 Task: Find connections with filter location Coronel Suárez with filter topic #personalbrandingwith filter profile language Spanish with filter current company ITC Infotech with filter school Apeejay School Of Management with filter industry Law Practice with filter service category Digital Marketing with filter keywords title Hotel Receptionist
Action: Mouse moved to (524, 185)
Screenshot: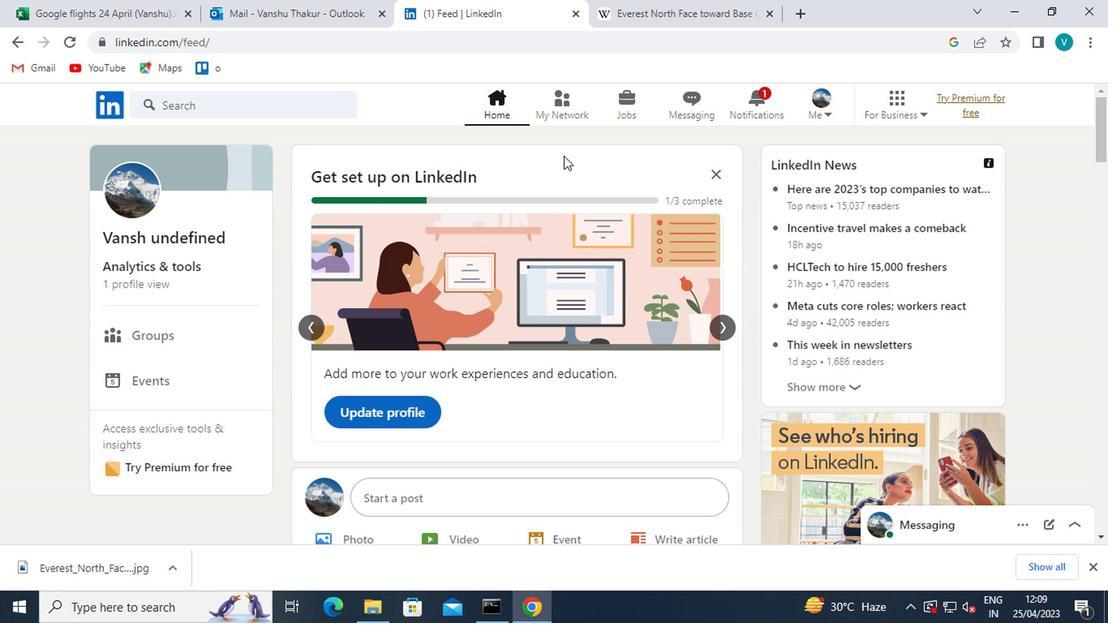 
Action: Mouse pressed left at (524, 185)
Screenshot: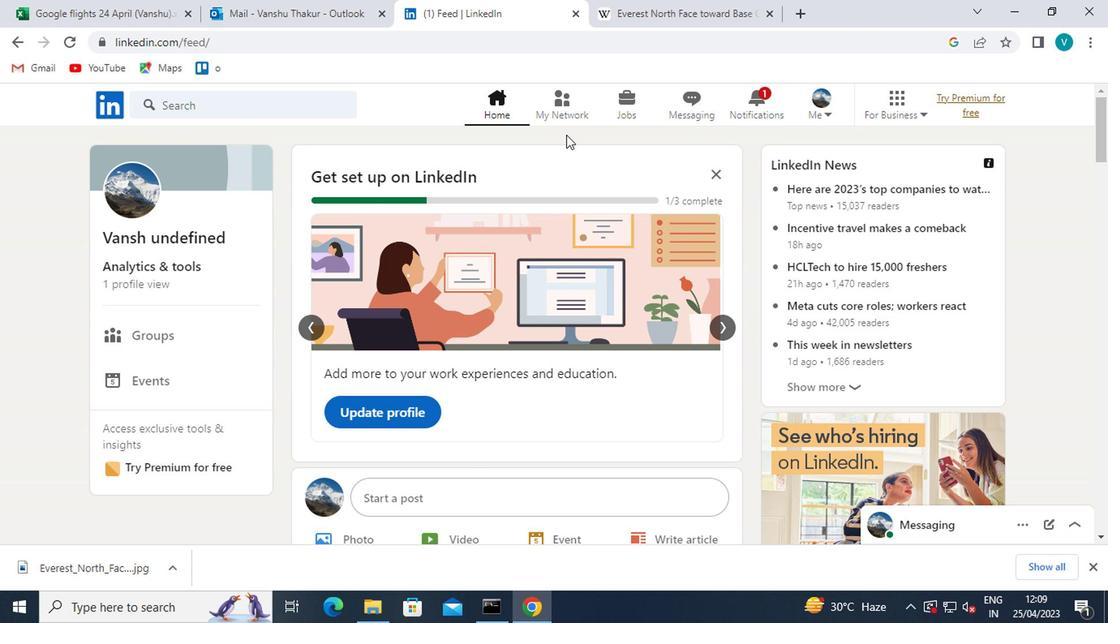 
Action: Mouse moved to (250, 252)
Screenshot: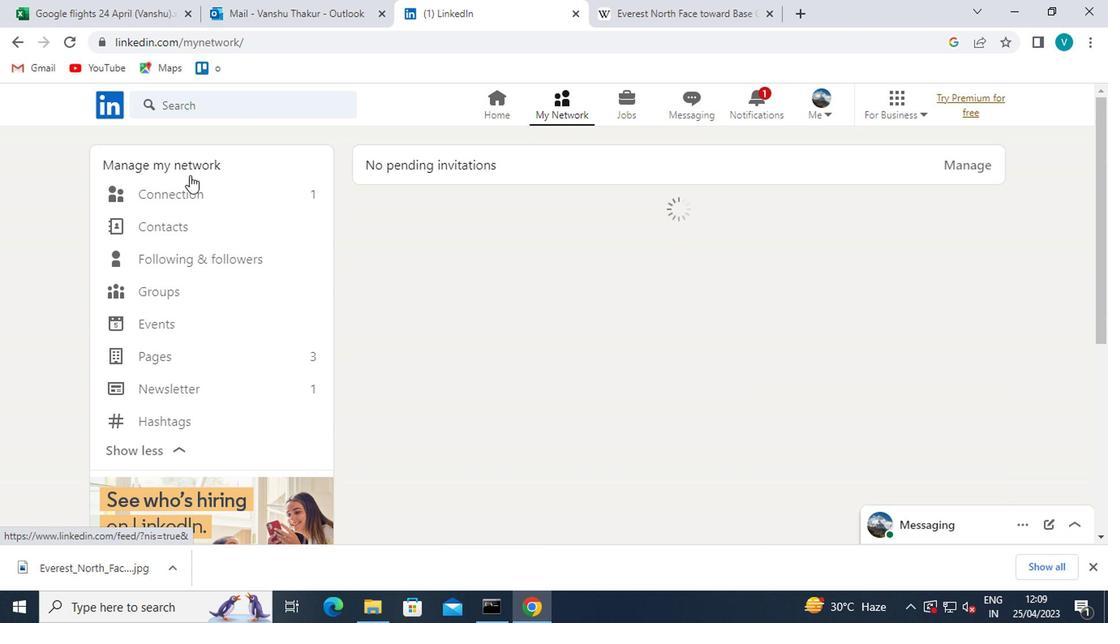 
Action: Mouse pressed left at (250, 252)
Screenshot: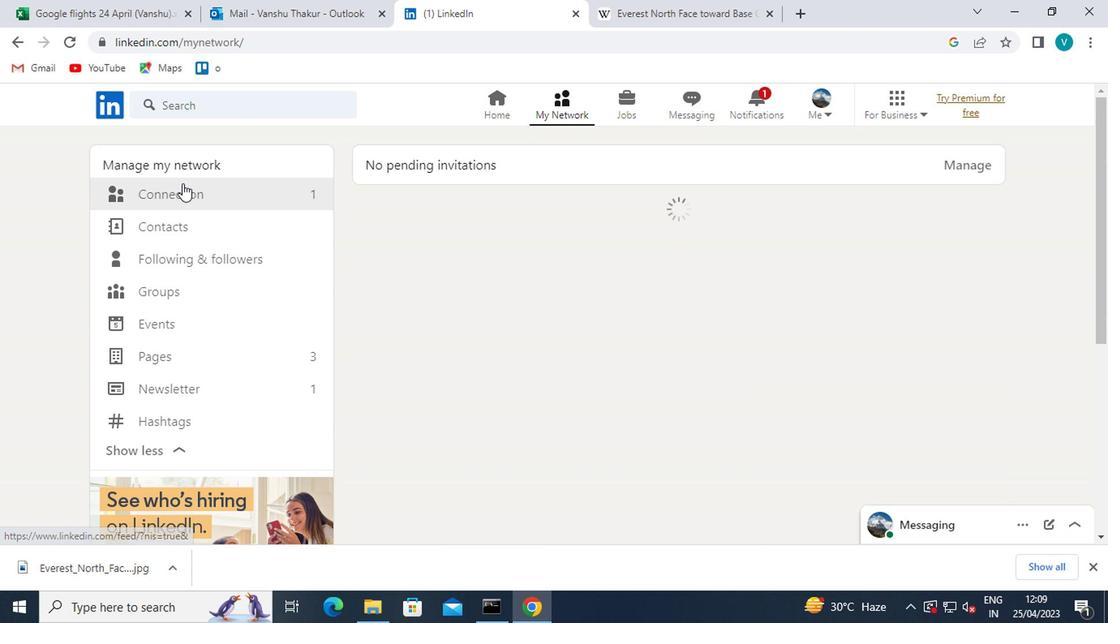 
Action: Mouse moved to (621, 259)
Screenshot: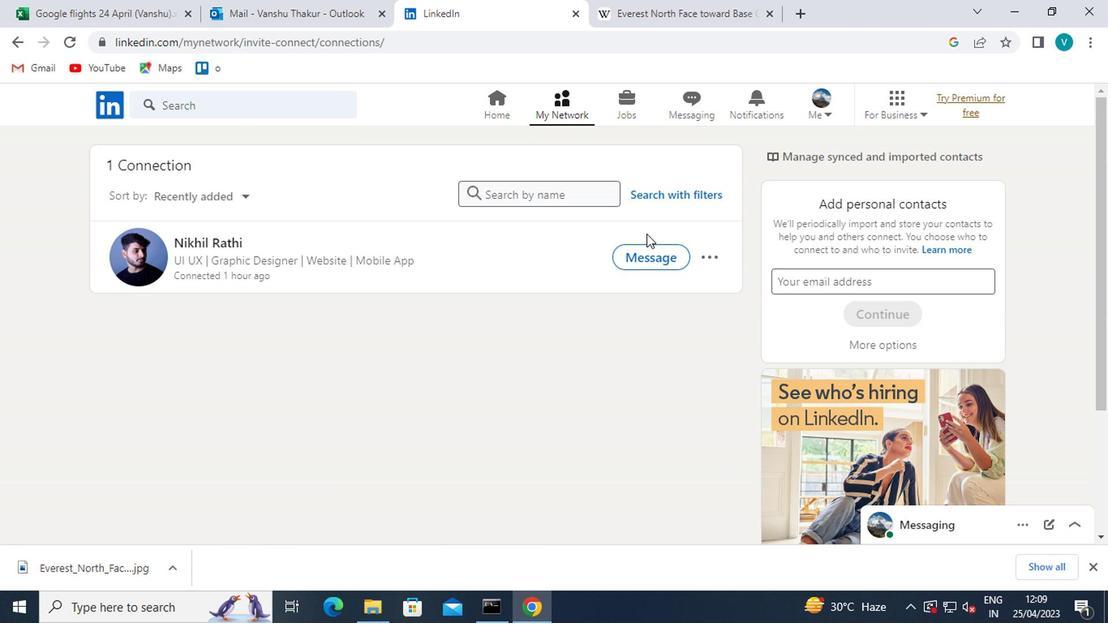 
Action: Mouse pressed left at (621, 259)
Screenshot: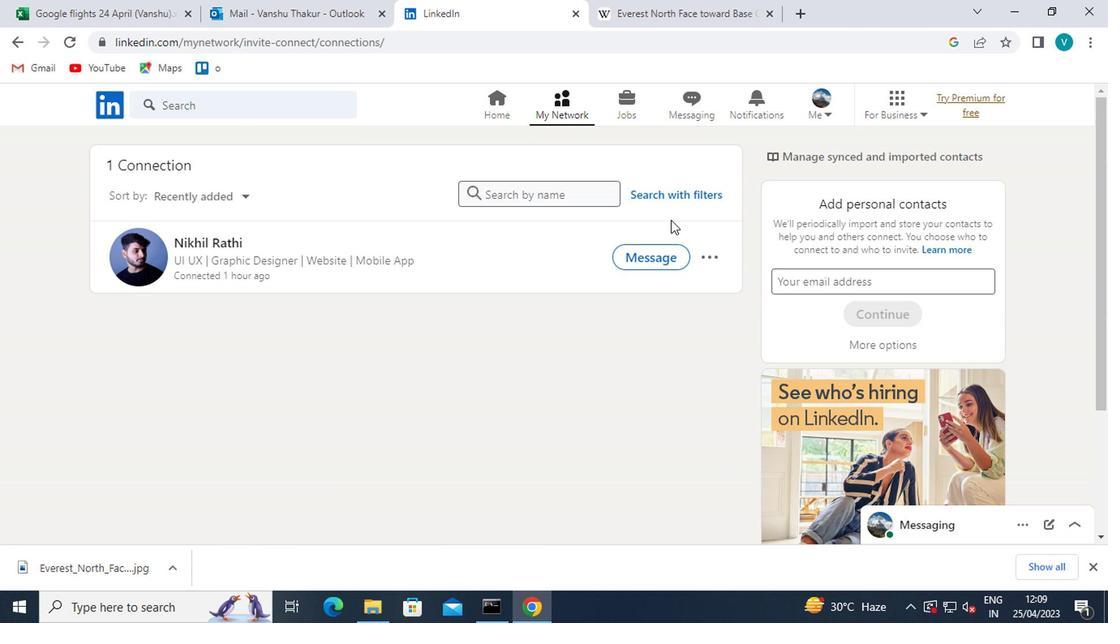 
Action: Mouse moved to (512, 228)
Screenshot: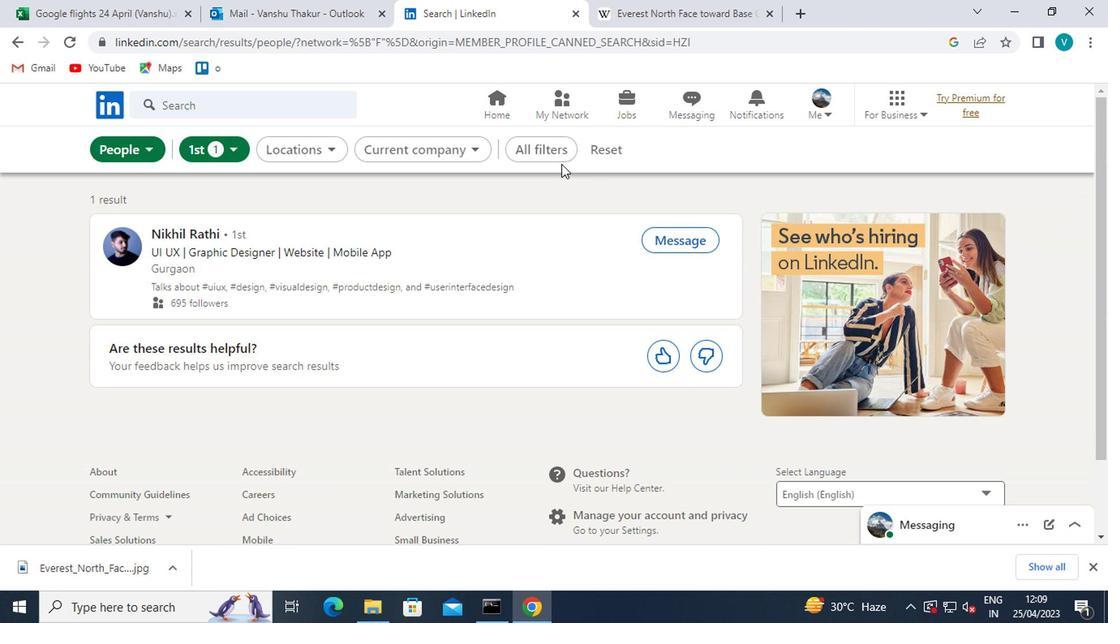 
Action: Mouse pressed left at (512, 228)
Screenshot: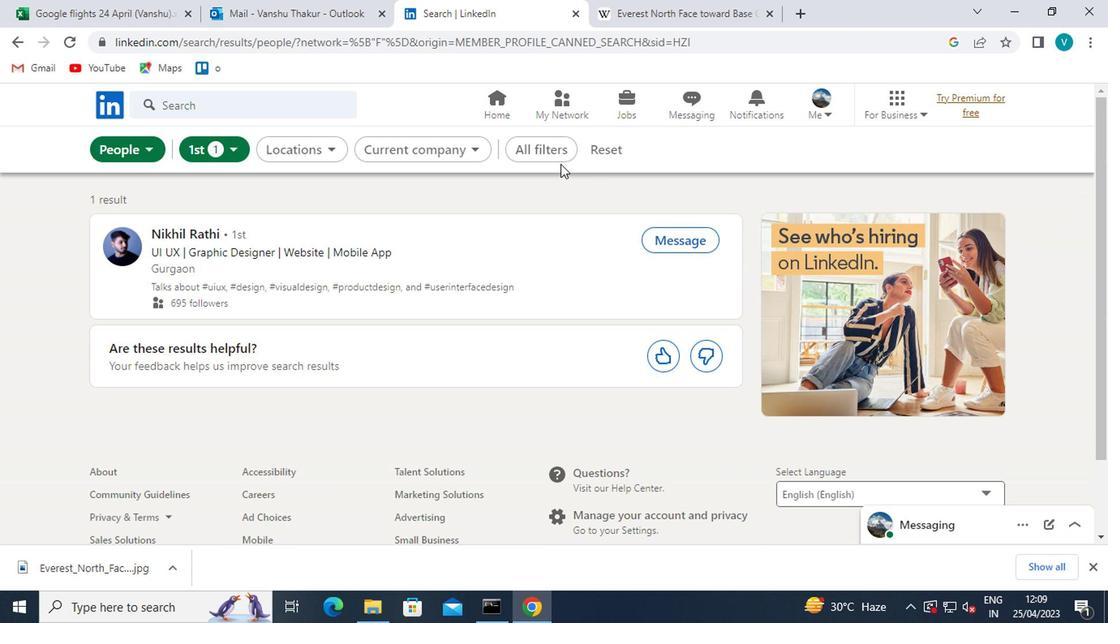 
Action: Mouse moved to (651, 403)
Screenshot: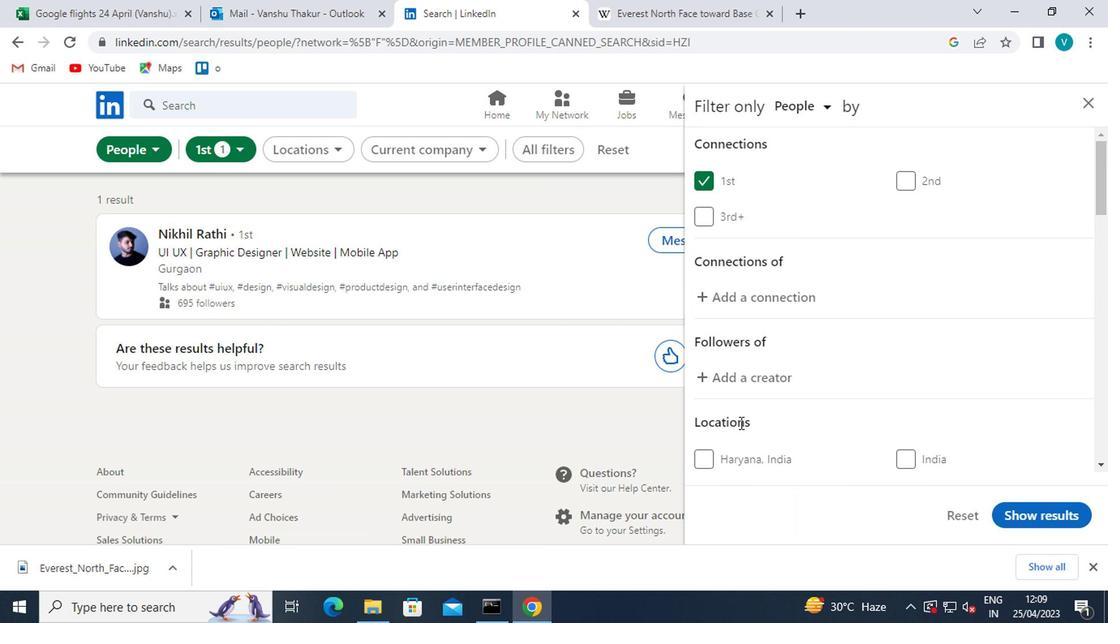 
Action: Mouse scrolled (651, 403) with delta (0, 0)
Screenshot: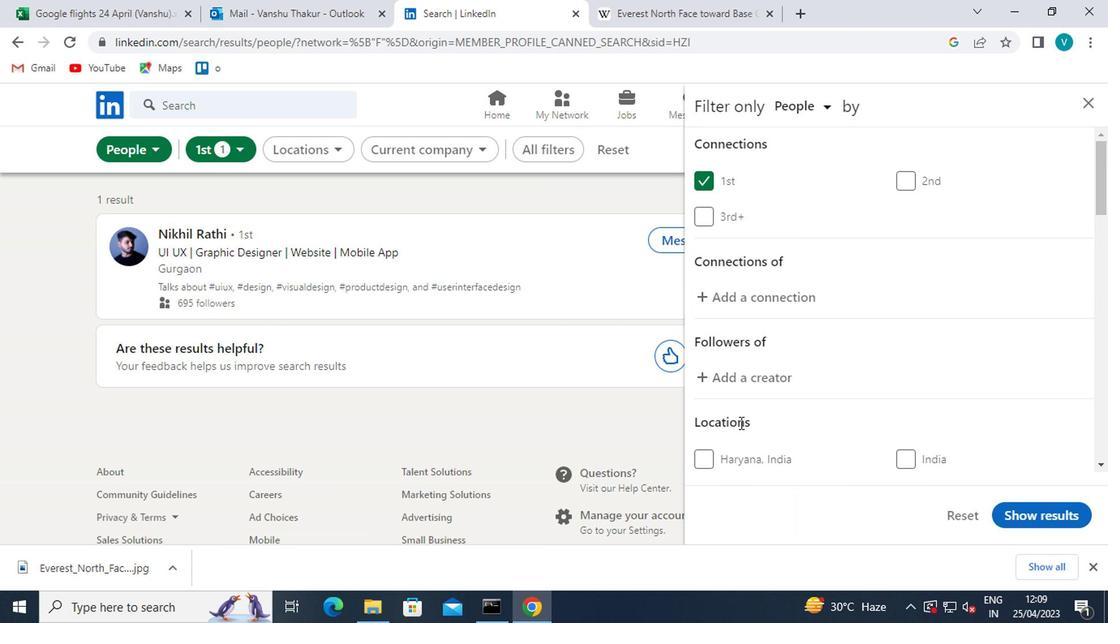 
Action: Mouse scrolled (651, 403) with delta (0, 0)
Screenshot: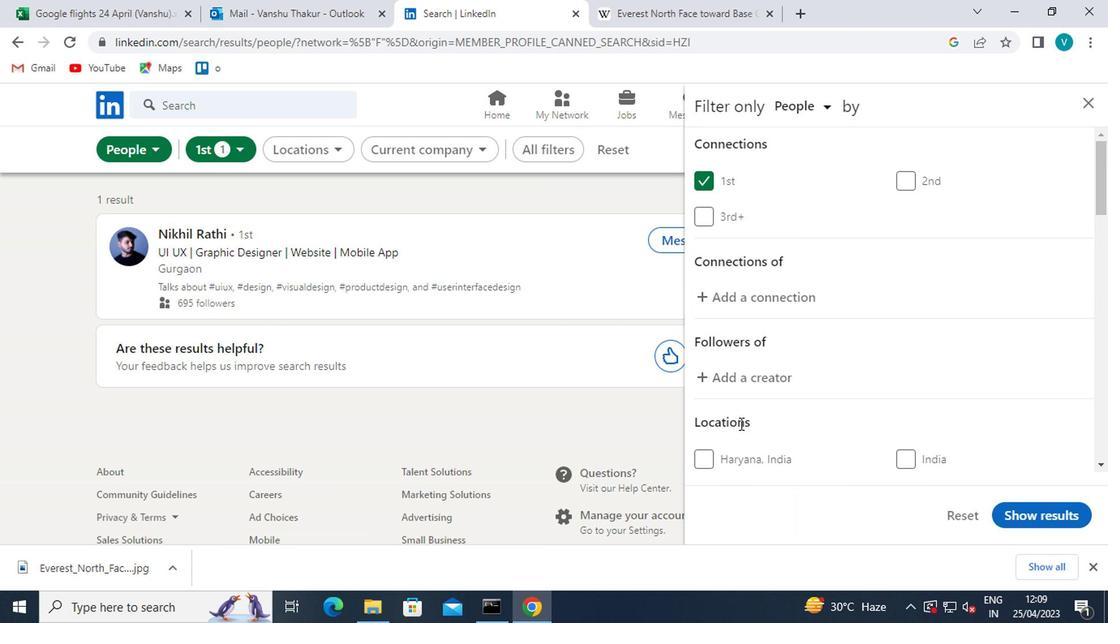 
Action: Mouse scrolled (651, 403) with delta (0, 0)
Screenshot: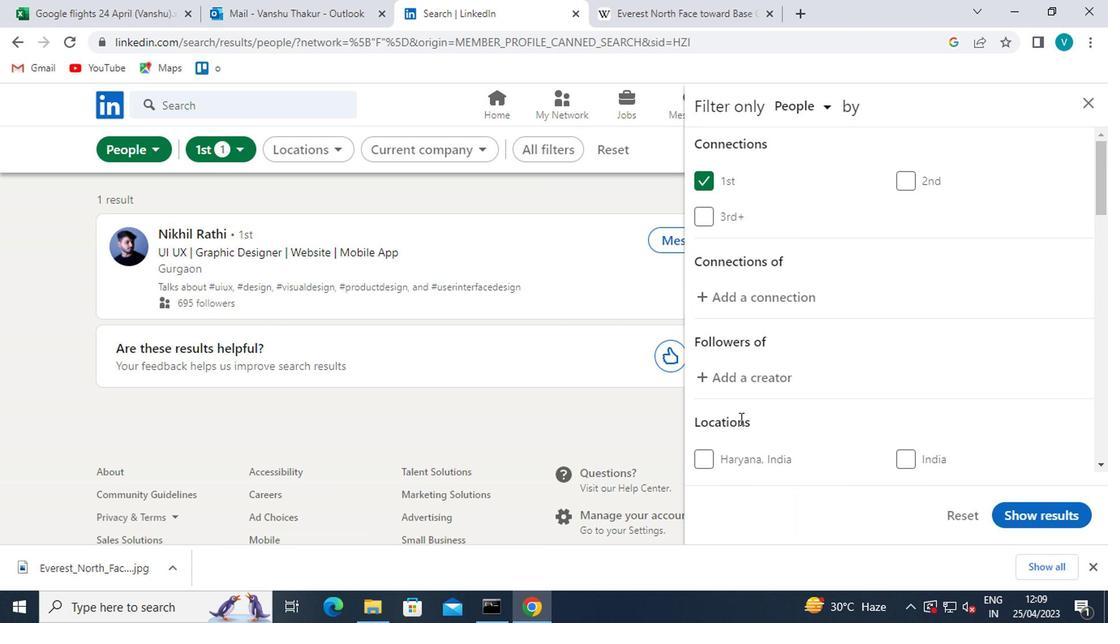
Action: Mouse moved to (650, 330)
Screenshot: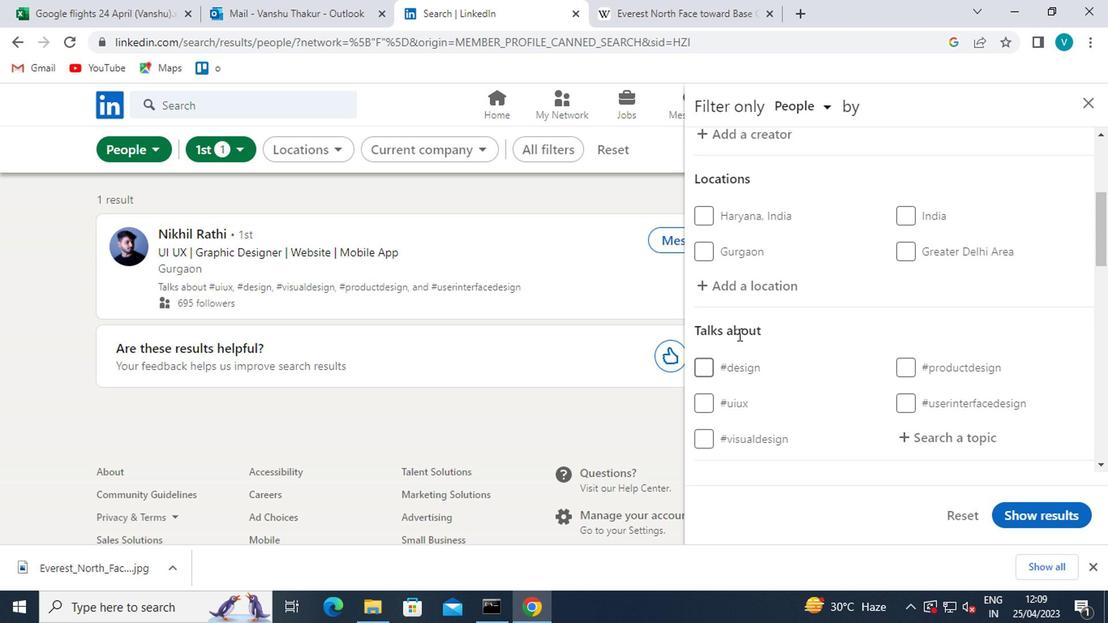 
Action: Mouse pressed left at (650, 330)
Screenshot: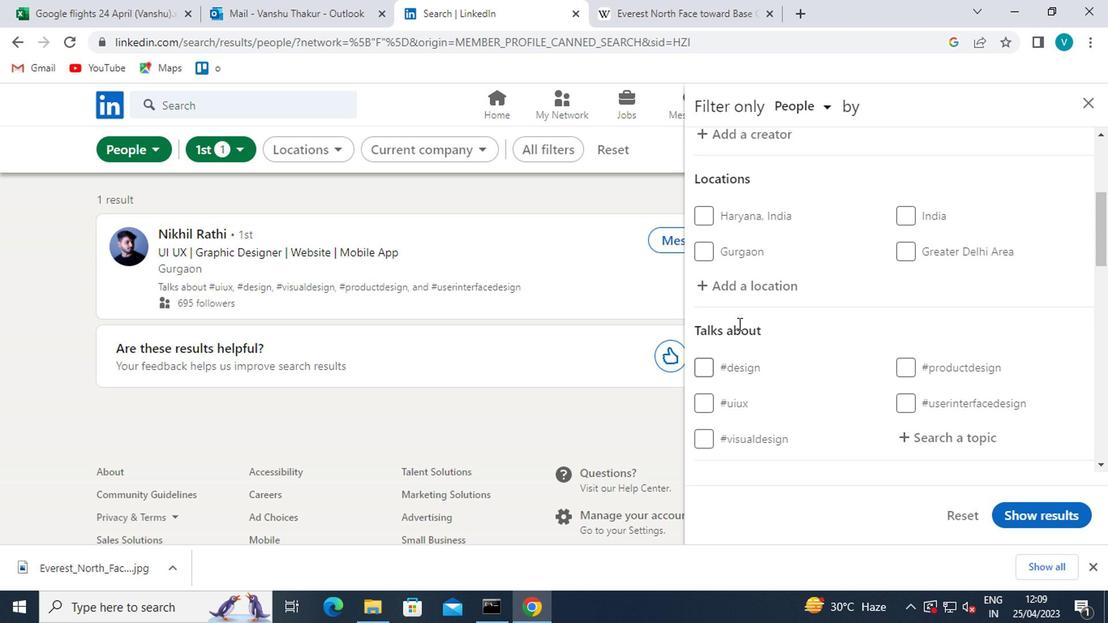 
Action: Mouse moved to (524, 243)
Screenshot: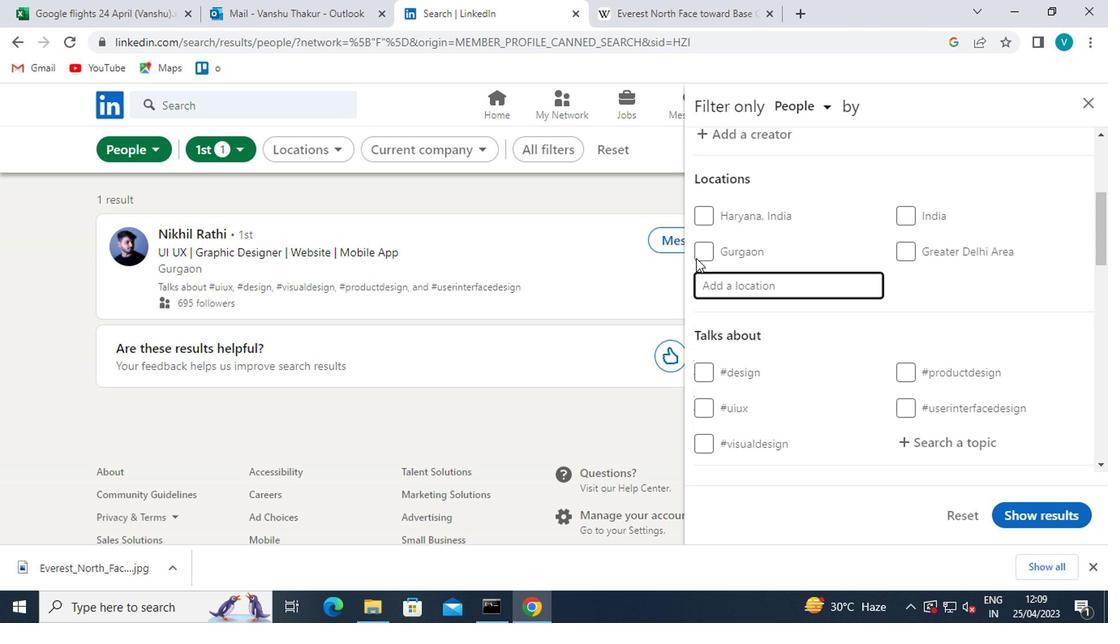 
Action: Key pressed <Key.shift>CORONEL<Key.space><Key.shift>SU
Screenshot: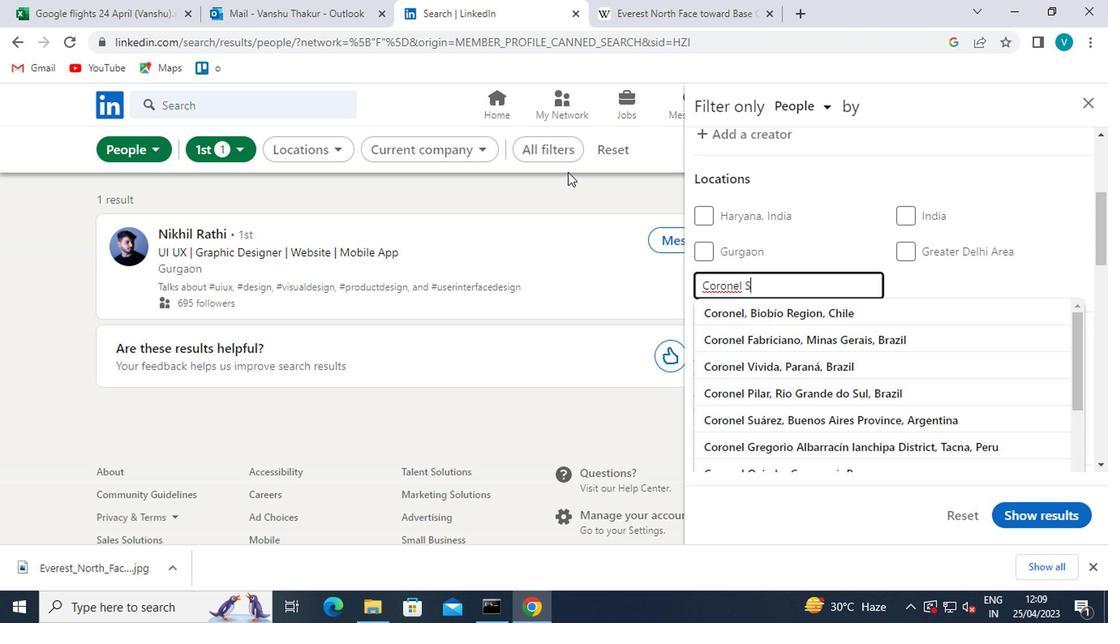 
Action: Mouse moved to (684, 345)
Screenshot: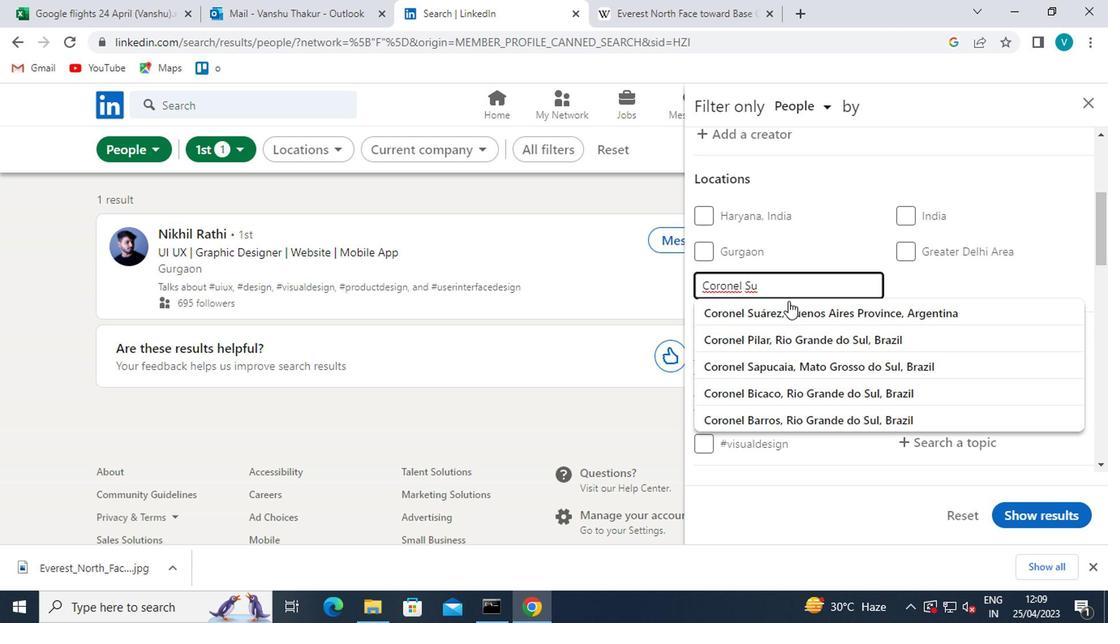 
Action: Mouse pressed left at (684, 345)
Screenshot: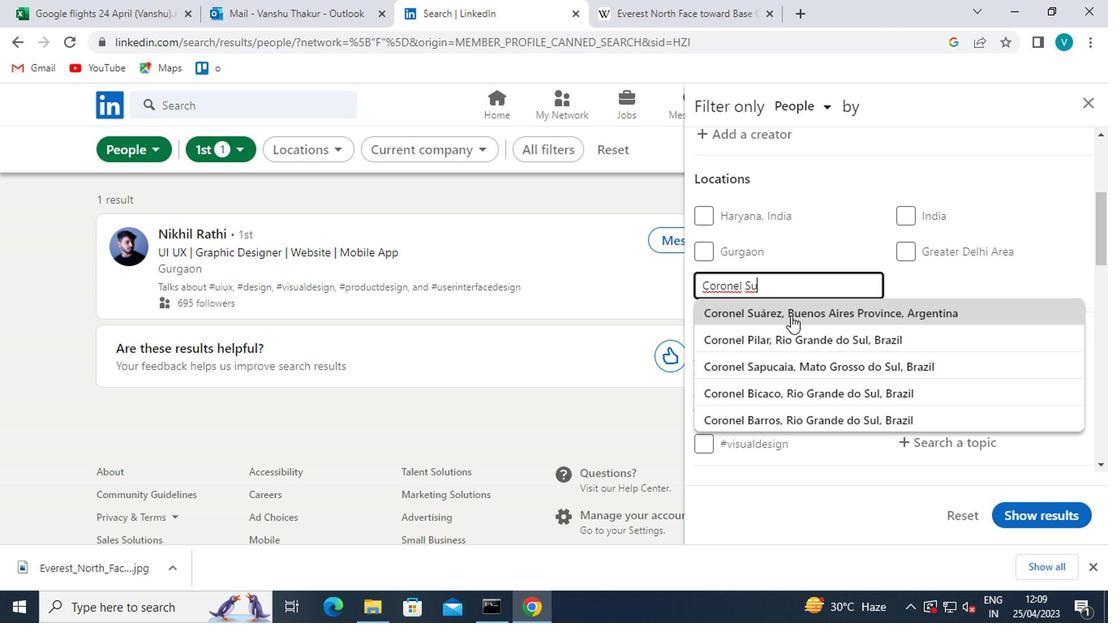
Action: Mouse moved to (702, 360)
Screenshot: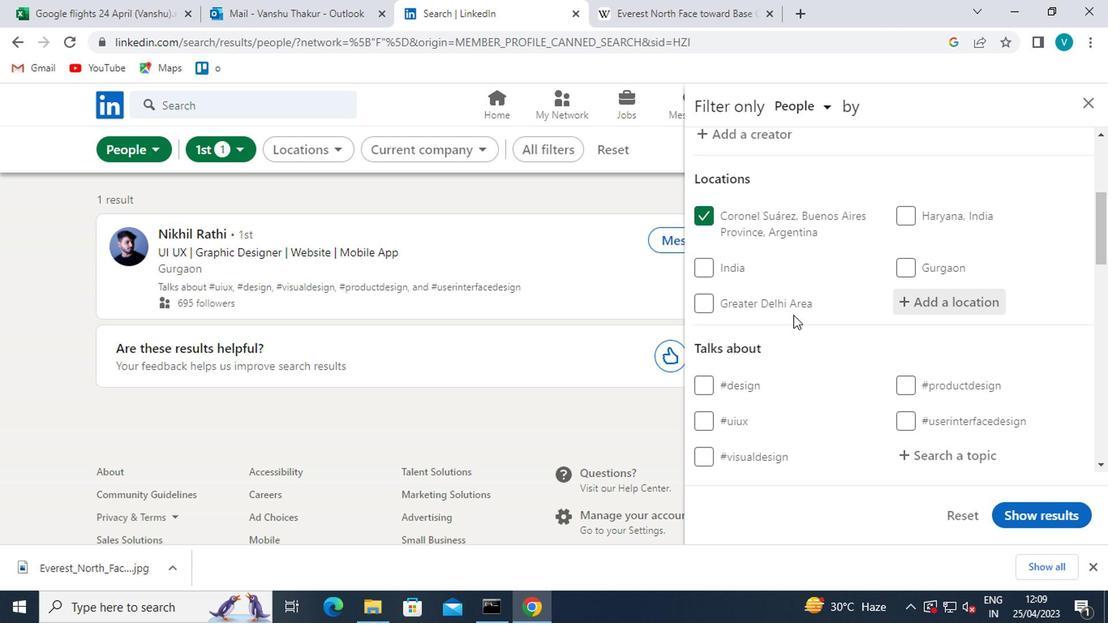 
Action: Mouse scrolled (702, 360) with delta (0, 0)
Screenshot: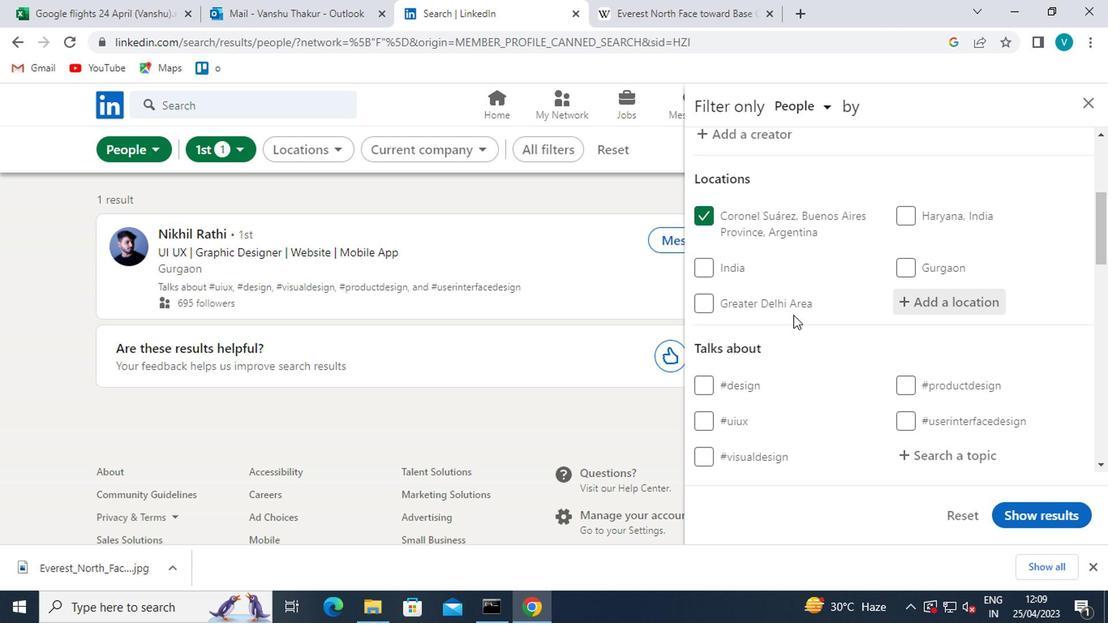 
Action: Mouse moved to (795, 392)
Screenshot: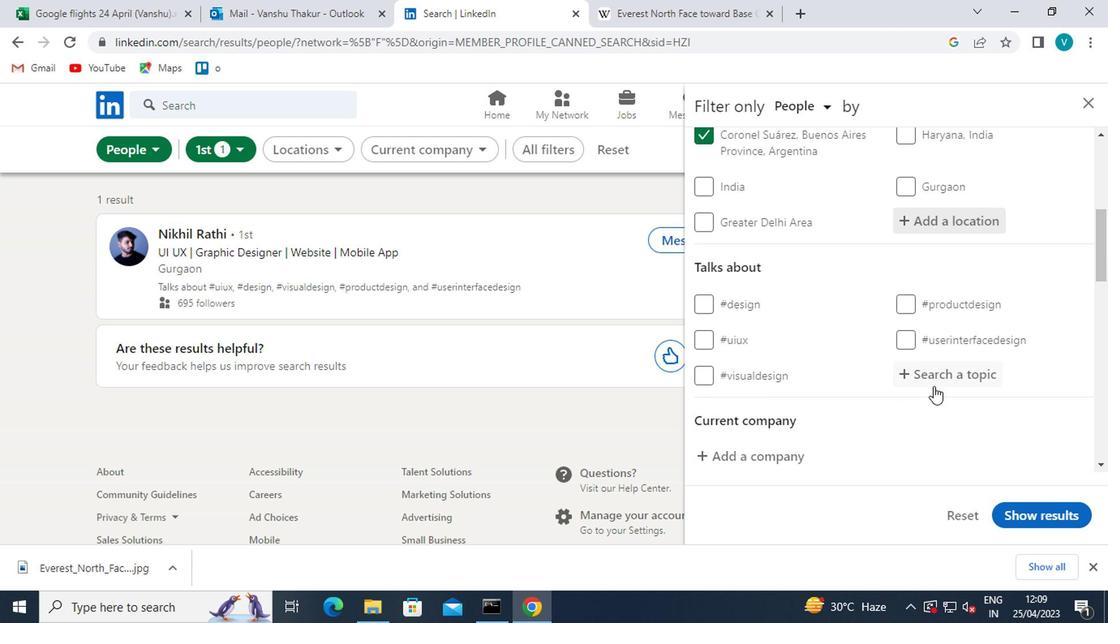 
Action: Mouse pressed left at (795, 392)
Screenshot: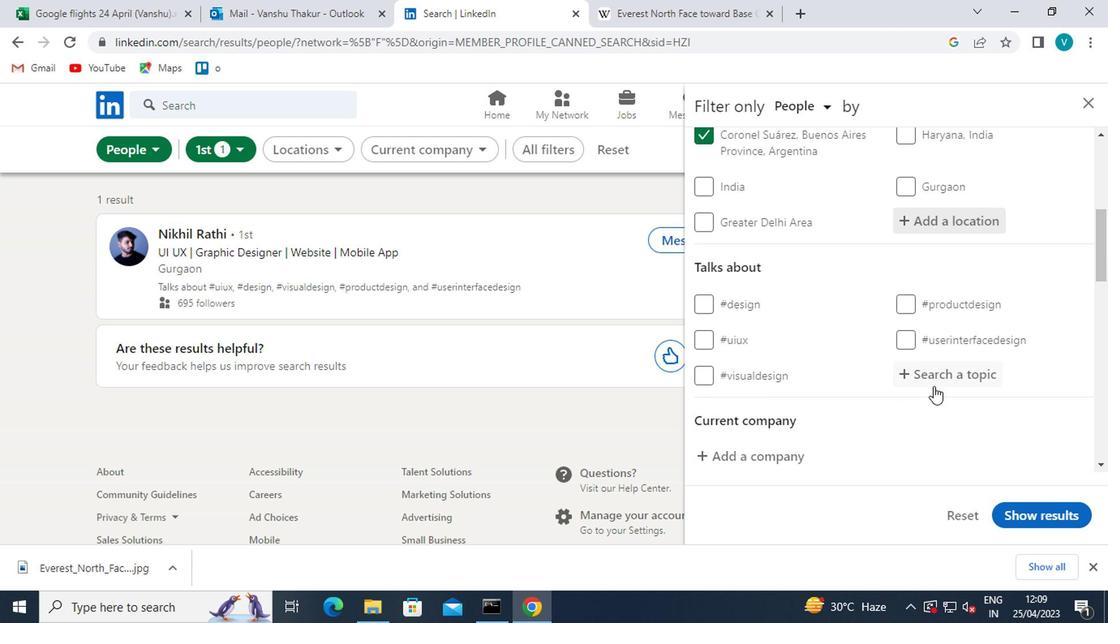 
Action: Mouse moved to (682, 318)
Screenshot: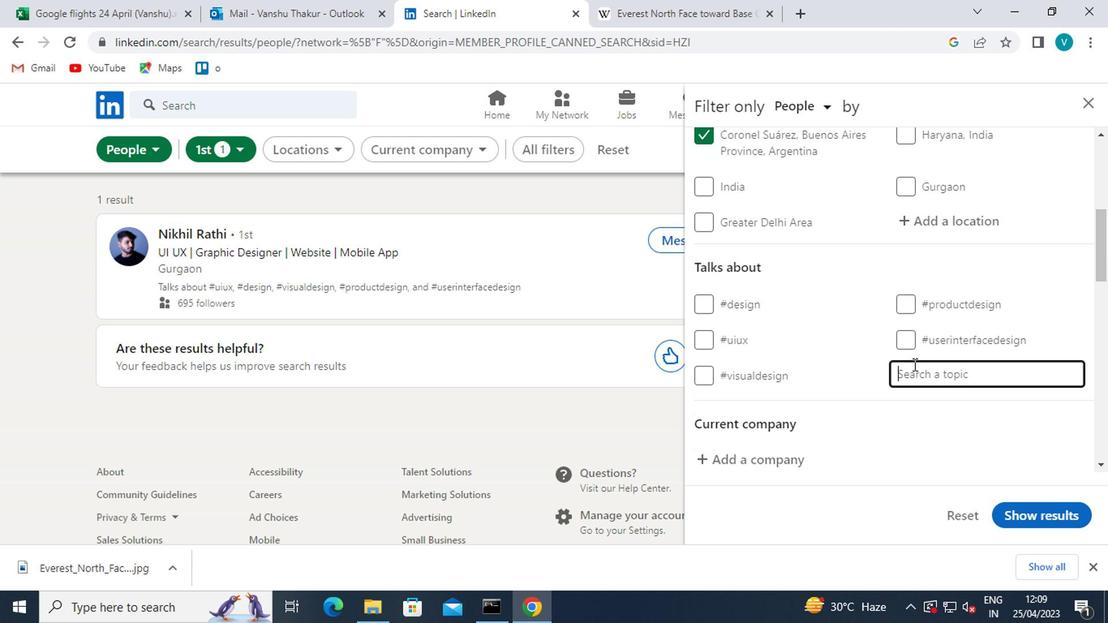 
Action: Key pressed <Key.shift><Key.shift>#PERSONALBRANDIN
Screenshot: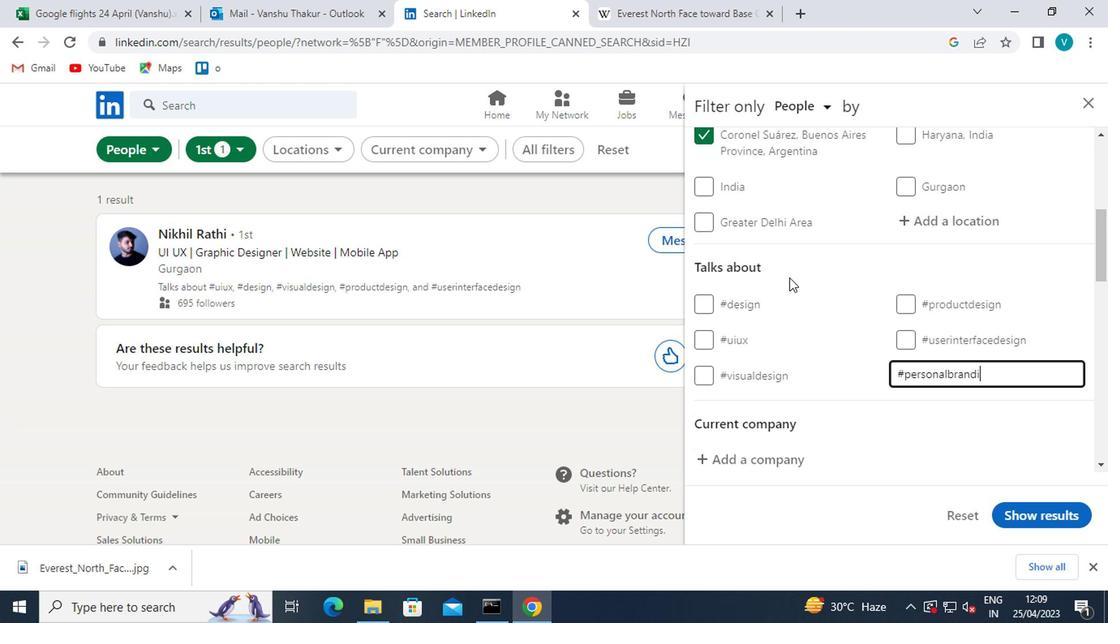 
Action: Mouse moved to (681, 318)
Screenshot: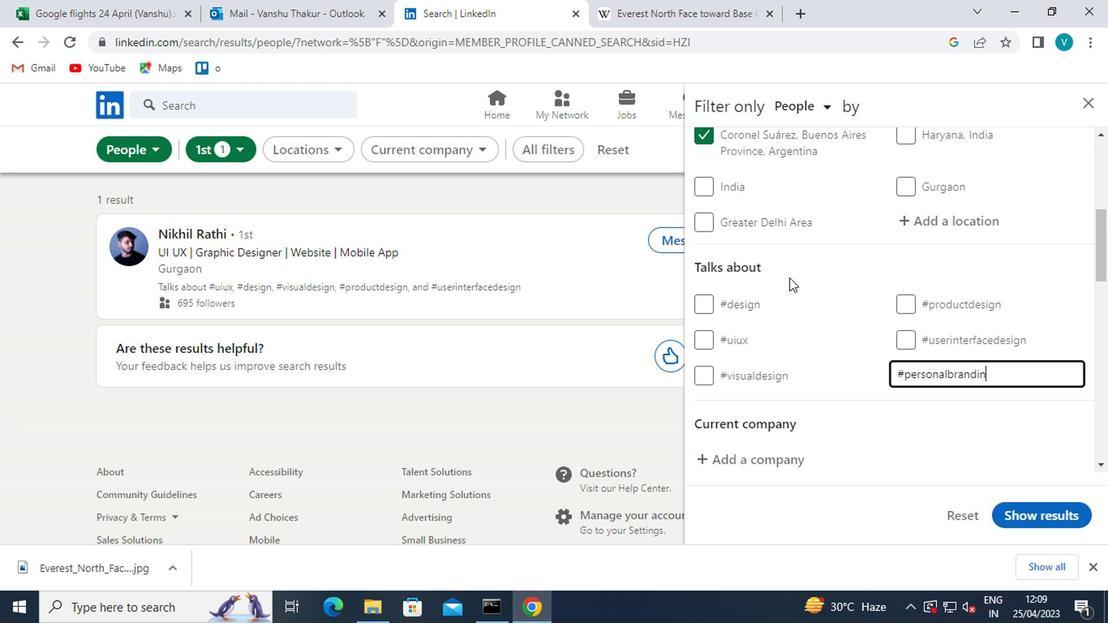 
Action: Key pressed G
Screenshot: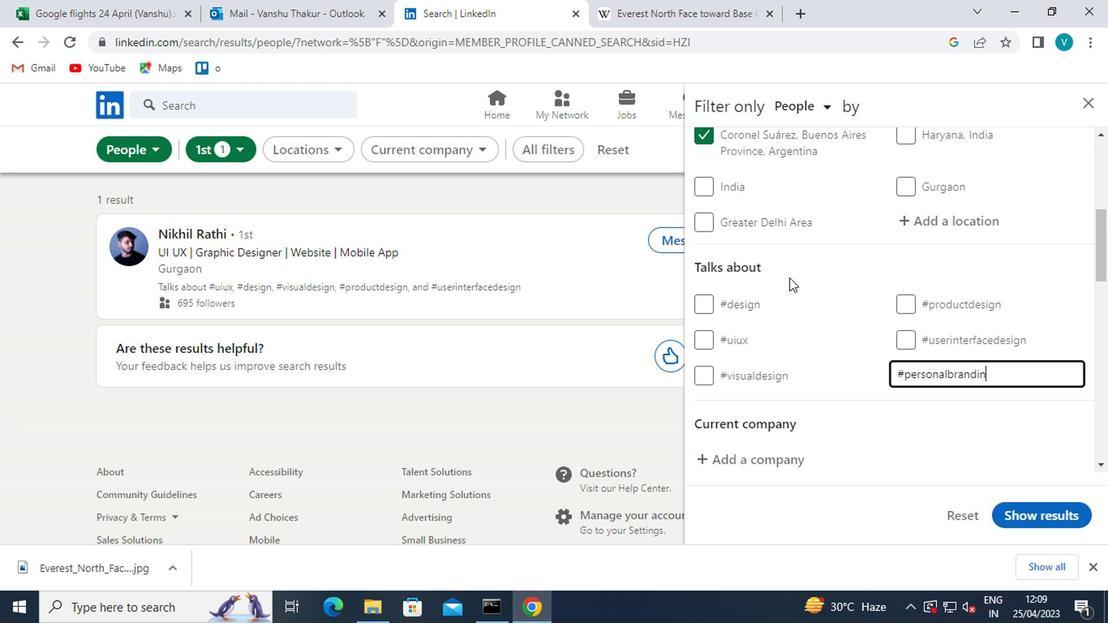 
Action: Mouse moved to (766, 419)
Screenshot: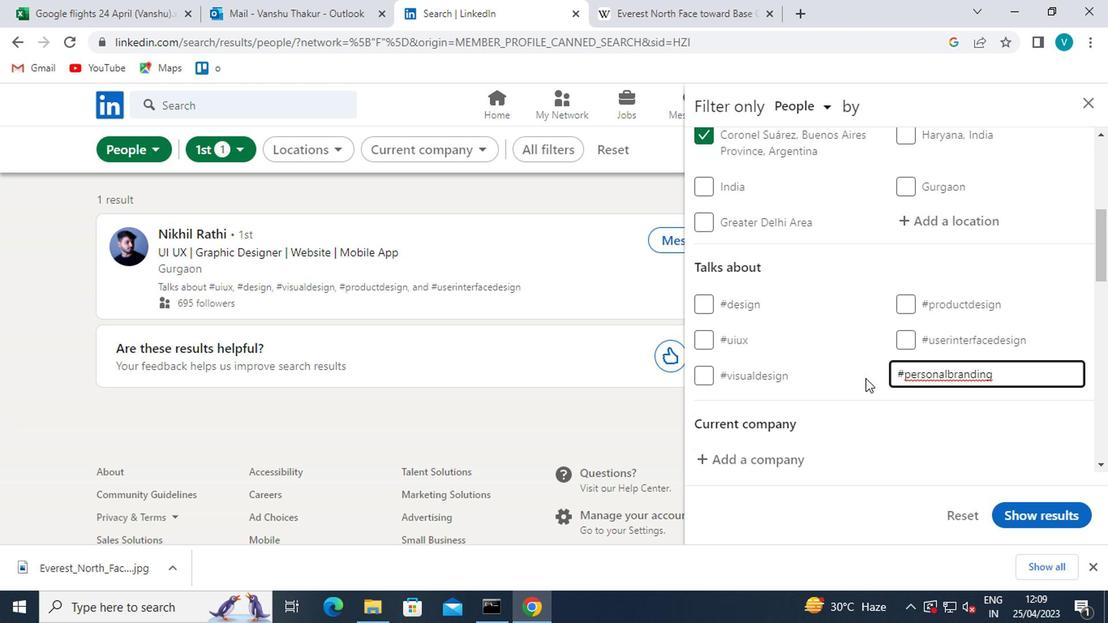 
Action: Mouse pressed left at (766, 419)
Screenshot: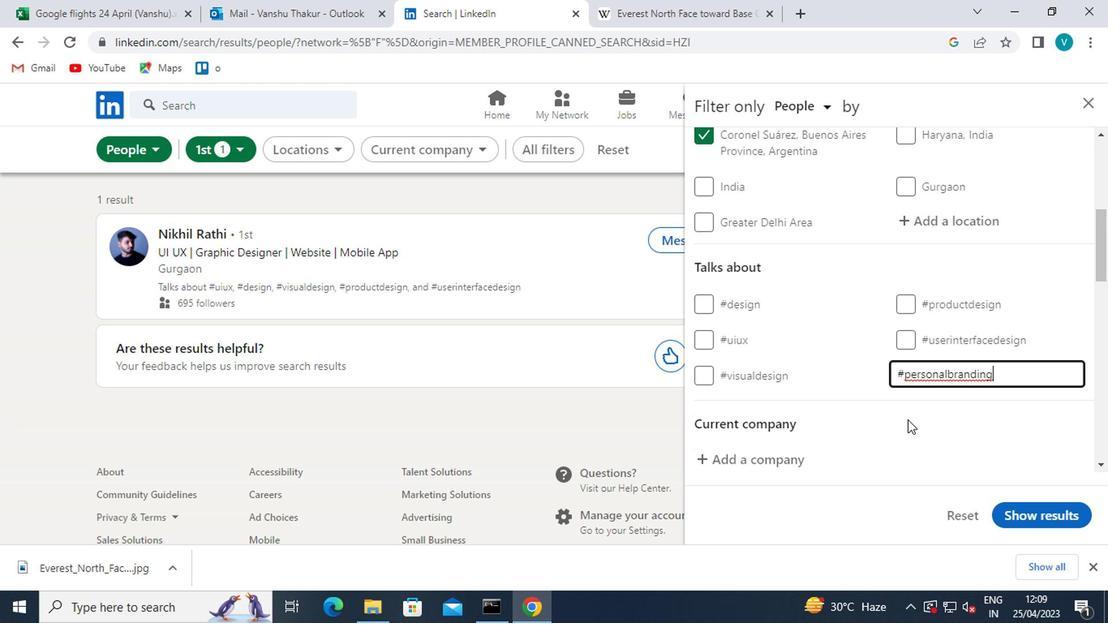 
Action: Mouse scrolled (766, 418) with delta (0, 0)
Screenshot: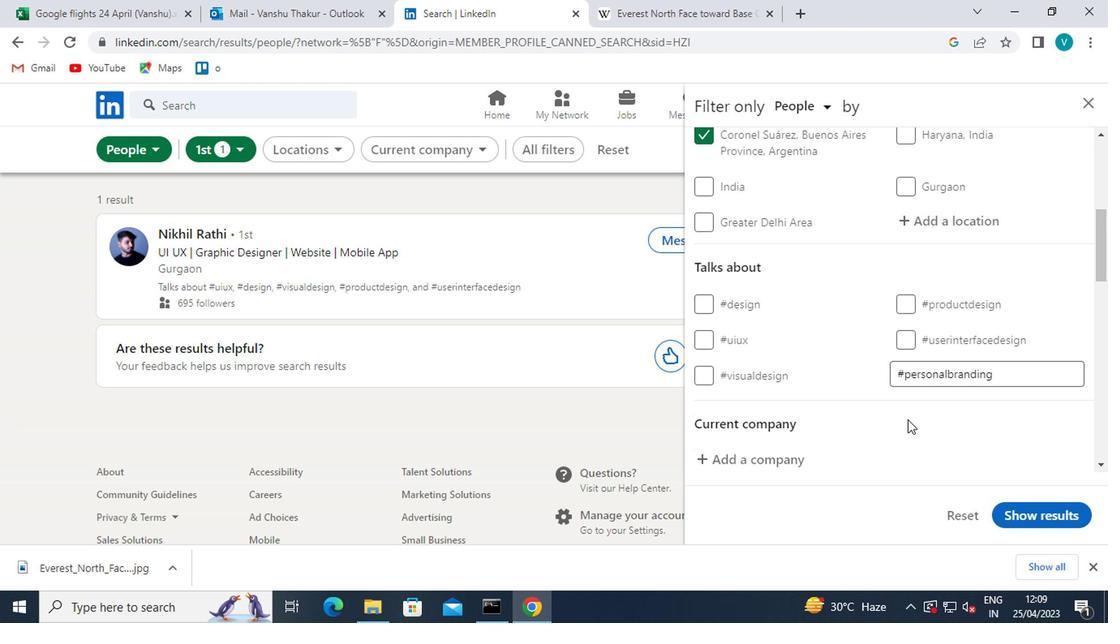 
Action: Mouse scrolled (766, 418) with delta (0, 0)
Screenshot: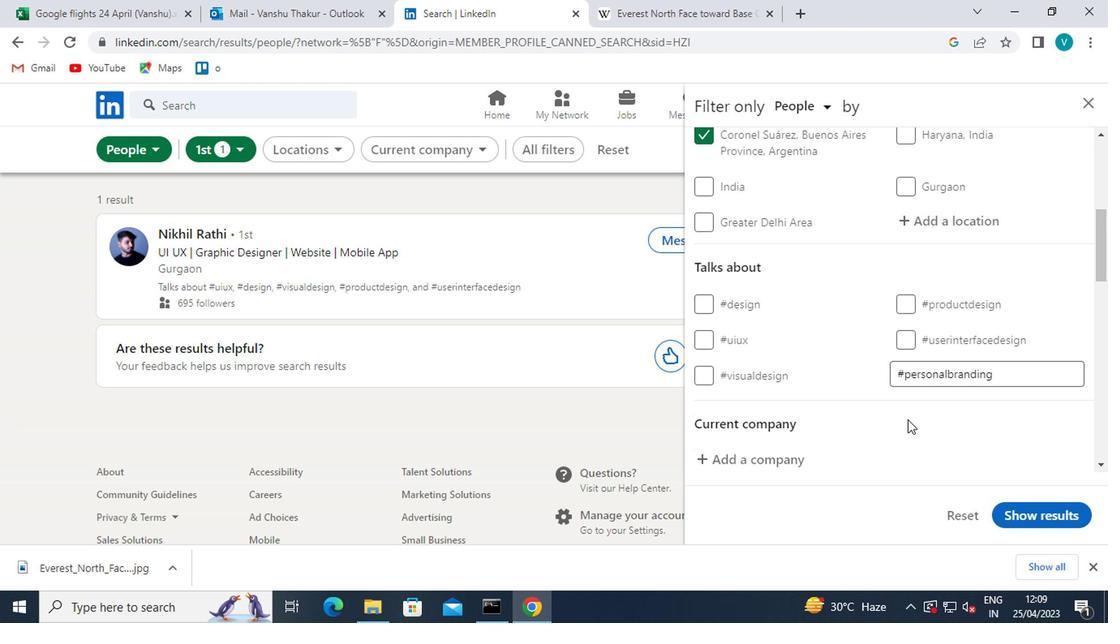 
Action: Mouse moved to (767, 419)
Screenshot: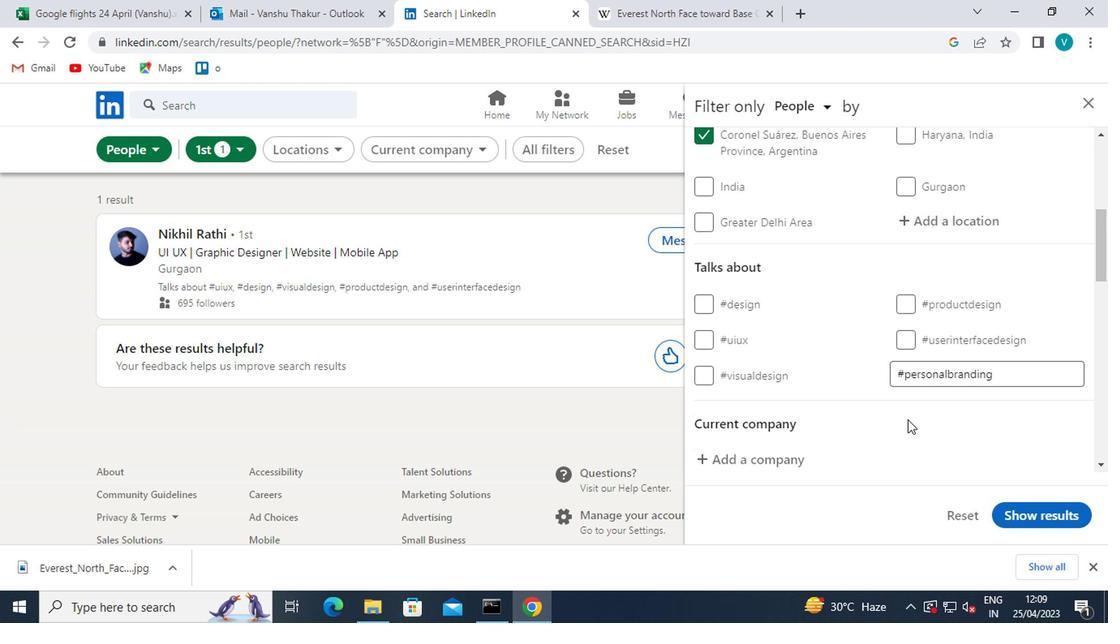 
Action: Mouse scrolled (767, 418) with delta (0, 0)
Screenshot: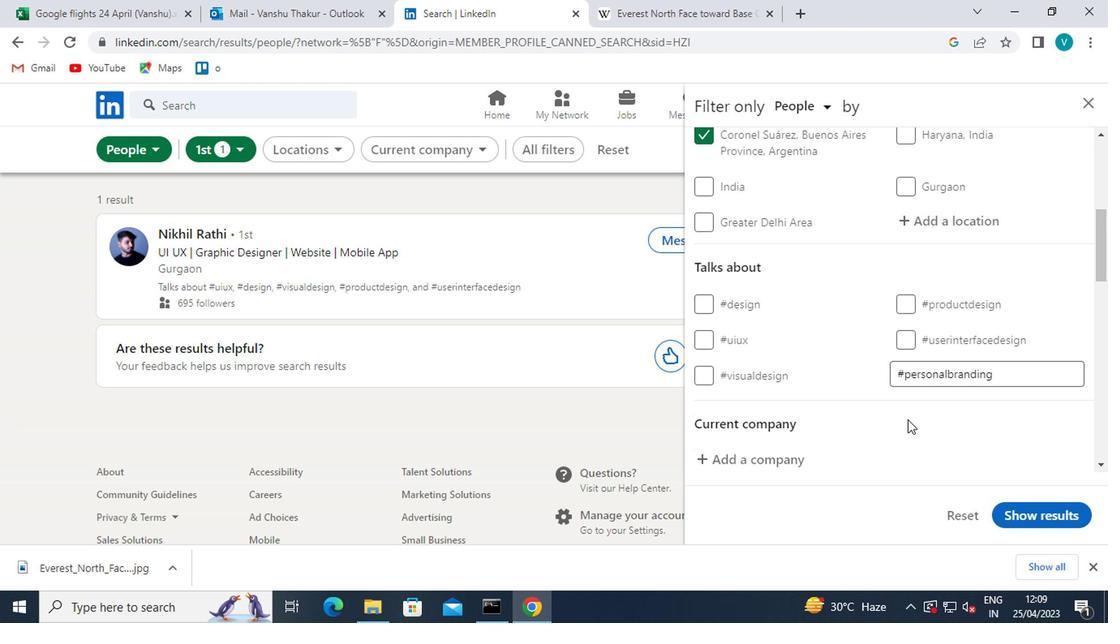 
Action: Mouse scrolled (767, 418) with delta (0, 0)
Screenshot: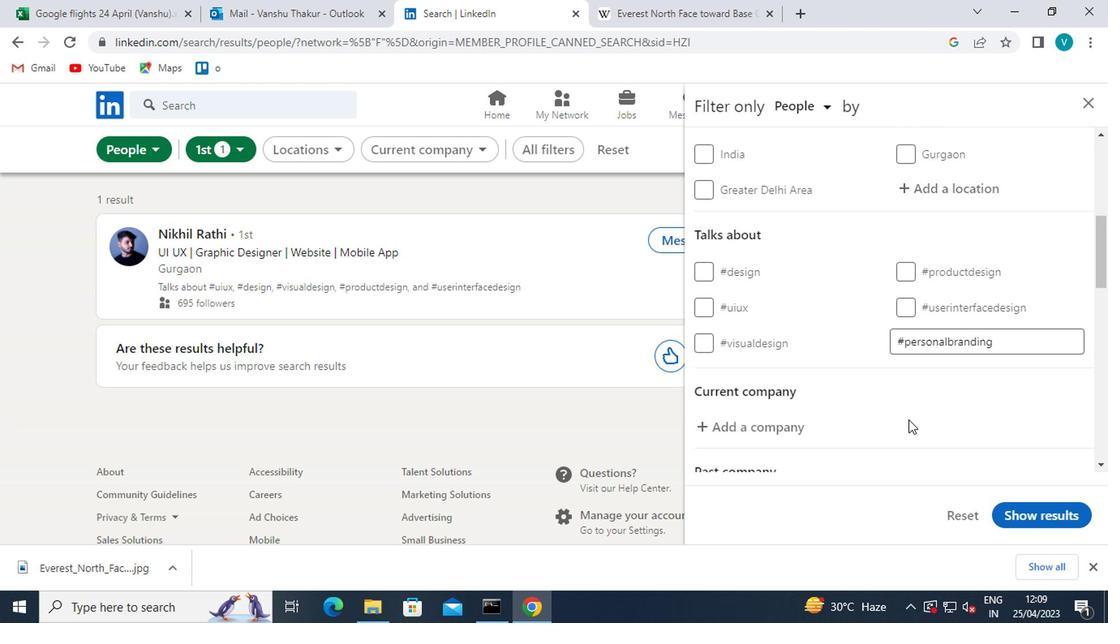 
Action: Mouse scrolled (767, 418) with delta (0, 0)
Screenshot: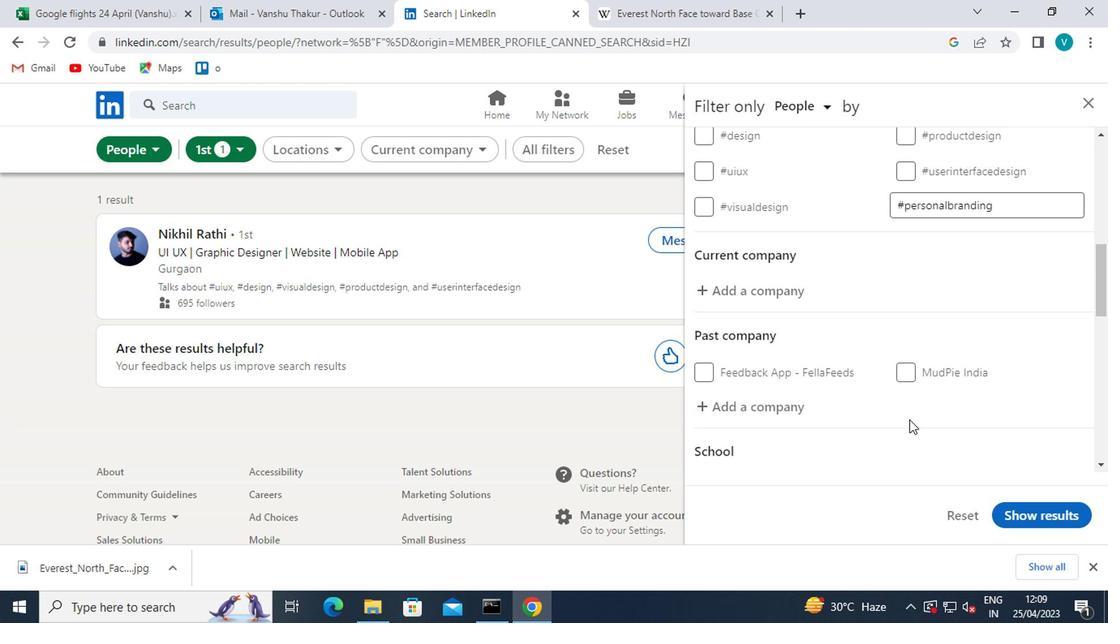 
Action: Mouse moved to (767, 417)
Screenshot: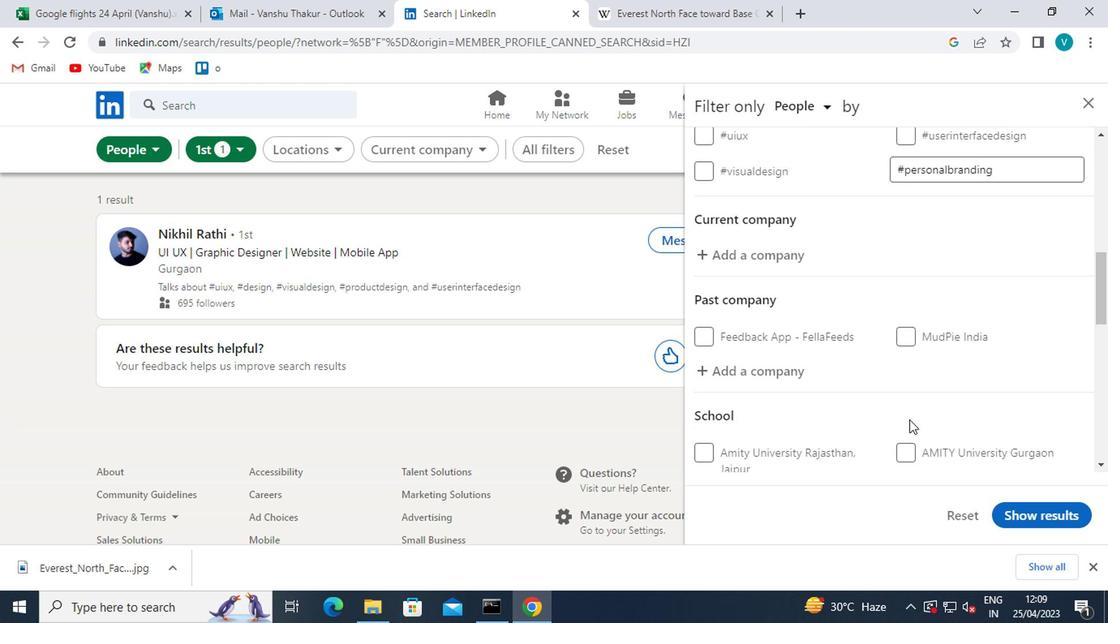 
Action: Mouse scrolled (767, 416) with delta (0, 0)
Screenshot: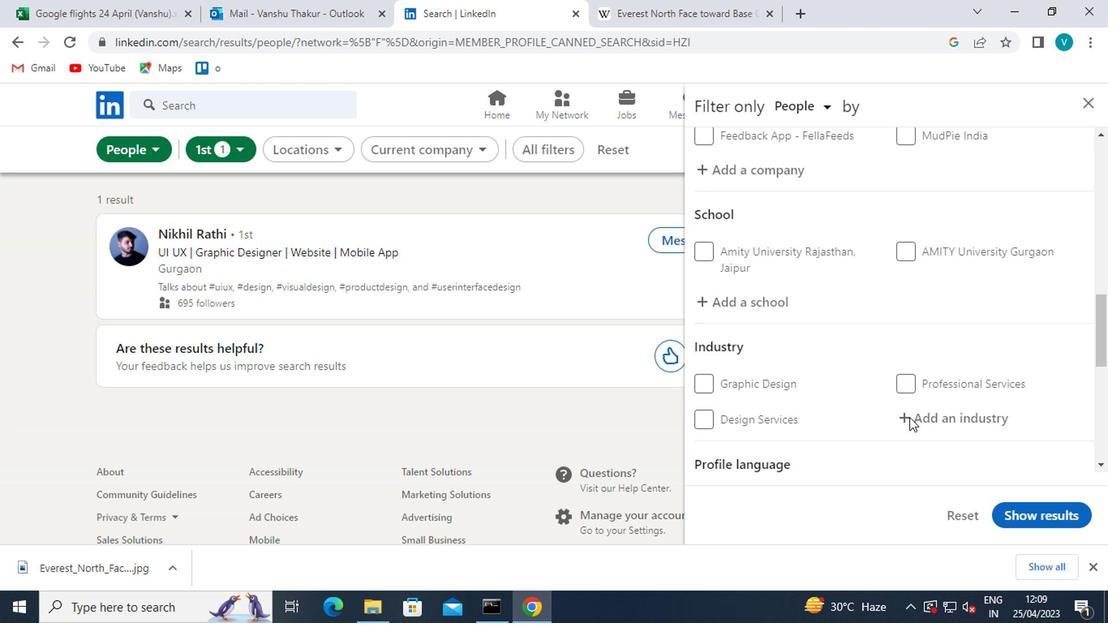 
Action: Mouse scrolled (767, 416) with delta (0, 0)
Screenshot: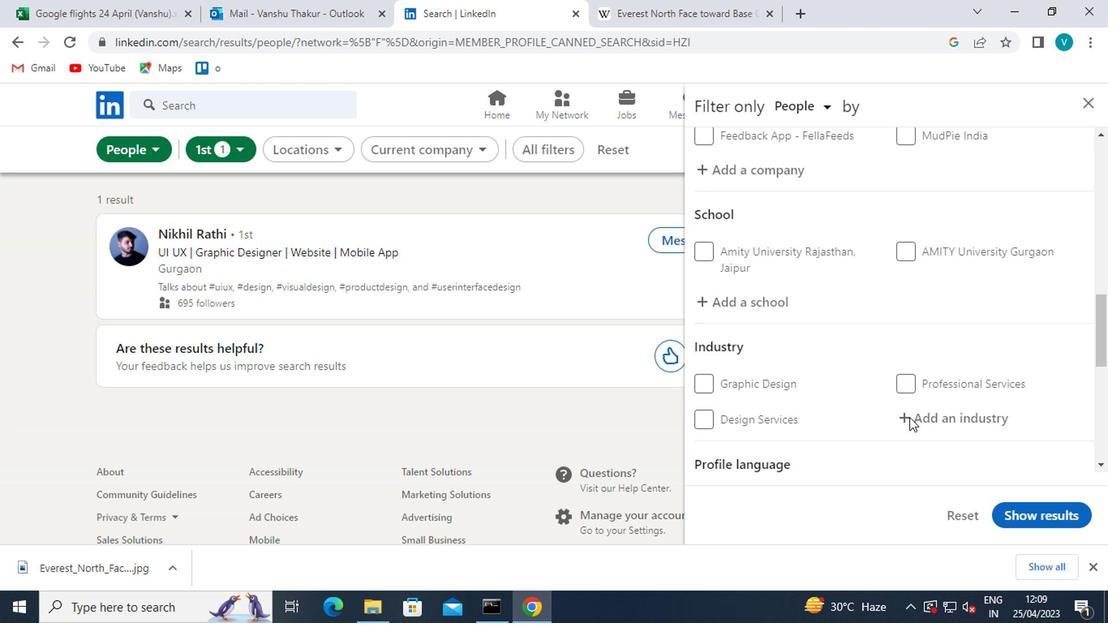 
Action: Mouse scrolled (767, 418) with delta (0, 0)
Screenshot: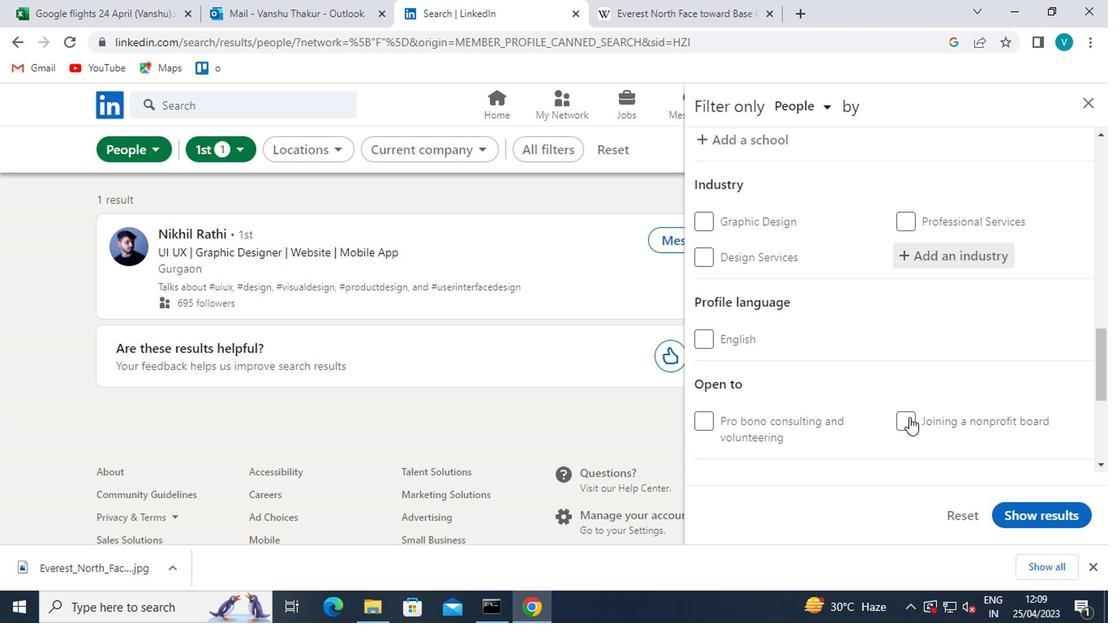 
Action: Mouse scrolled (767, 418) with delta (0, 0)
Screenshot: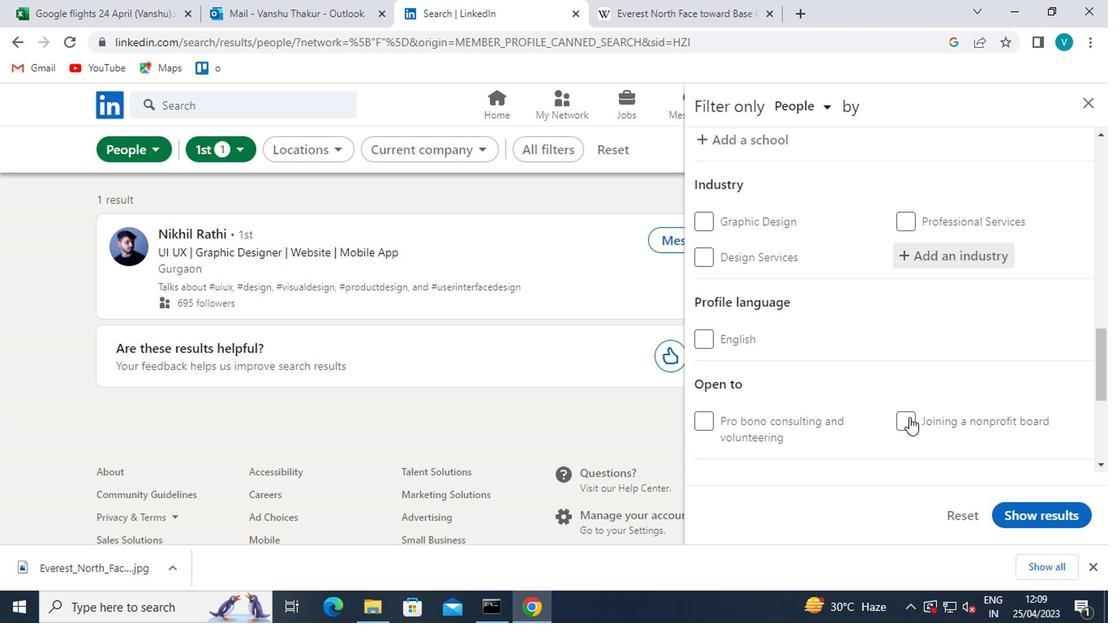 
Action: Mouse scrolled (767, 418) with delta (0, 0)
Screenshot: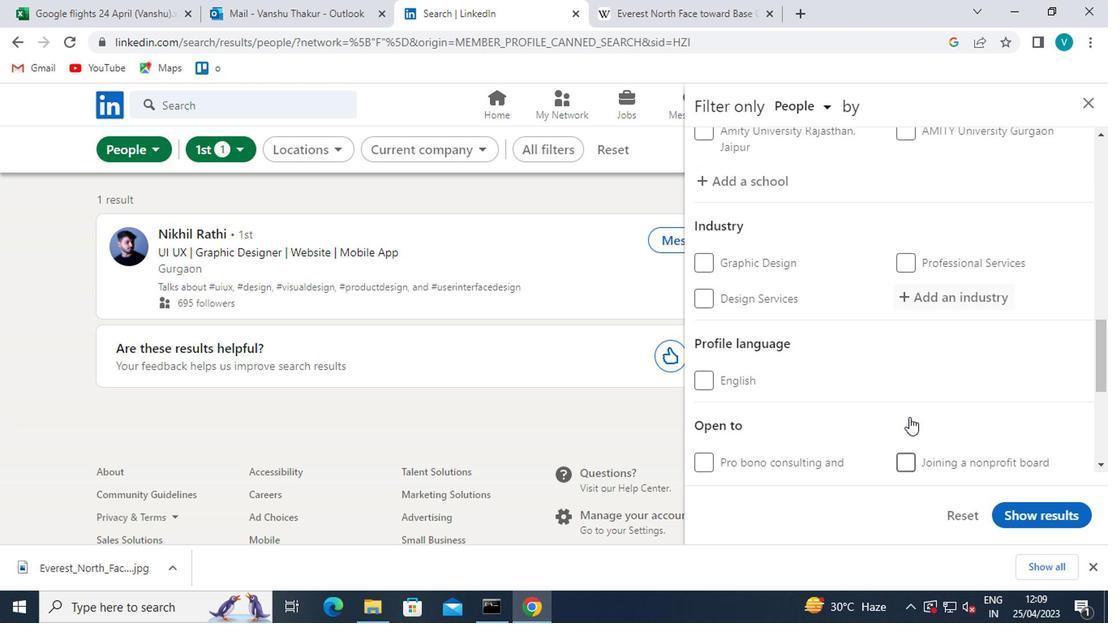 
Action: Mouse scrolled (767, 418) with delta (0, 0)
Screenshot: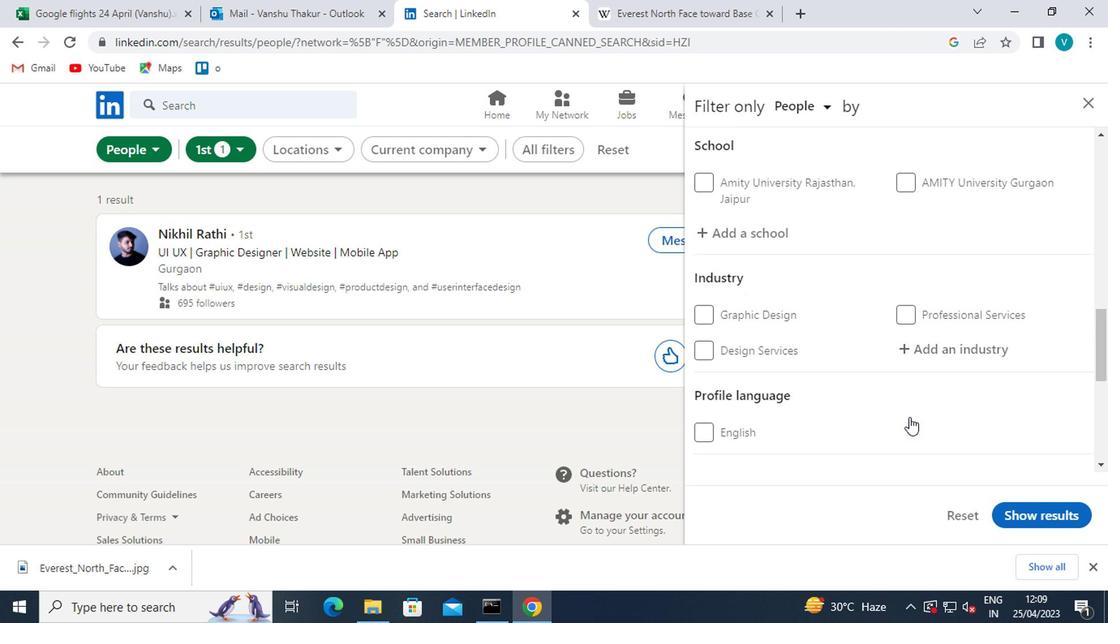
Action: Mouse scrolled (767, 418) with delta (0, 0)
Screenshot: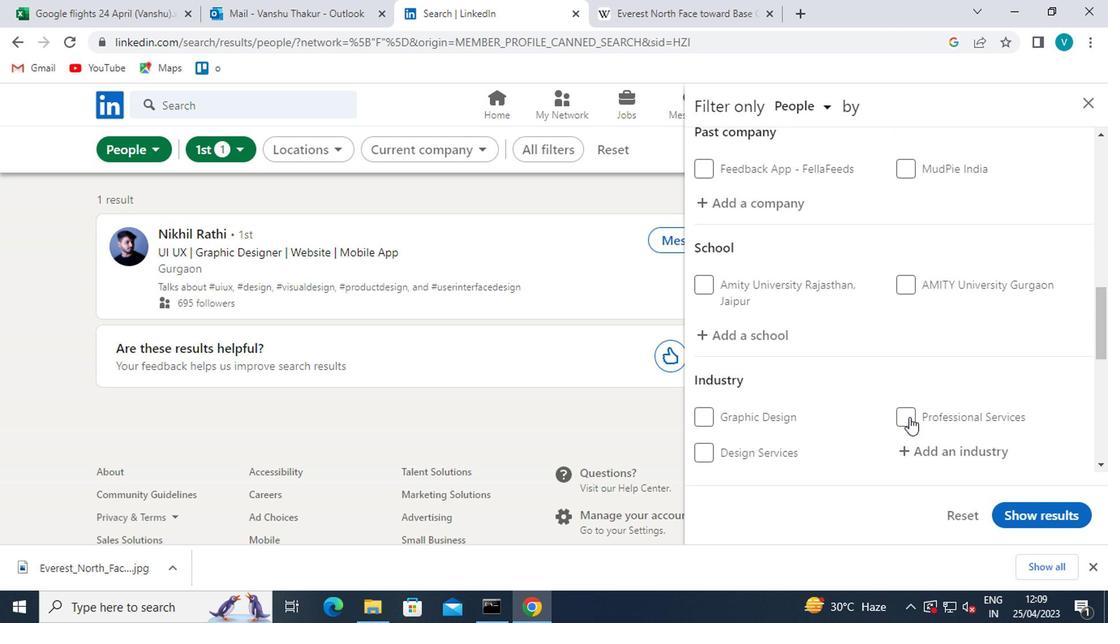 
Action: Mouse moved to (673, 330)
Screenshot: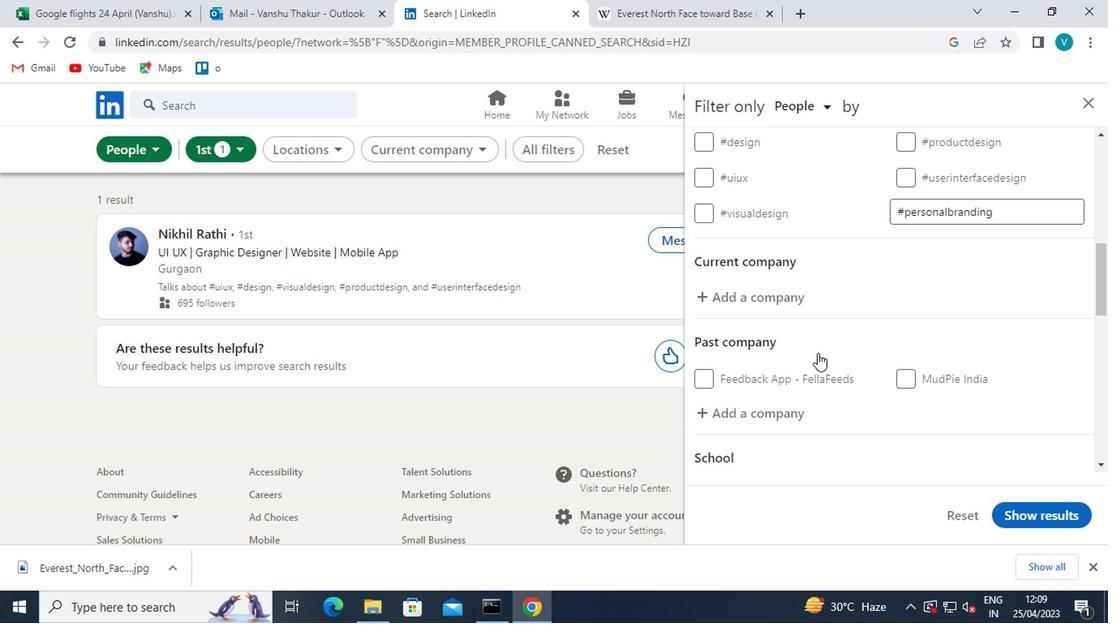 
Action: Mouse pressed left at (673, 330)
Screenshot: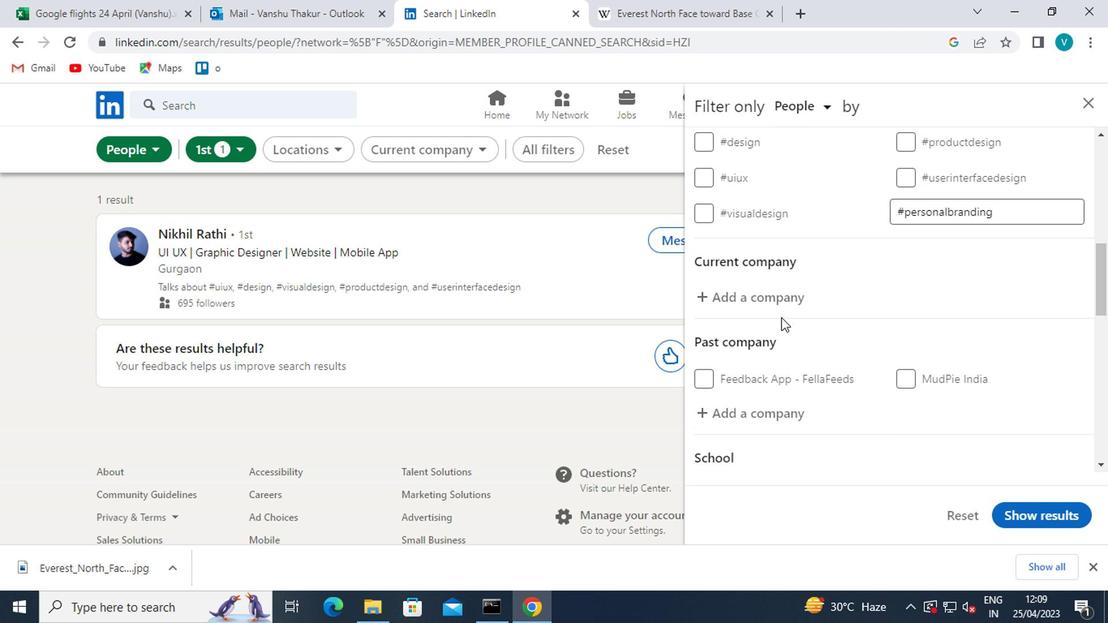
Action: Mouse moved to (670, 325)
Screenshot: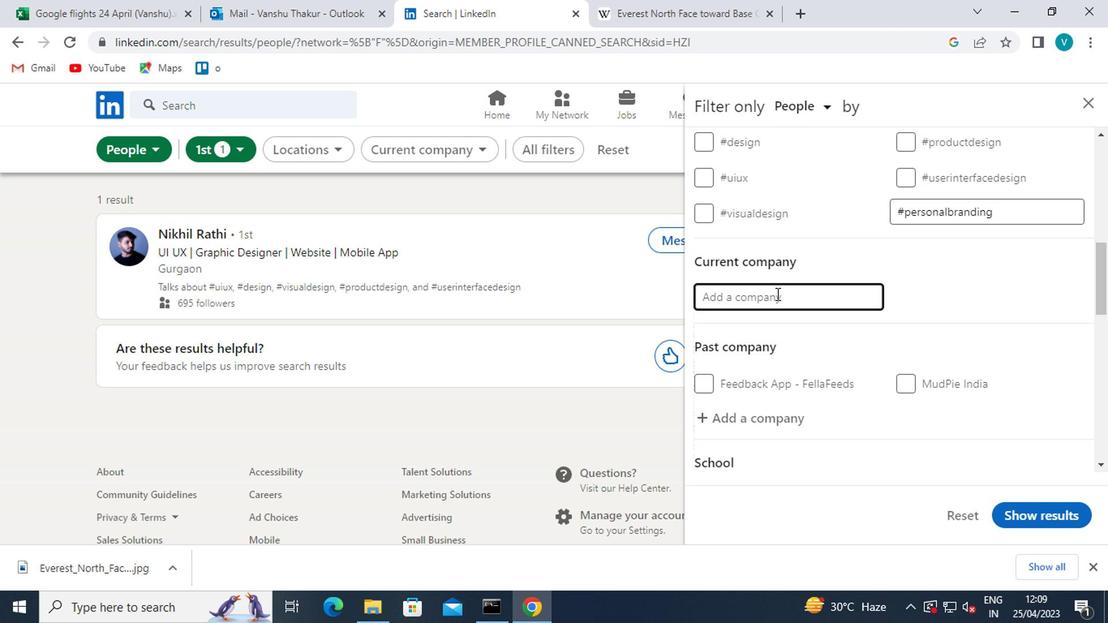 
Action: Key pressed <Key.shift>ITC<Key.space>
Screenshot: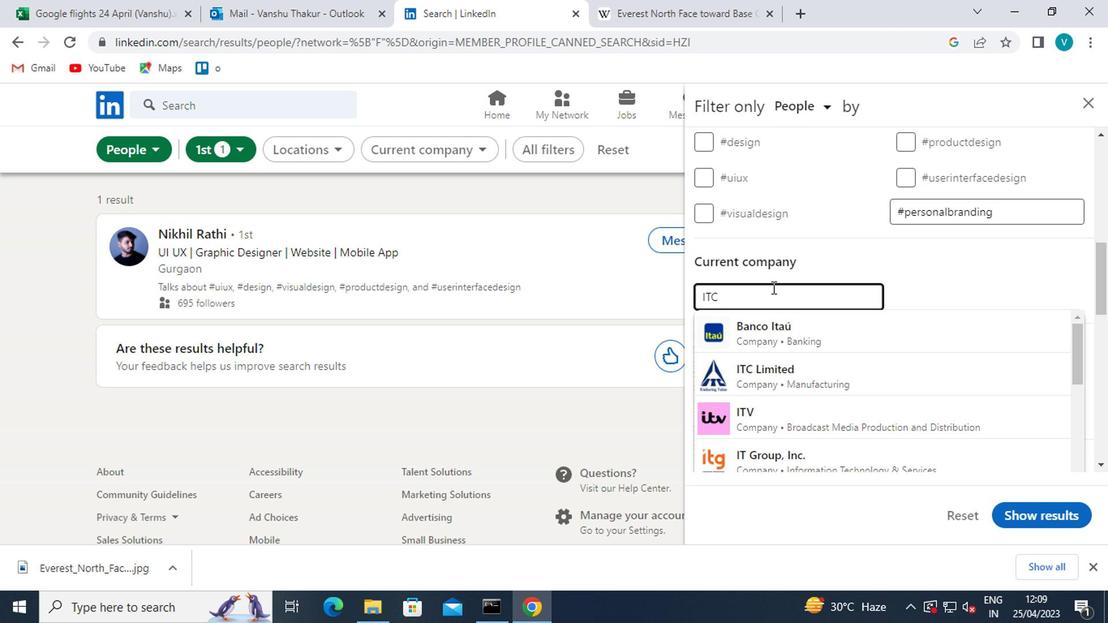 
Action: Mouse moved to (691, 400)
Screenshot: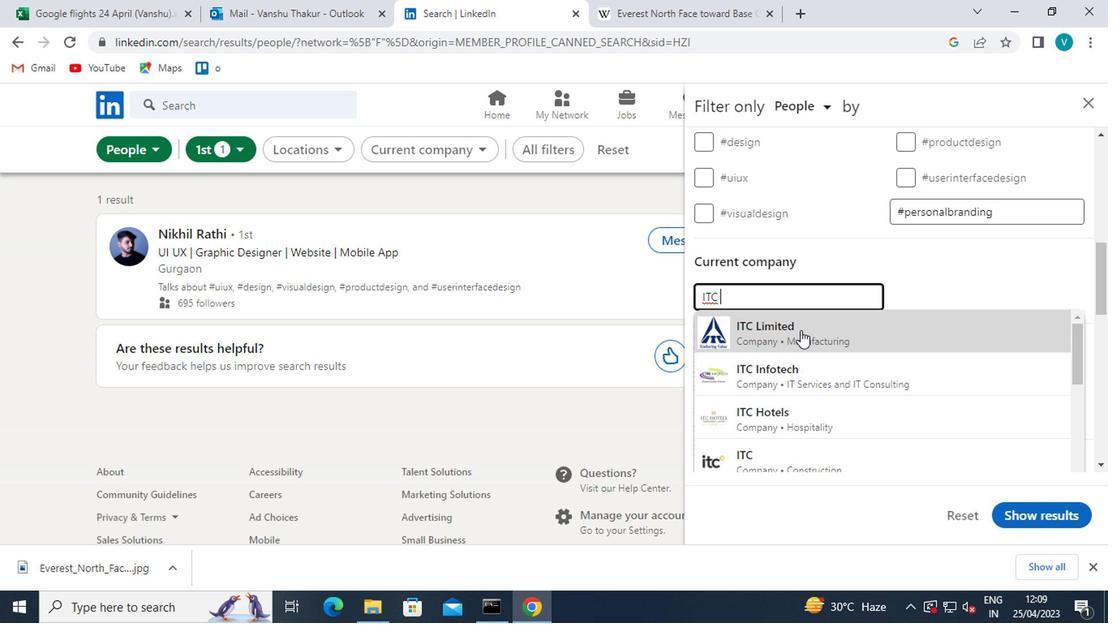 
Action: Mouse pressed left at (691, 400)
Screenshot: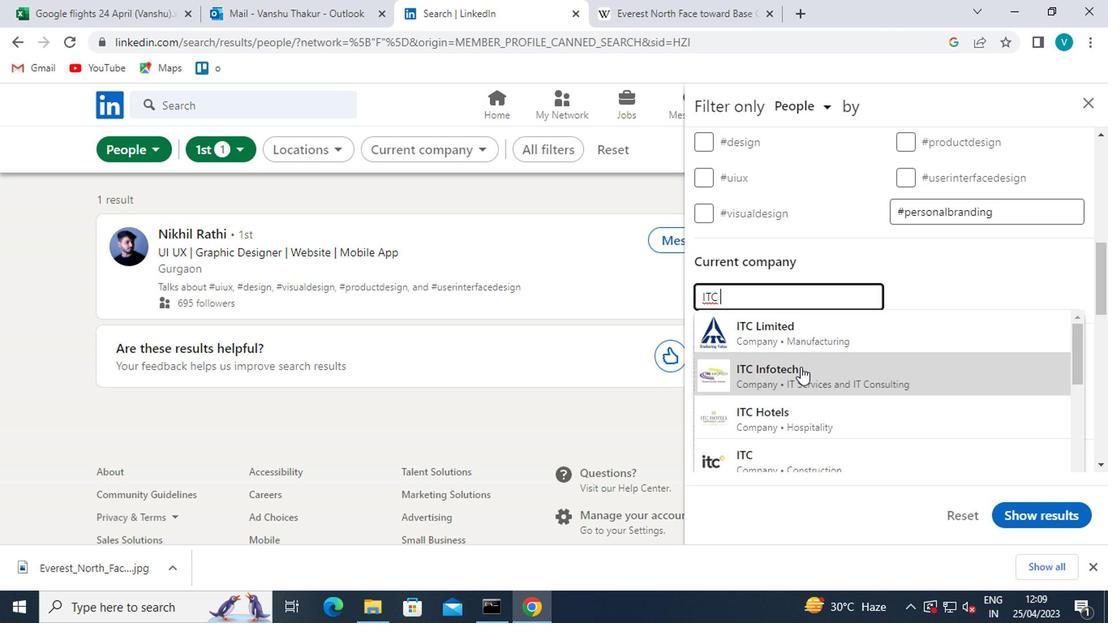 
Action: Mouse moved to (691, 400)
Screenshot: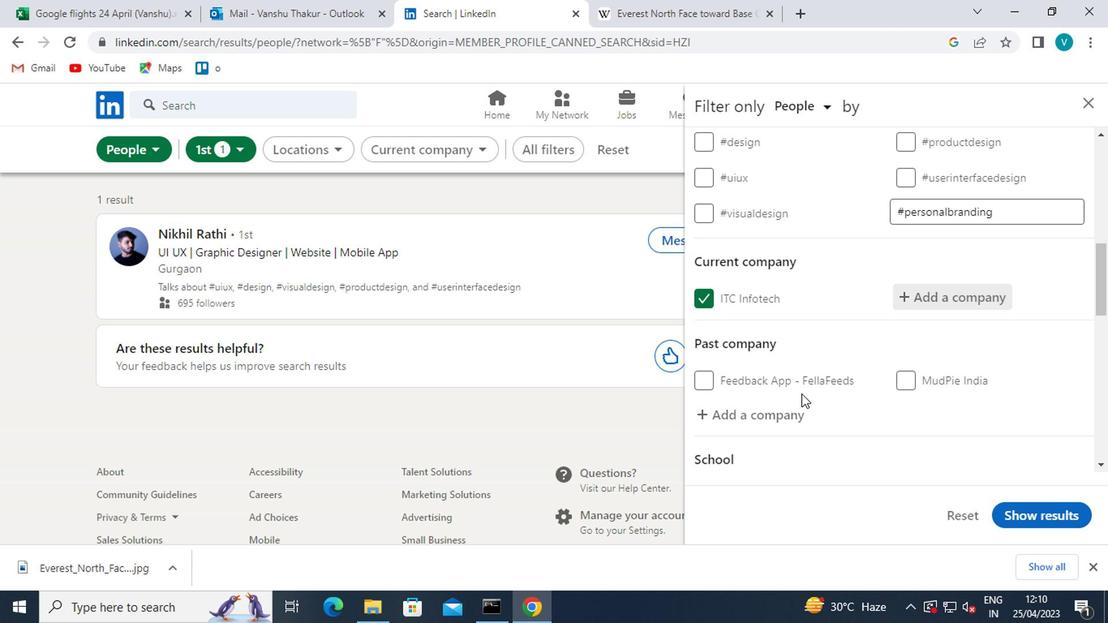 
Action: Mouse scrolled (691, 400) with delta (0, 0)
Screenshot: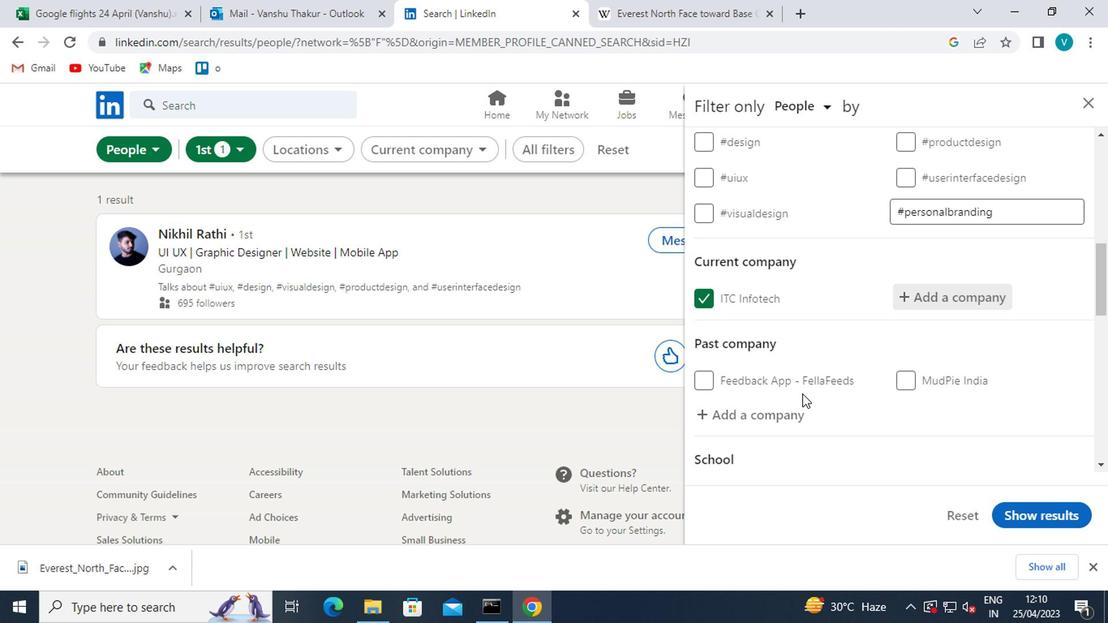 
Action: Mouse moved to (692, 400)
Screenshot: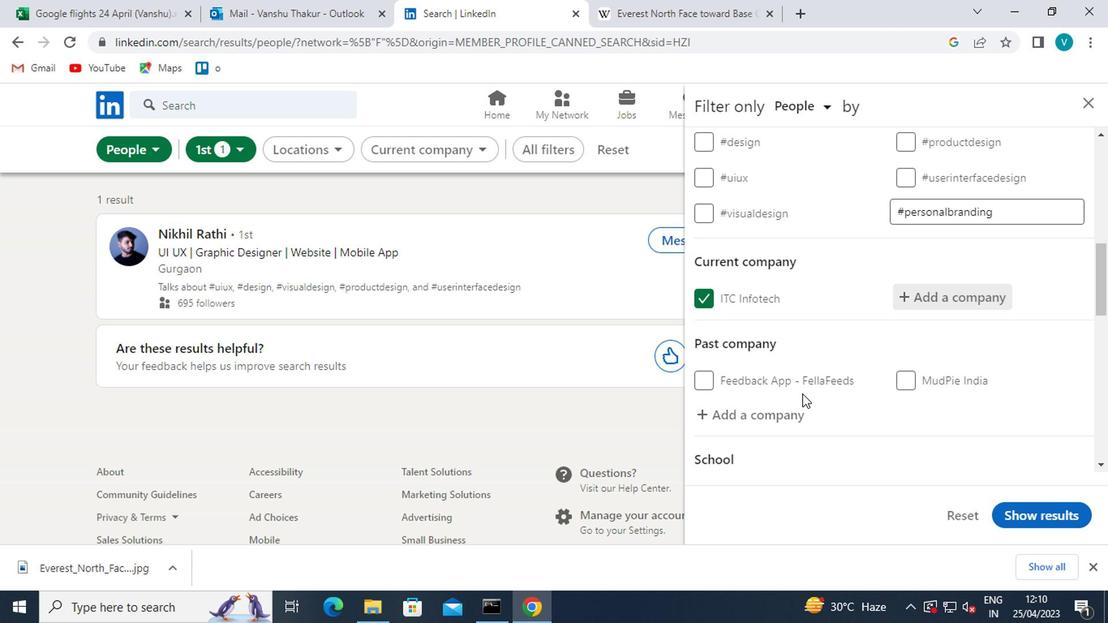 
Action: Mouse scrolled (692, 400) with delta (0, 0)
Screenshot: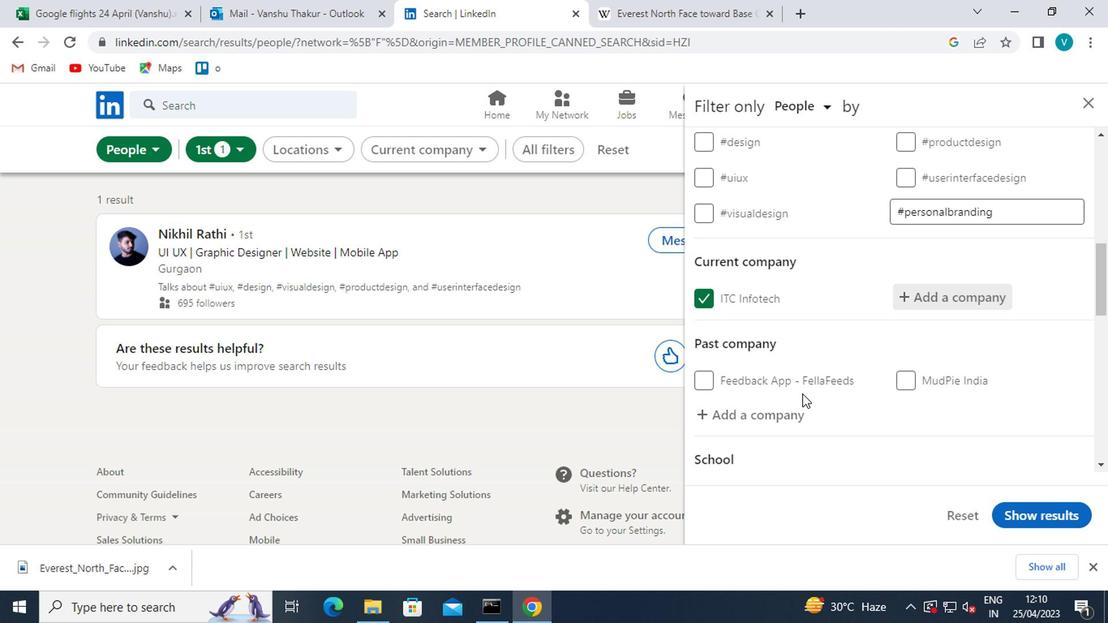 
Action: Mouse moved to (692, 399)
Screenshot: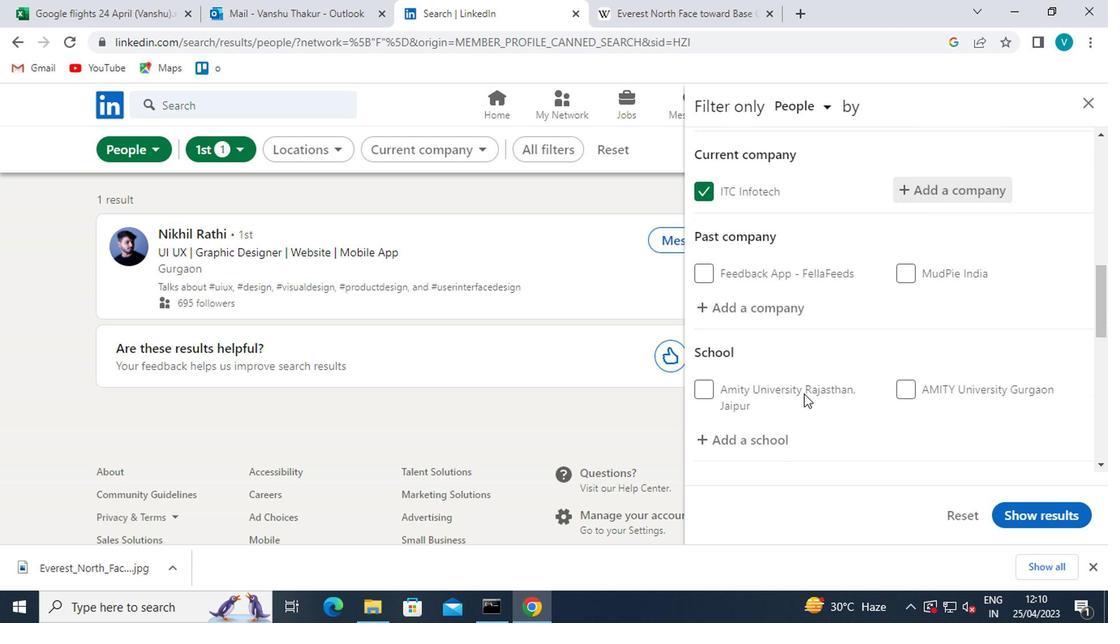 
Action: Mouse scrolled (692, 398) with delta (0, 0)
Screenshot: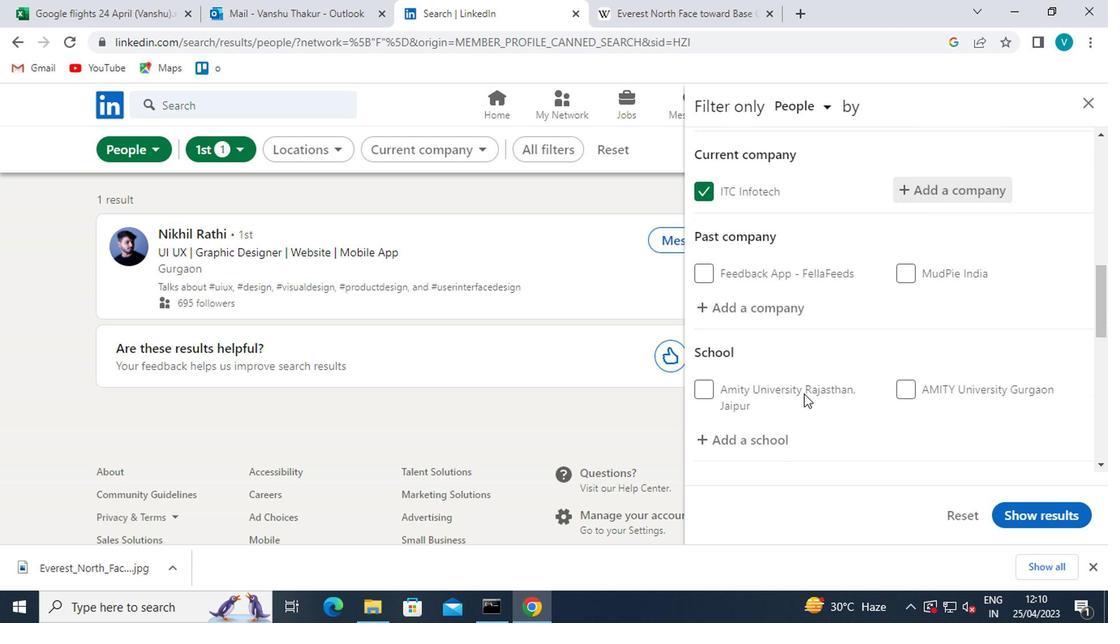 
Action: Mouse moved to (669, 338)
Screenshot: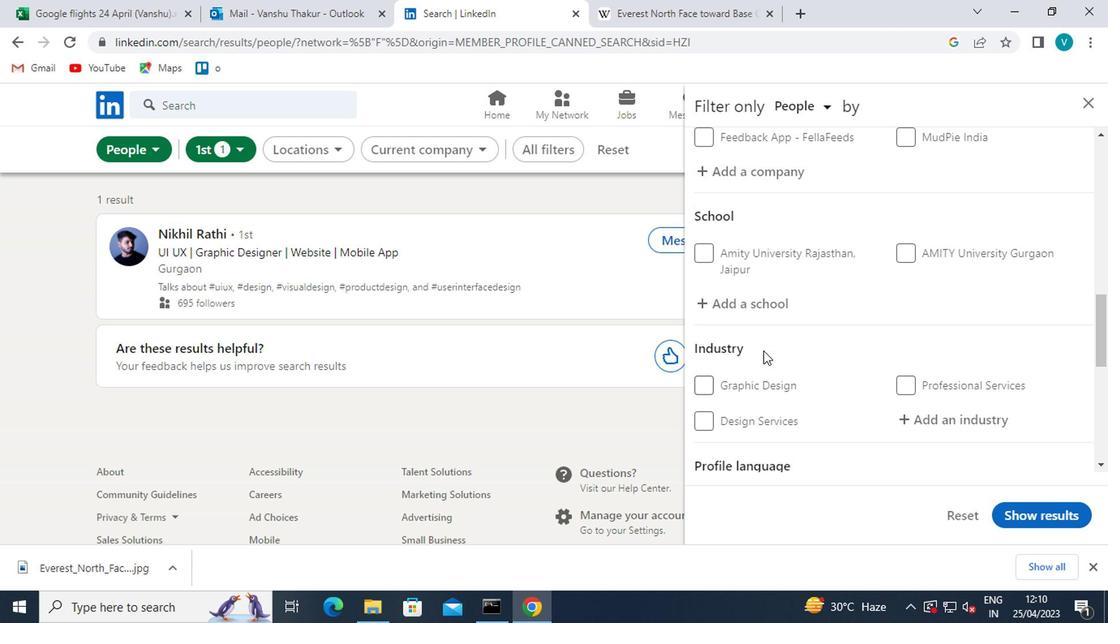 
Action: Mouse pressed left at (669, 338)
Screenshot: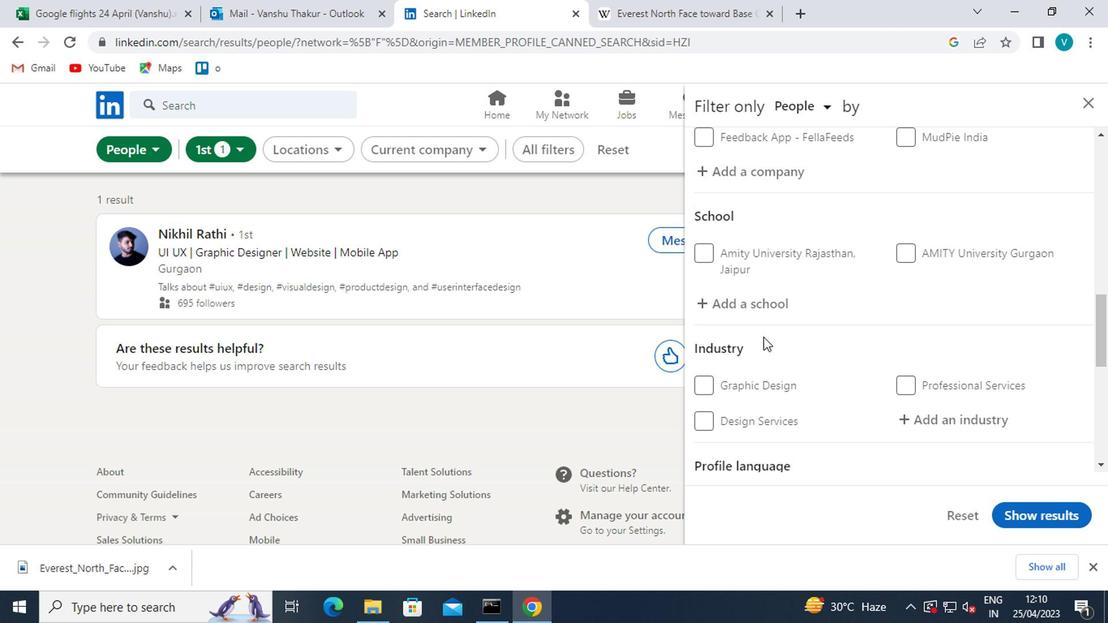 
Action: Mouse moved to (662, 331)
Screenshot: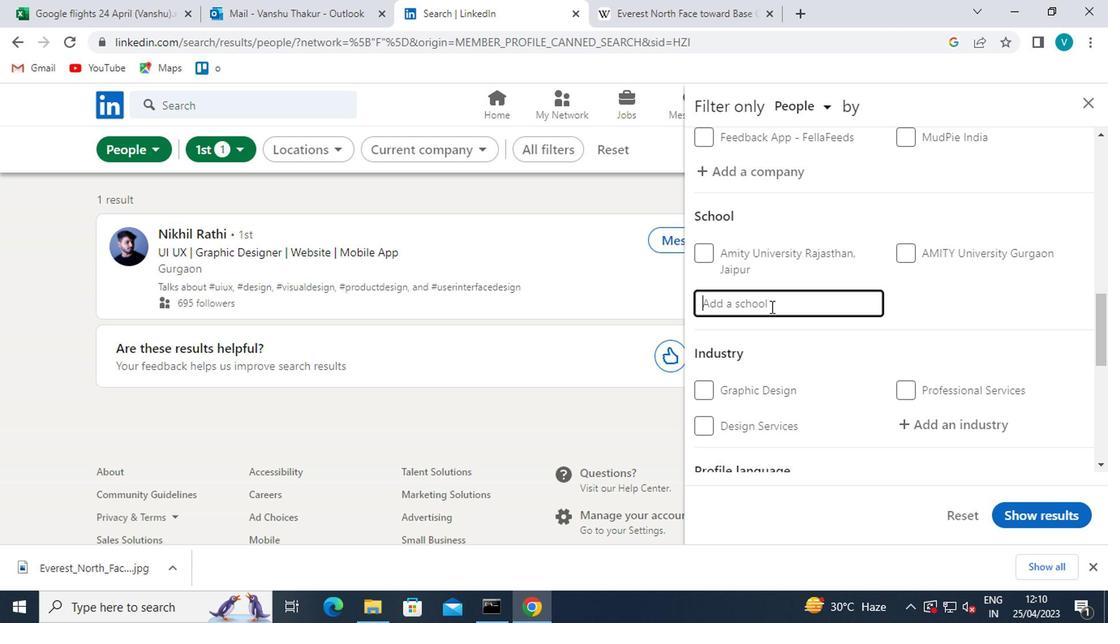 
Action: Key pressed <Key.shift>APEEJAY<Key.space>
Screenshot: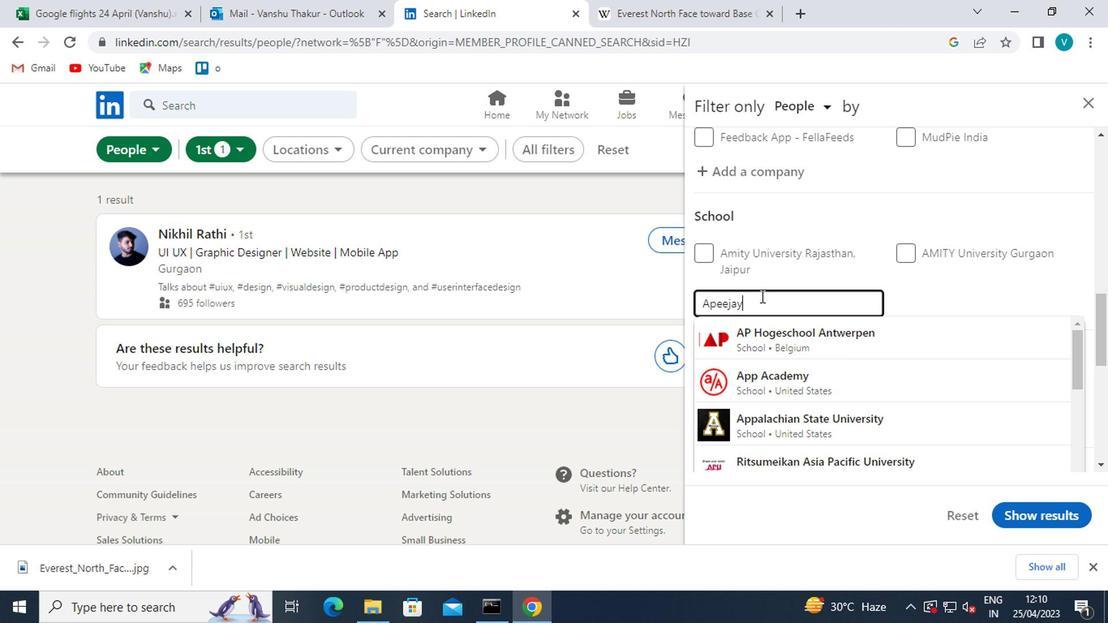 
Action: Mouse moved to (691, 426)
Screenshot: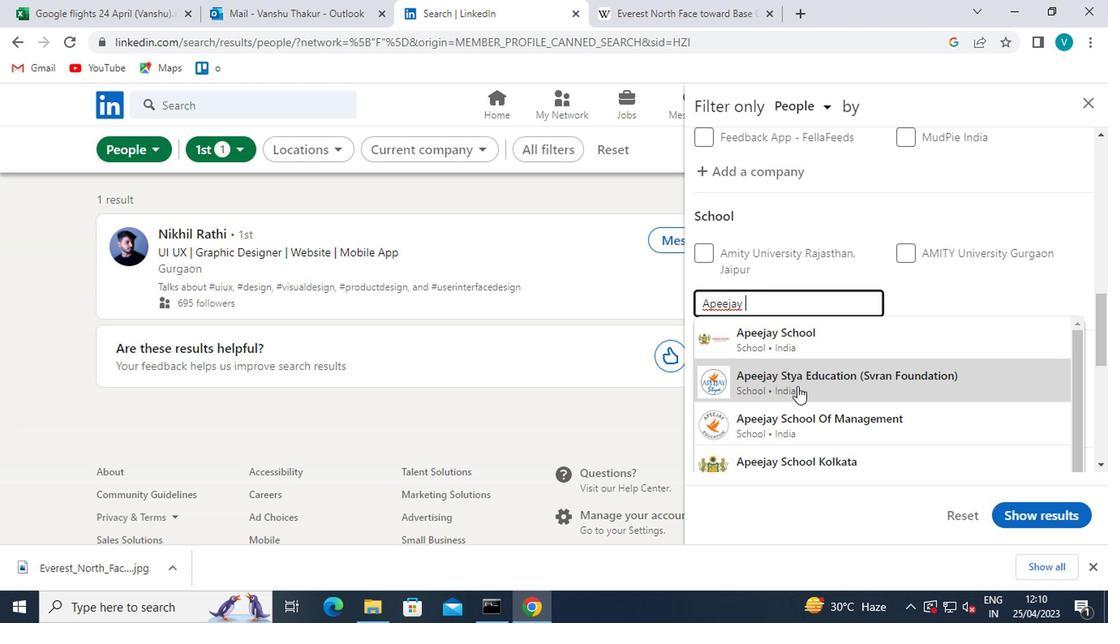 
Action: Mouse pressed left at (691, 426)
Screenshot: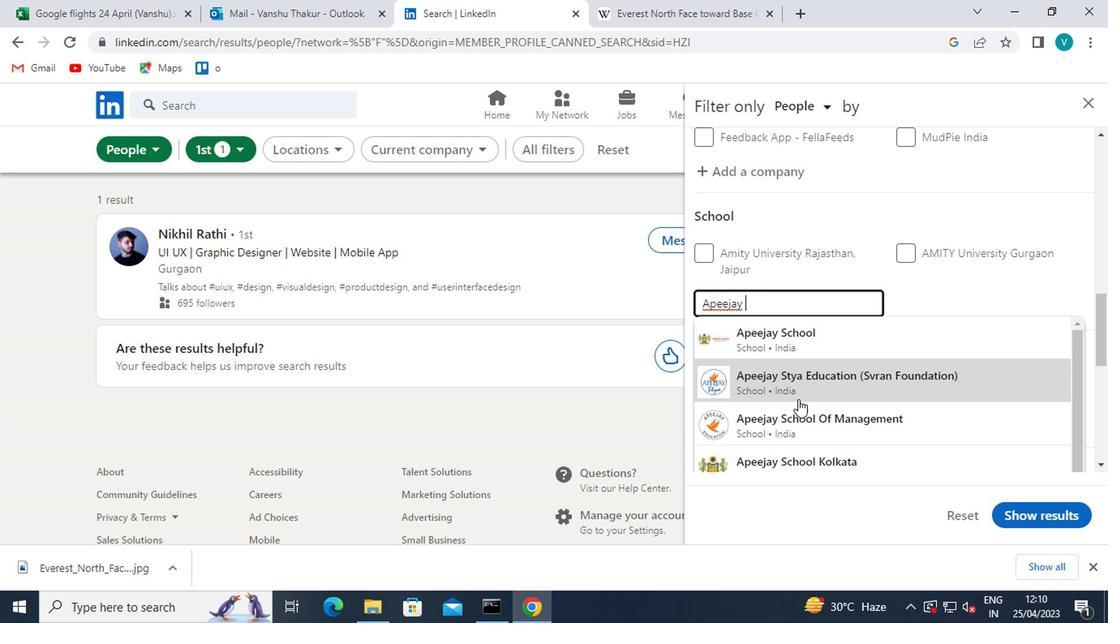 
Action: Mouse moved to (706, 396)
Screenshot: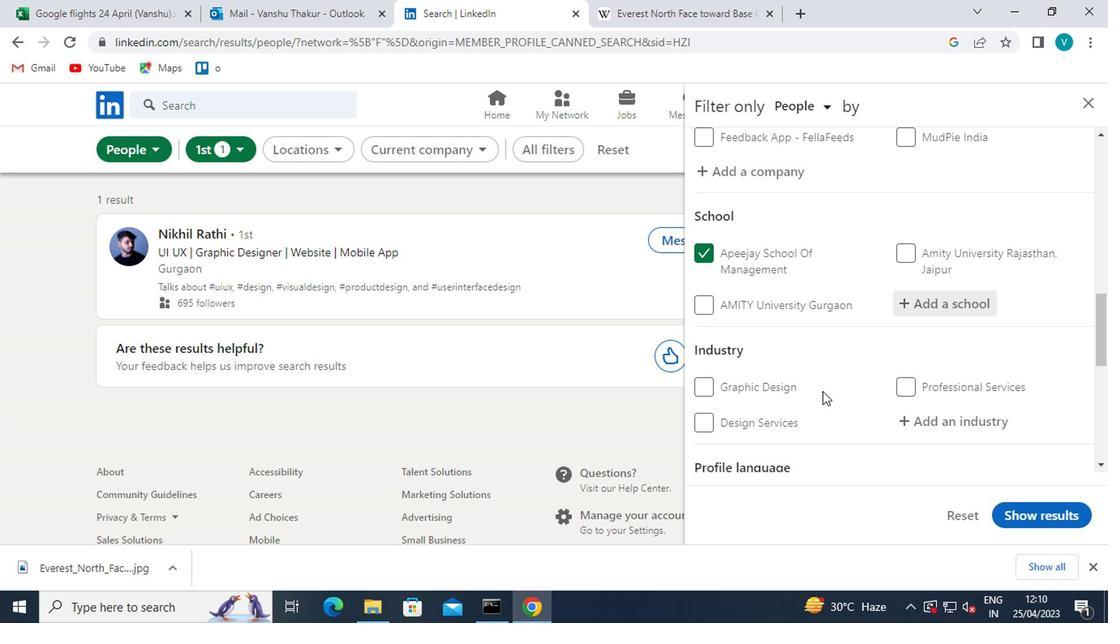 
Action: Mouse scrolled (706, 396) with delta (0, 0)
Screenshot: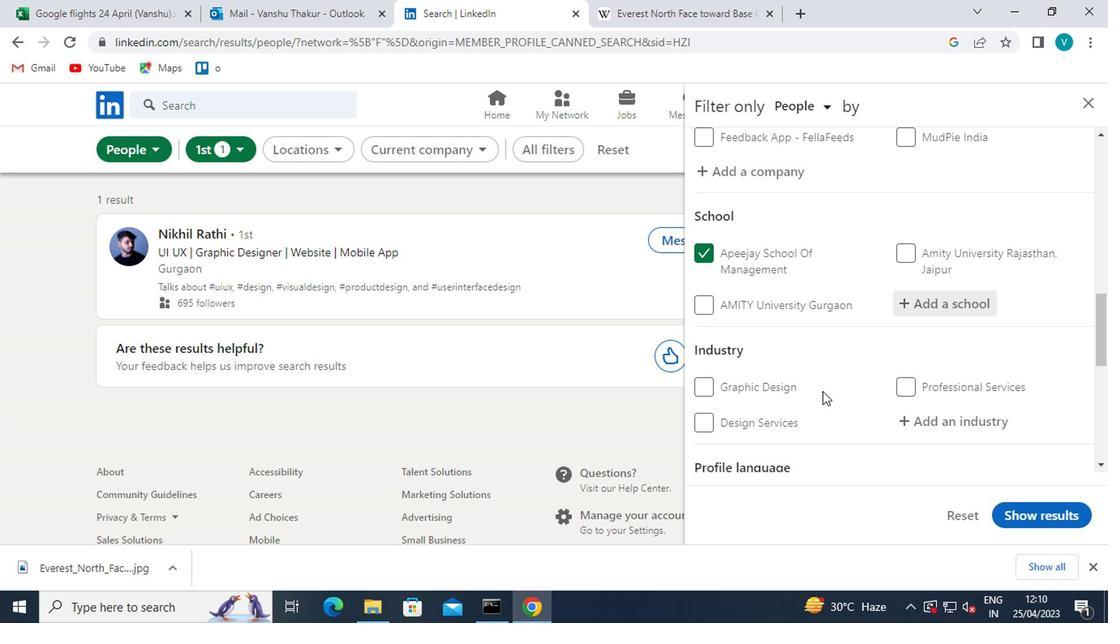 
Action: Mouse moved to (706, 396)
Screenshot: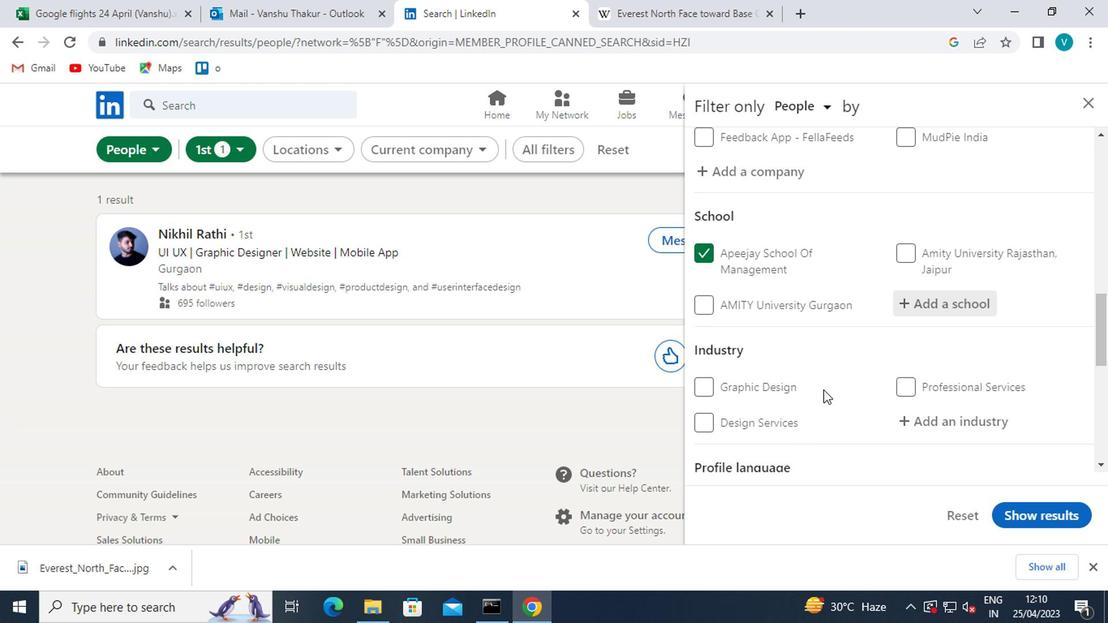 
Action: Mouse scrolled (706, 395) with delta (0, 0)
Screenshot: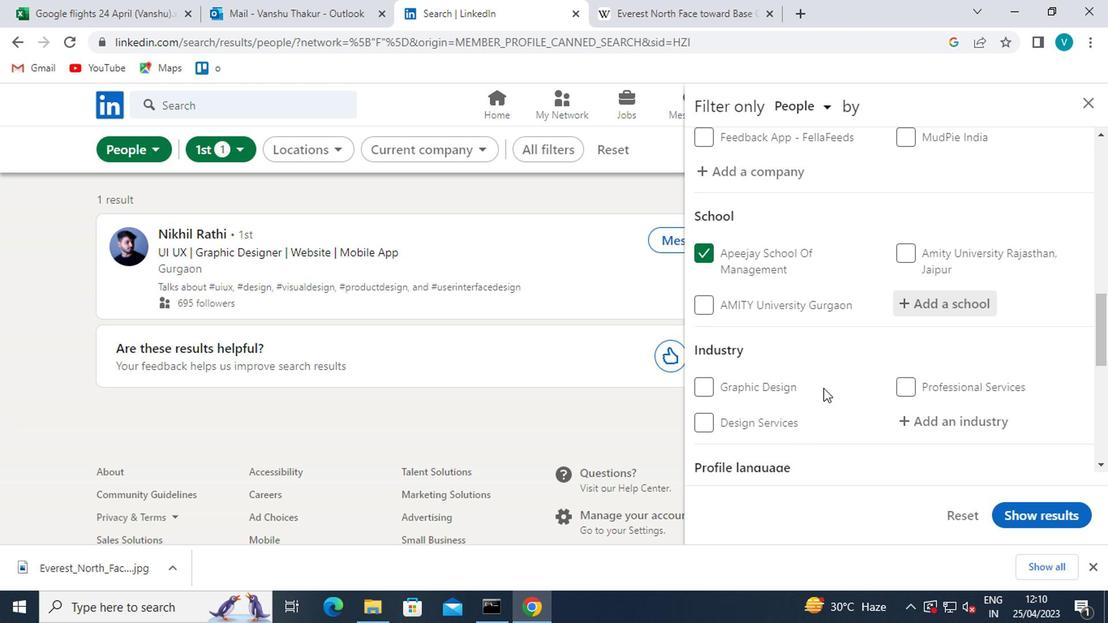 
Action: Mouse moved to (706, 394)
Screenshot: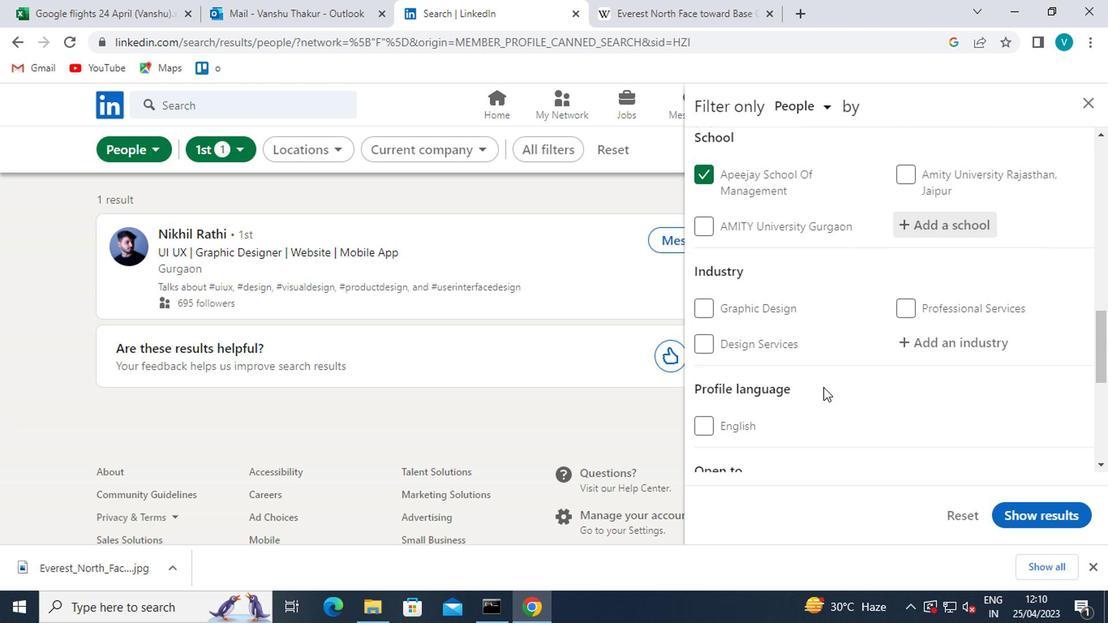 
Action: Mouse scrolled (706, 393) with delta (0, 0)
Screenshot: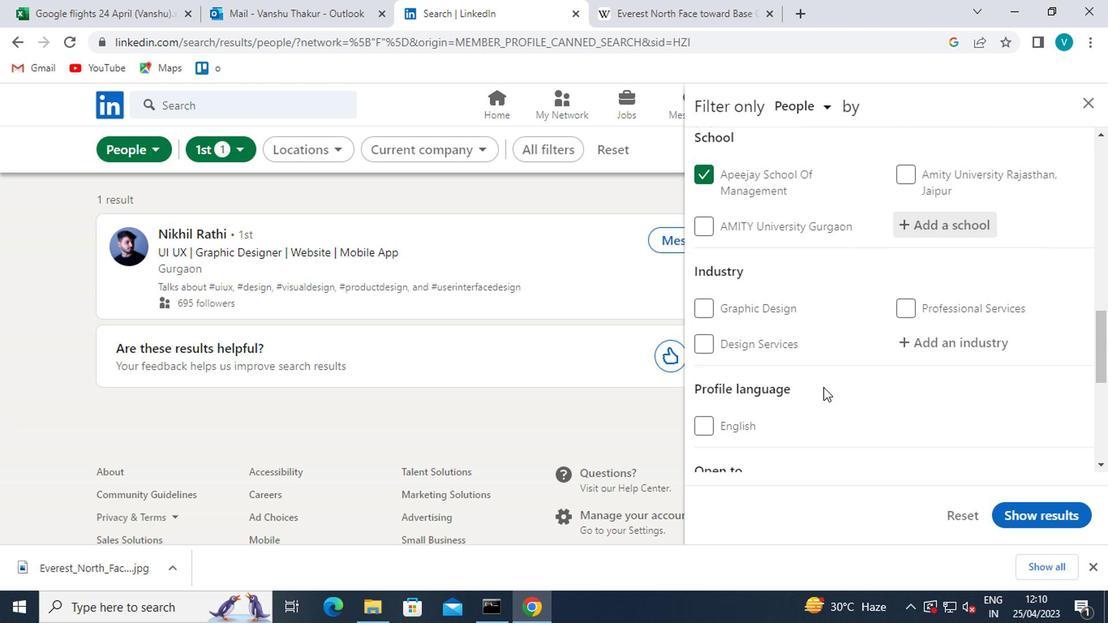 
Action: Mouse moved to (705, 392)
Screenshot: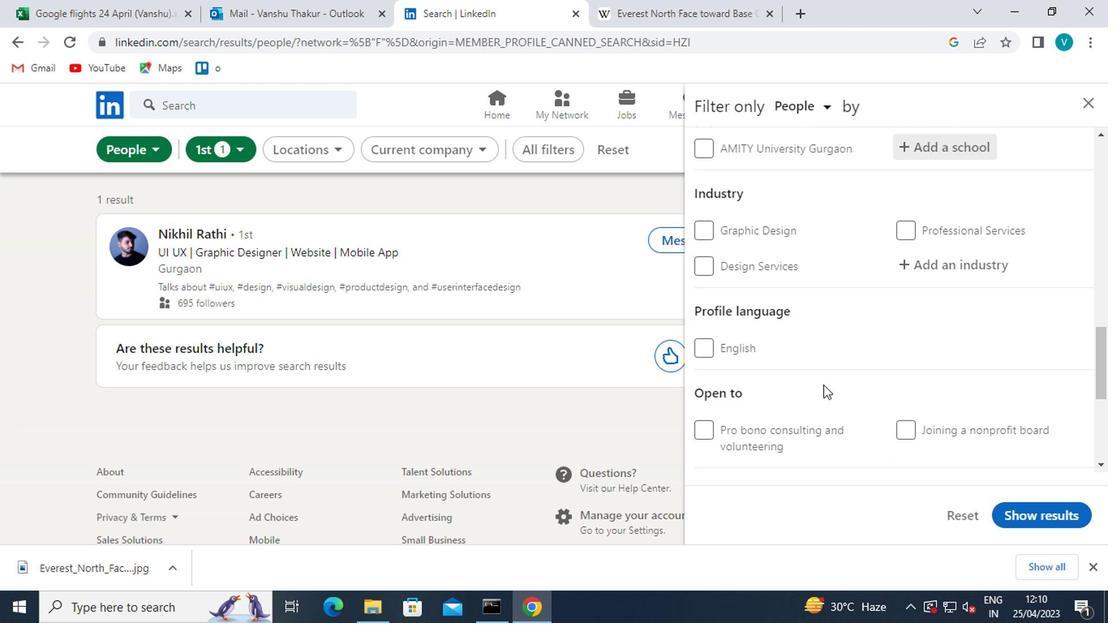 
Action: Mouse scrolled (705, 392) with delta (0, 0)
Screenshot: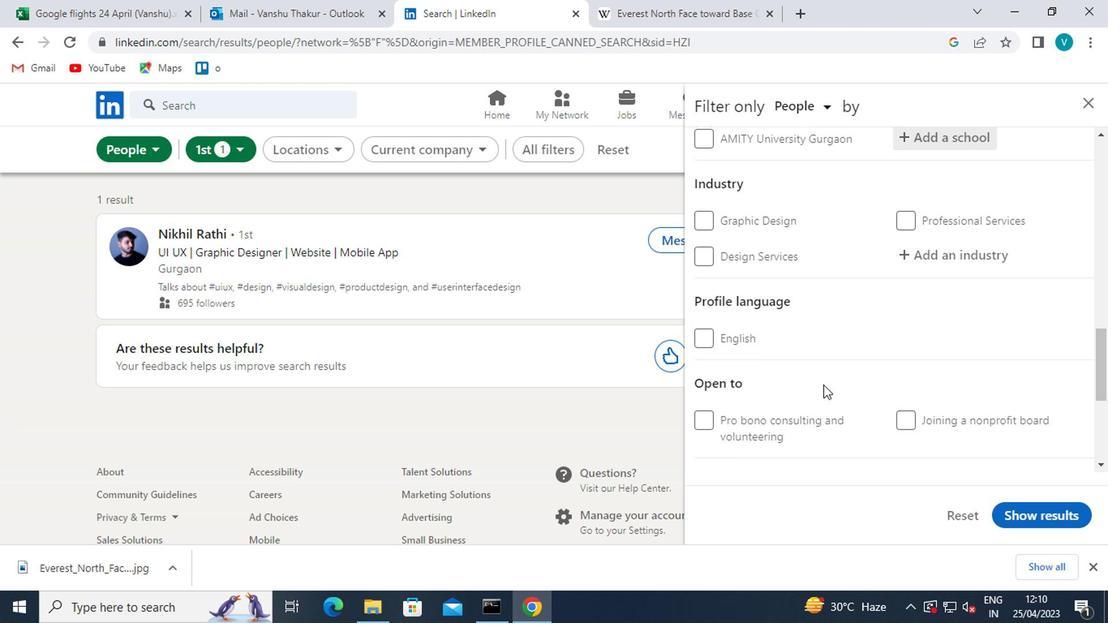 
Action: Mouse moved to (703, 390)
Screenshot: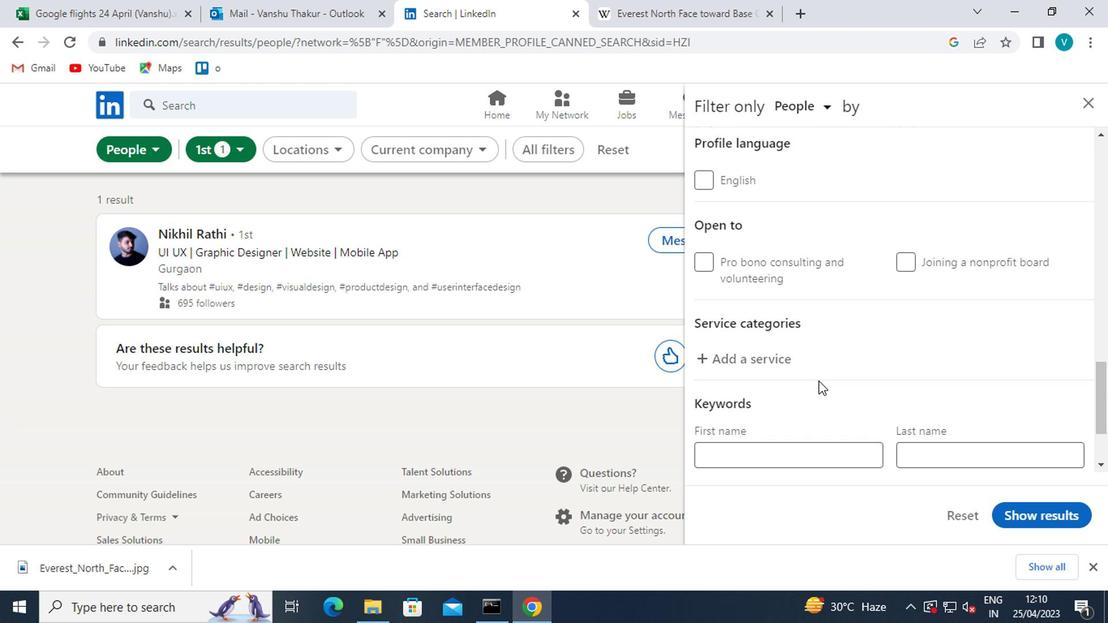 
Action: Mouse scrolled (703, 391) with delta (0, 0)
Screenshot: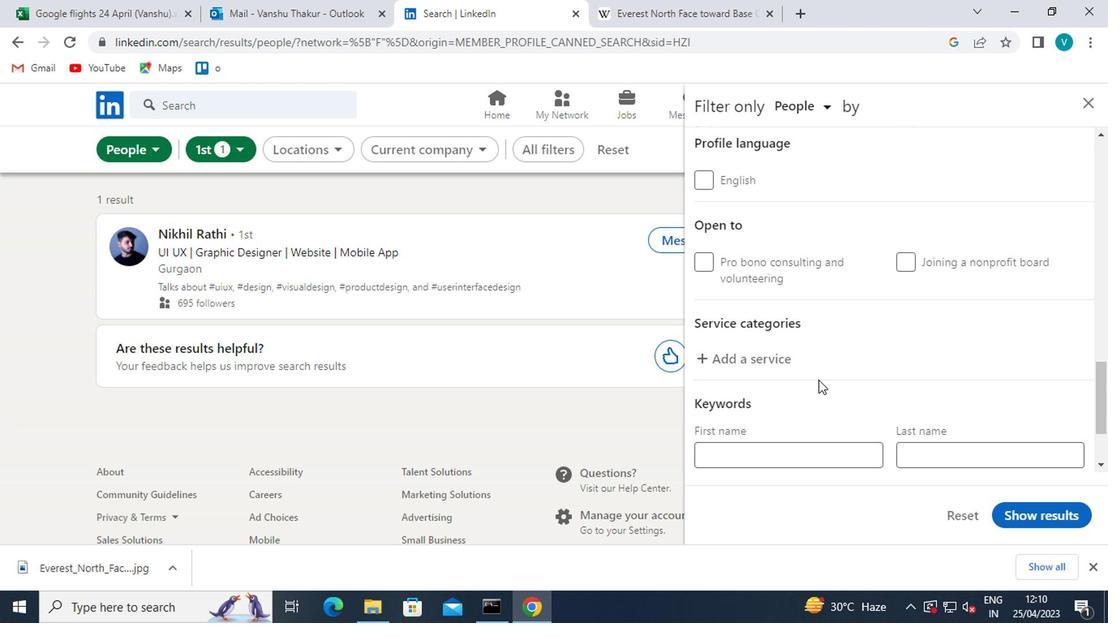 
Action: Mouse scrolled (703, 391) with delta (0, 0)
Screenshot: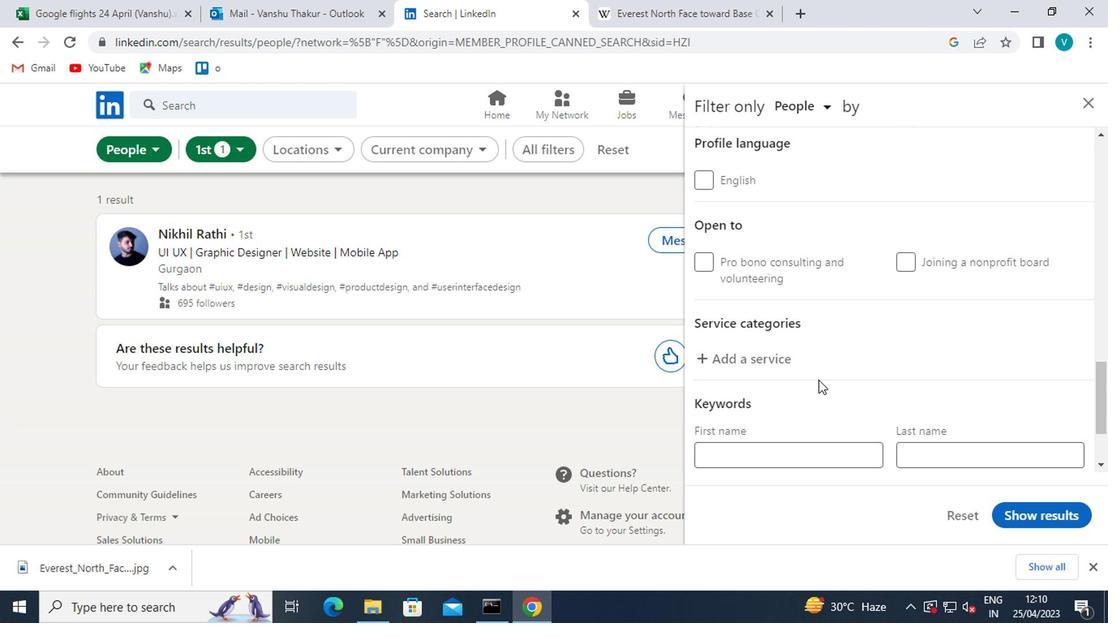 
Action: Mouse scrolled (703, 391) with delta (0, 0)
Screenshot: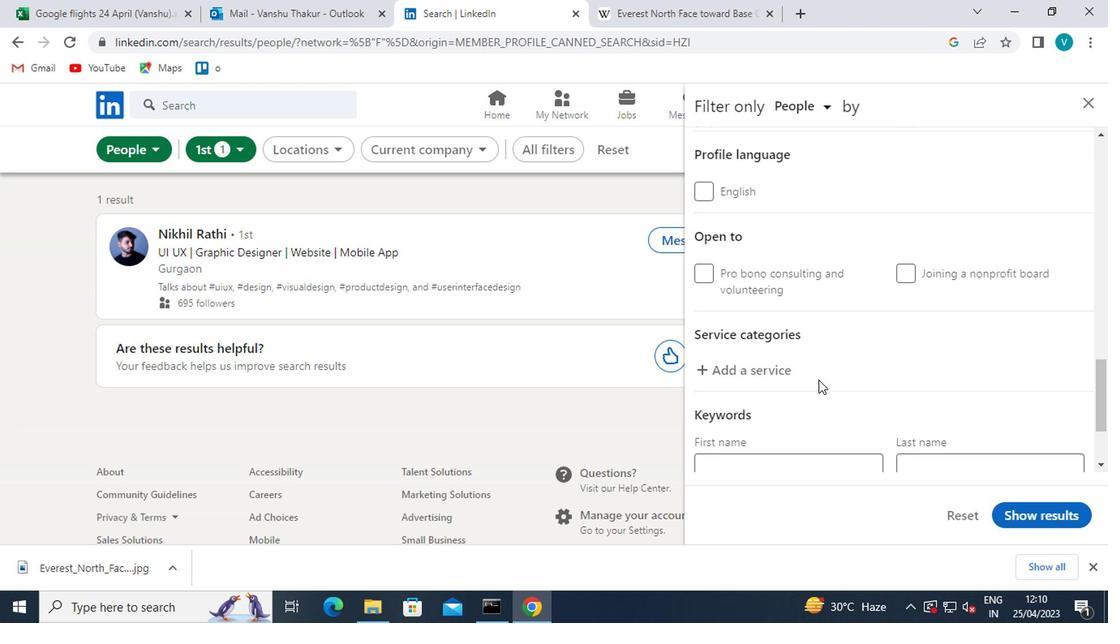 
Action: Mouse scrolled (703, 391) with delta (0, 0)
Screenshot: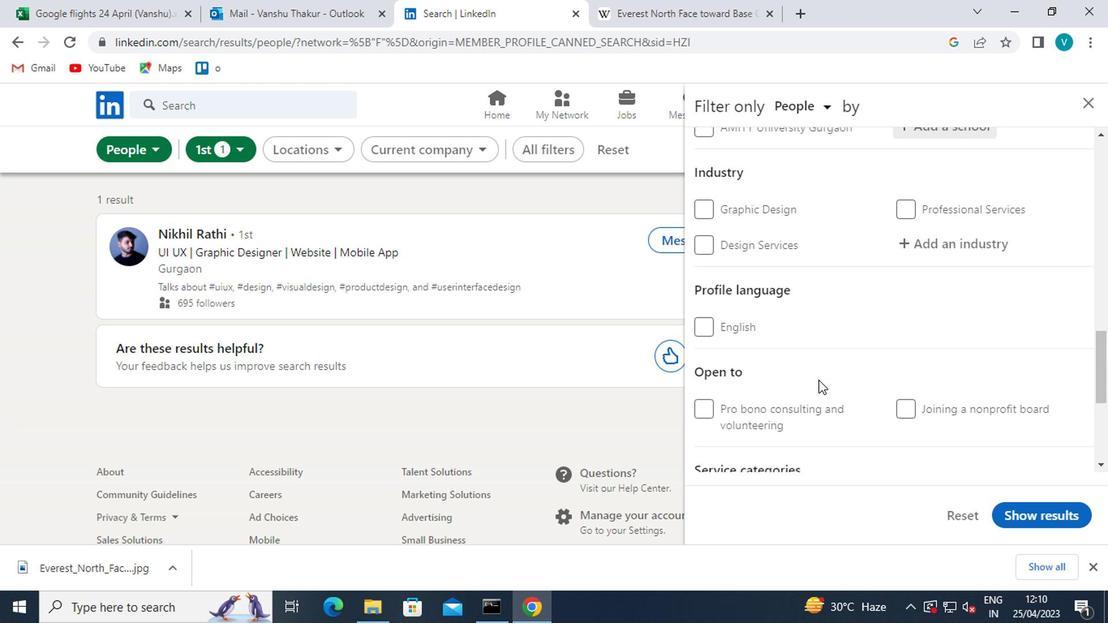 
Action: Mouse moved to (776, 411)
Screenshot: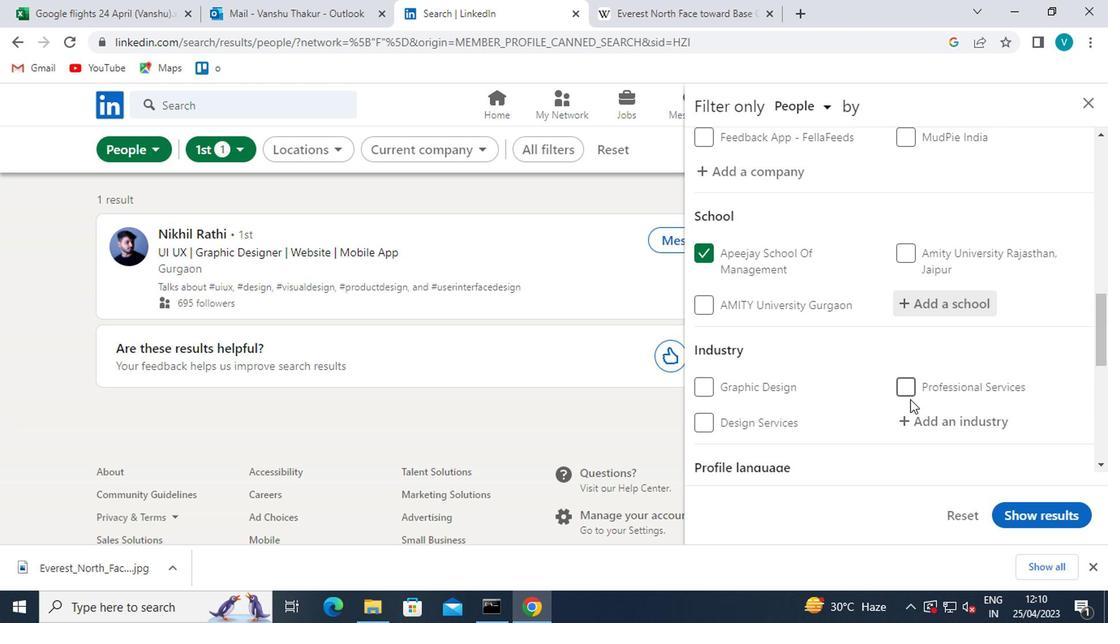 
Action: Mouse pressed left at (776, 411)
Screenshot: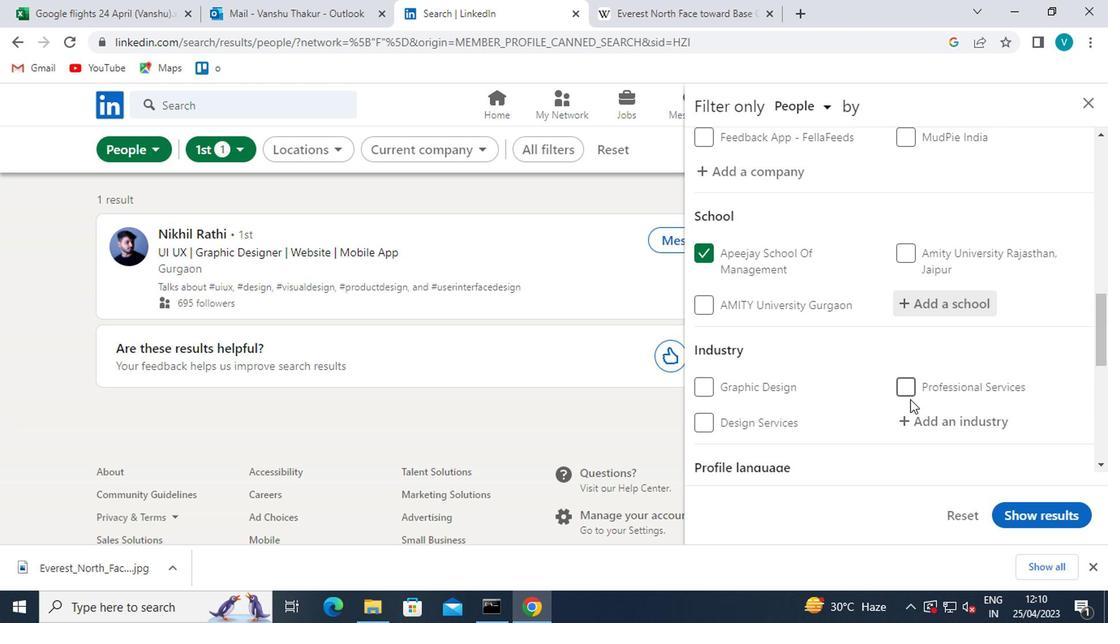 
Action: Mouse moved to (761, 408)
Screenshot: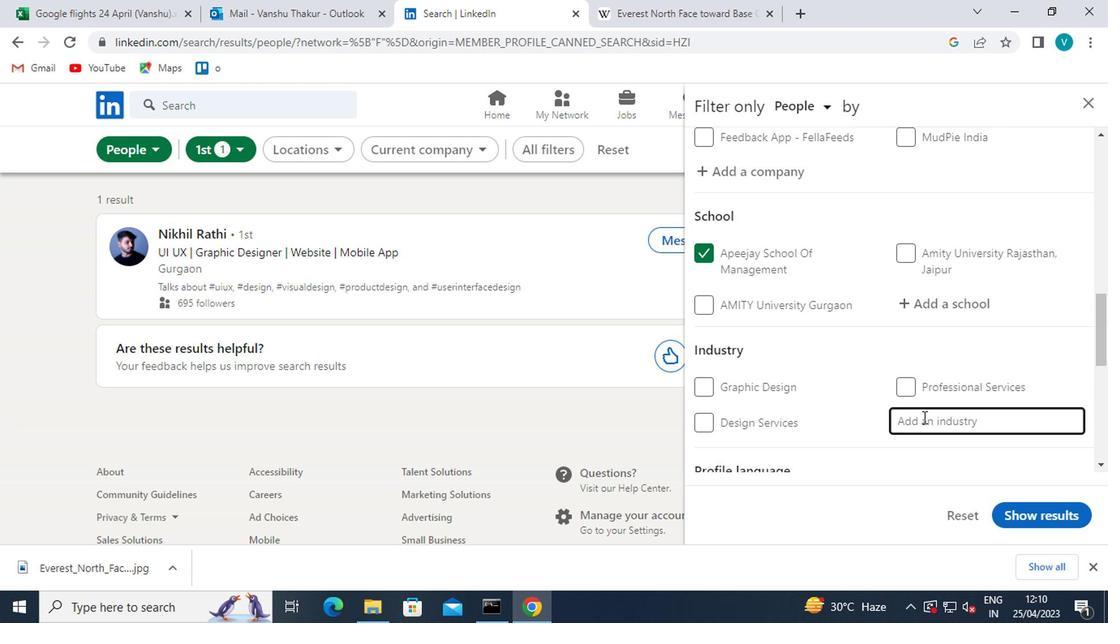 
Action: Key pressed <Key.shift>LAW<Key.space><Key.shift>PRACTISE
Screenshot: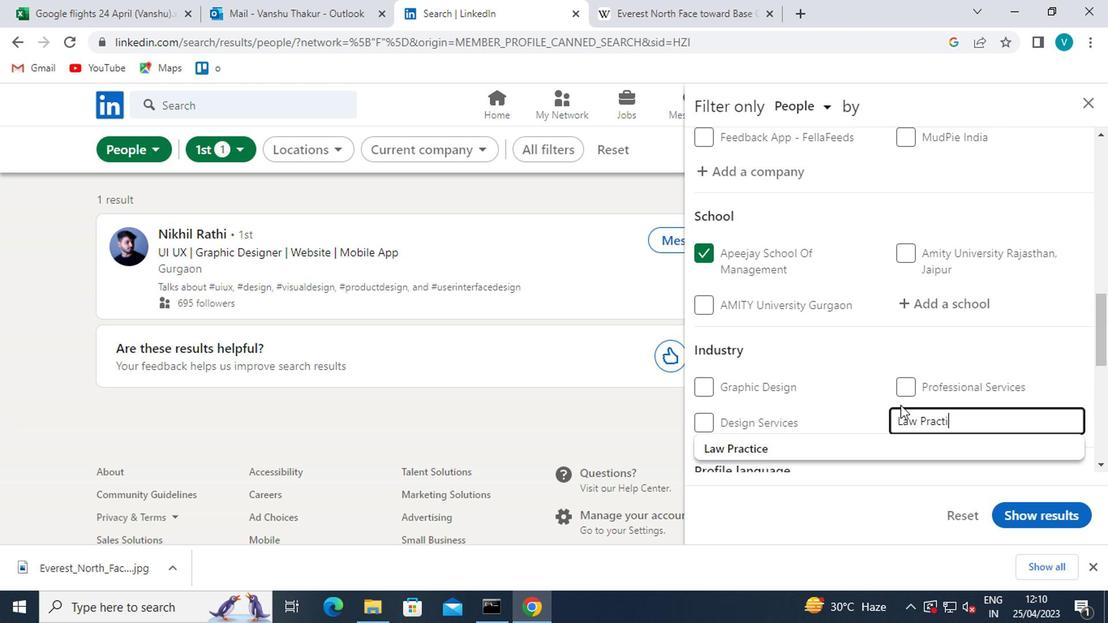 
Action: Mouse moved to (815, 426)
Screenshot: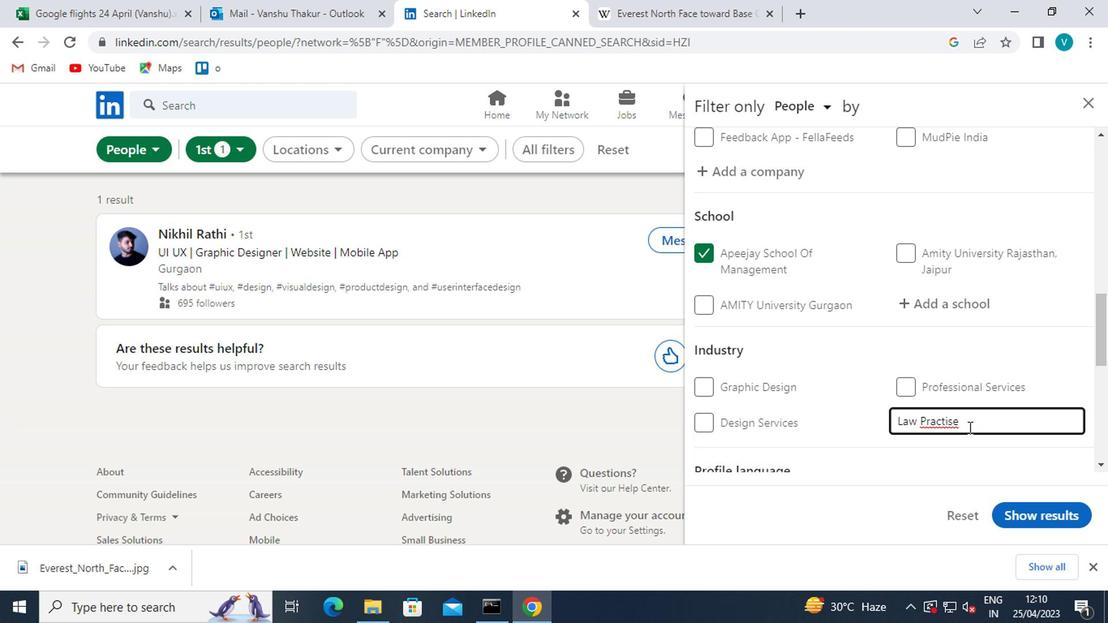 
Action: Key pressed <Key.backspace>
Screenshot: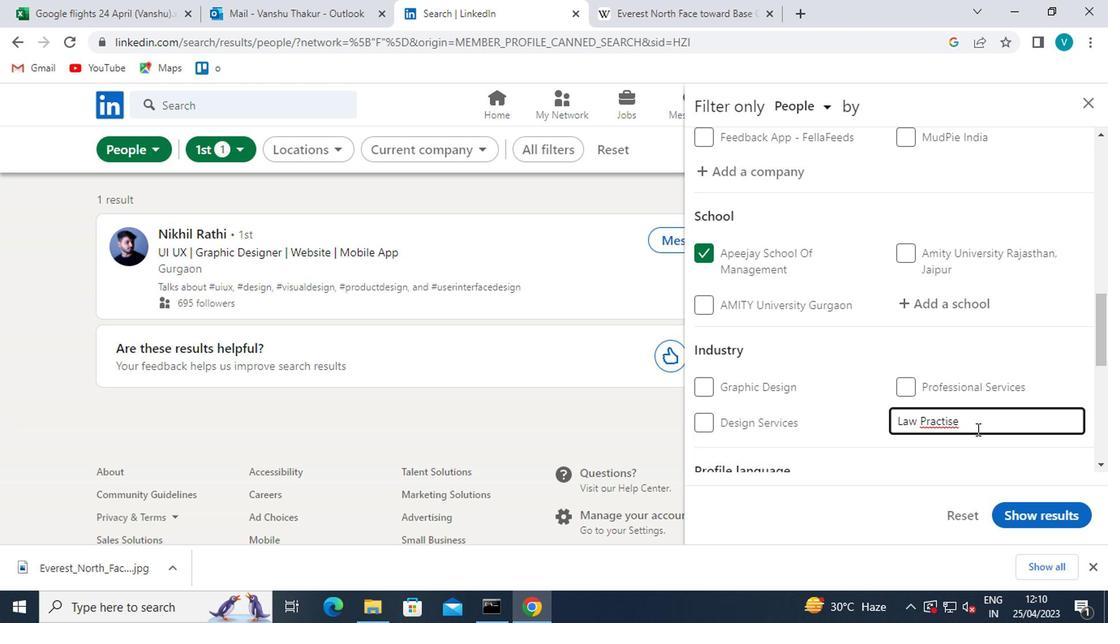 
Action: Mouse moved to (823, 420)
Screenshot: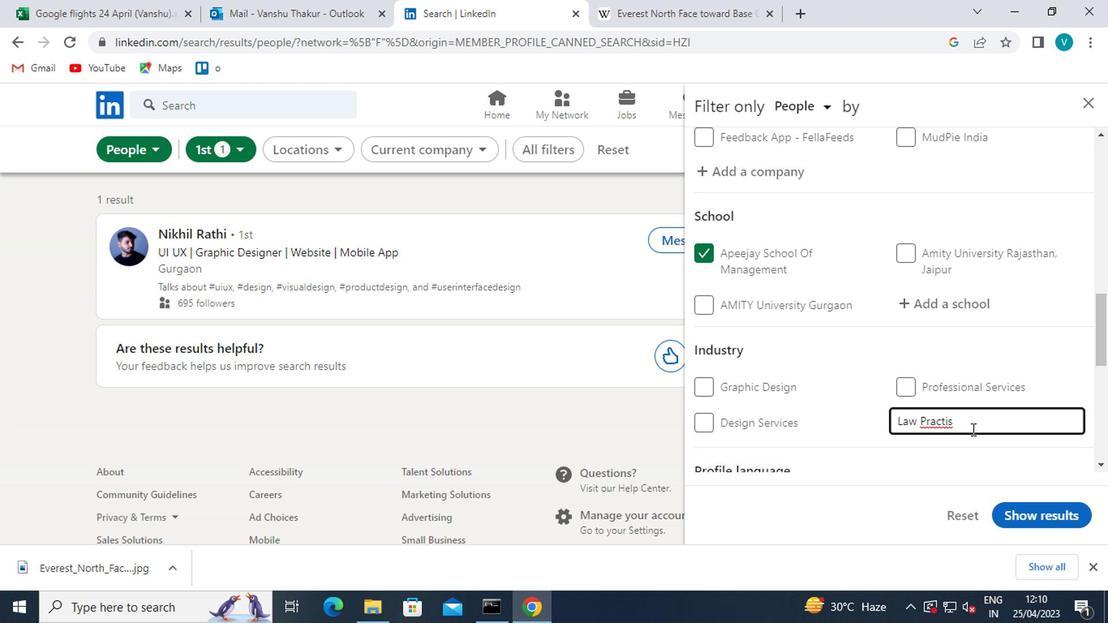 
Action: Key pressed <Key.backspace>C
Screenshot: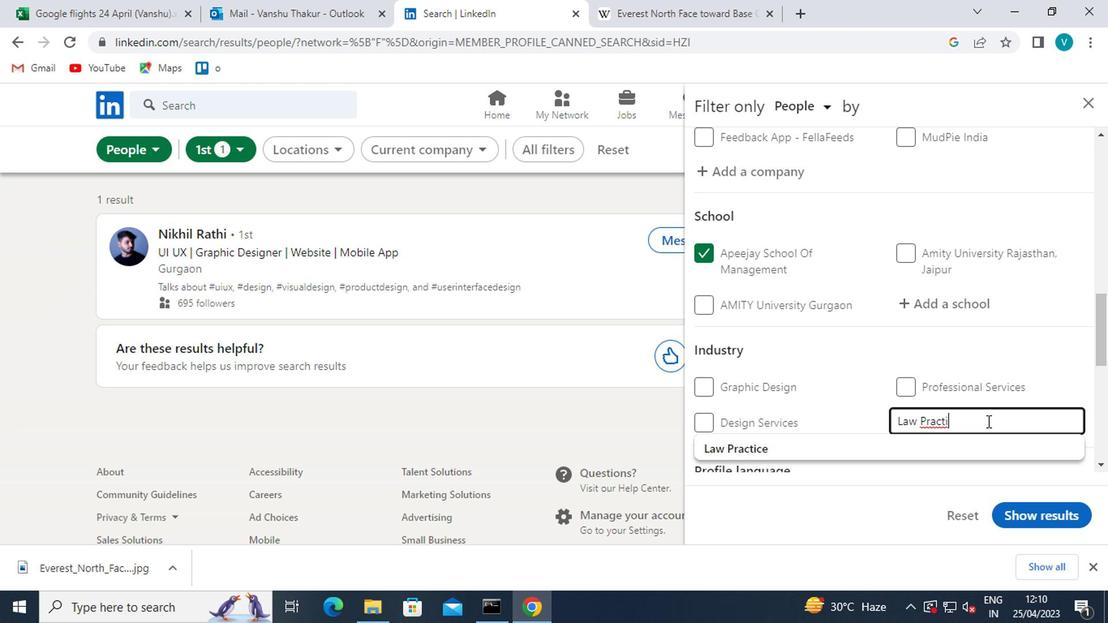 
Action: Mouse moved to (821, 420)
Screenshot: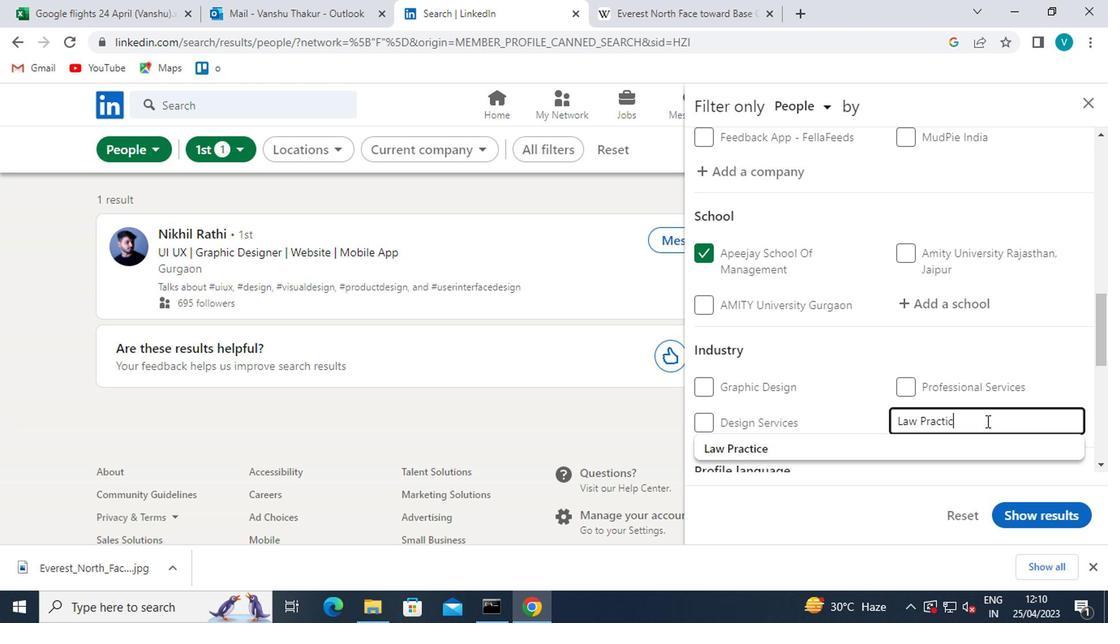 
Action: Key pressed E
Screenshot: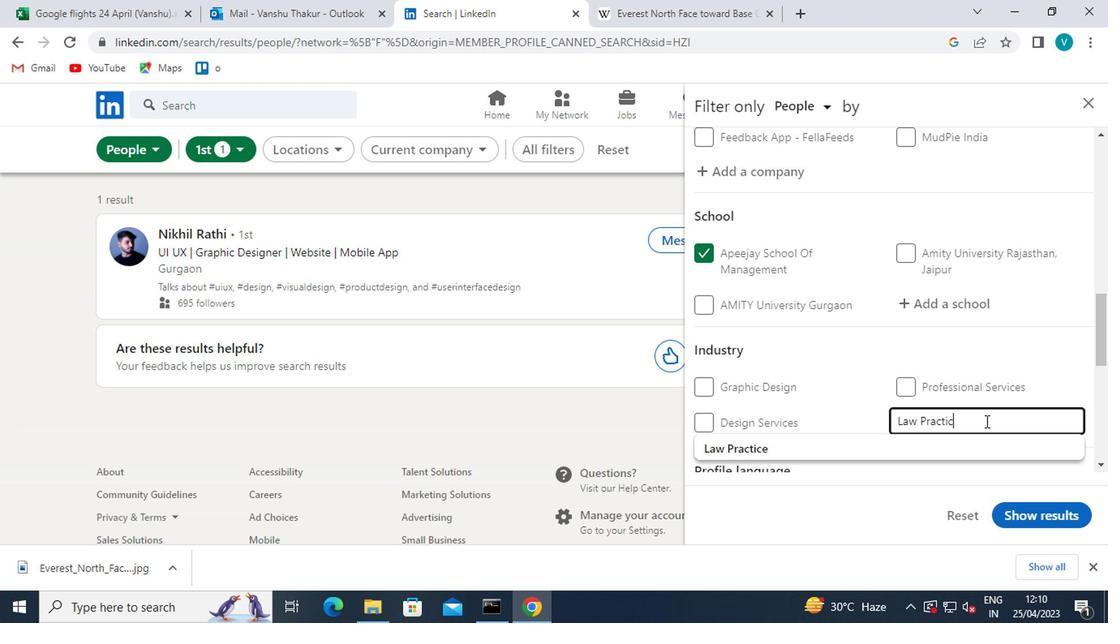 
Action: Mouse moved to (687, 440)
Screenshot: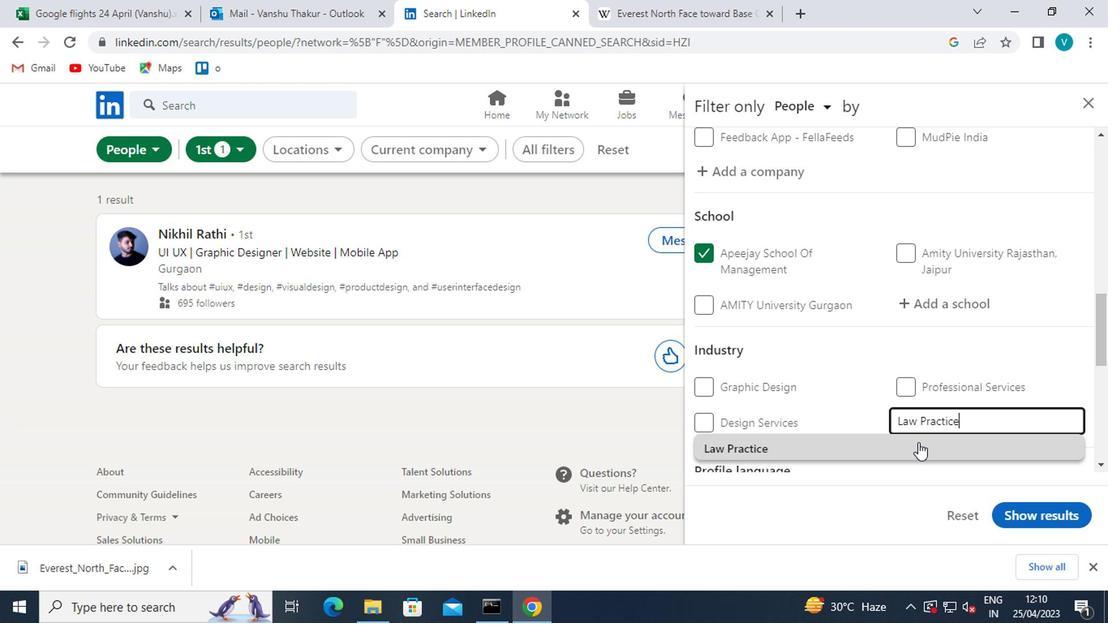 
Action: Mouse pressed left at (687, 440)
Screenshot: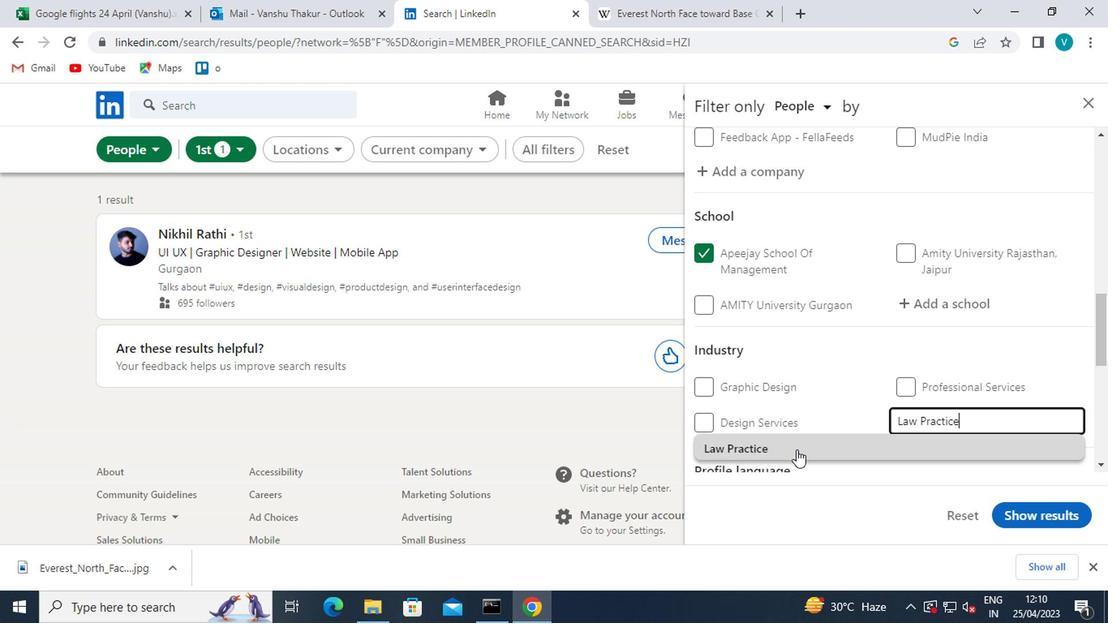 
Action: Mouse moved to (688, 438)
Screenshot: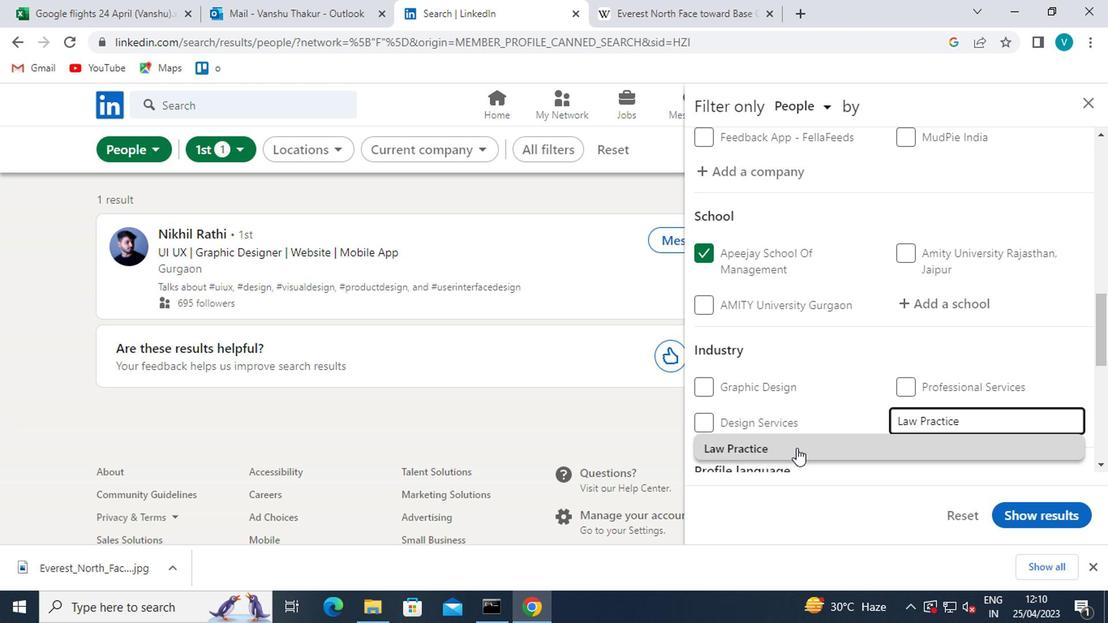 
Action: Mouse pressed left at (688, 438)
Screenshot: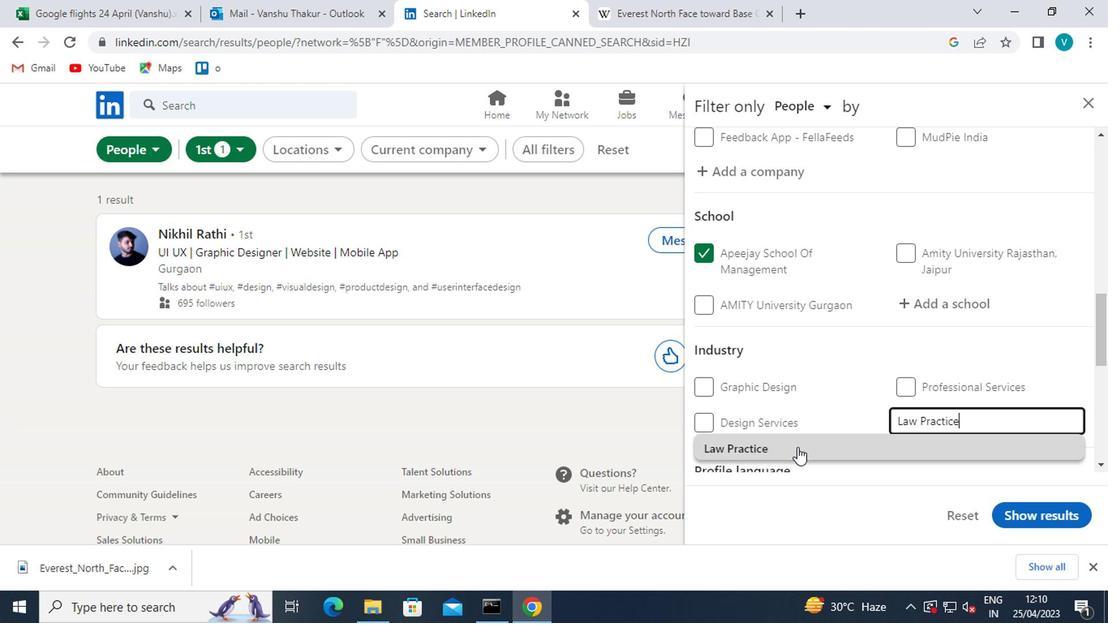 
Action: Mouse moved to (688, 438)
Screenshot: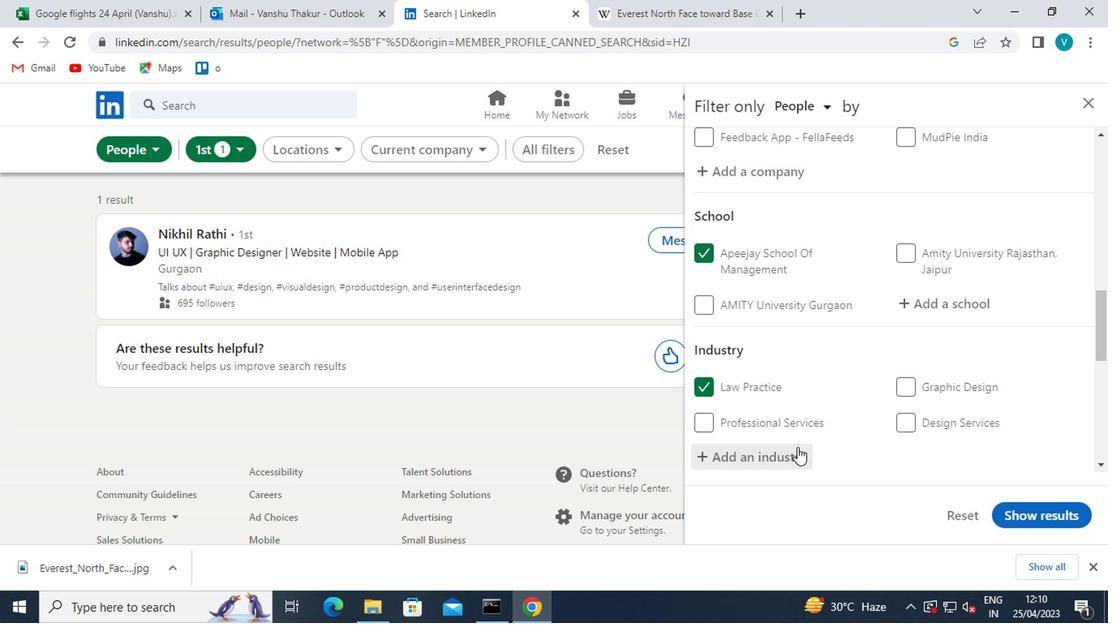 
Action: Mouse scrolled (688, 438) with delta (0, 0)
Screenshot: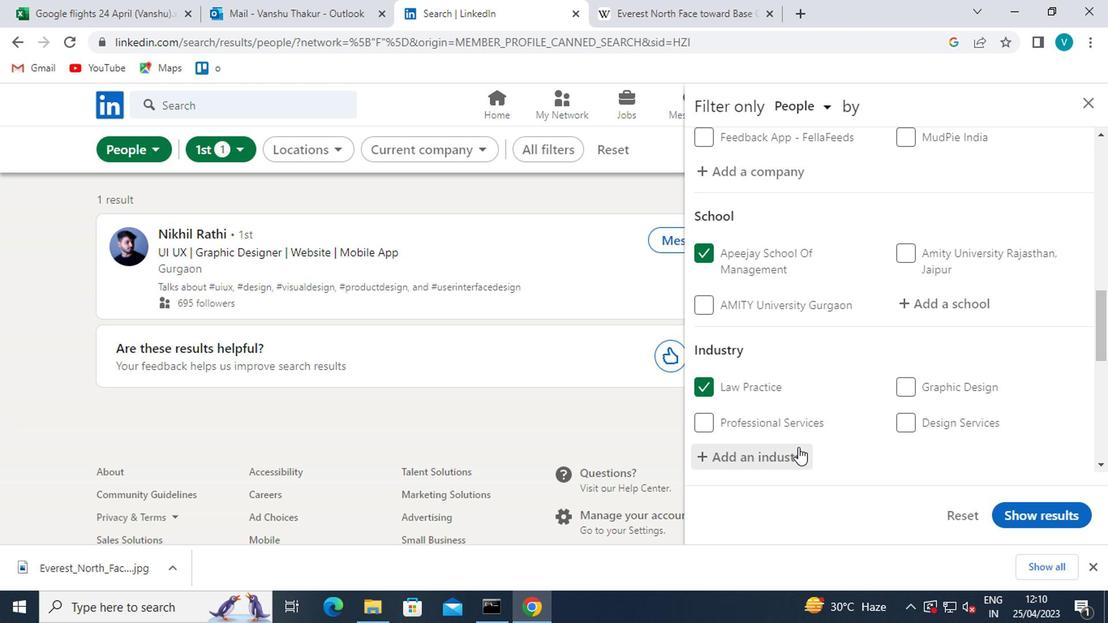 
Action: Mouse scrolled (688, 438) with delta (0, 0)
Screenshot: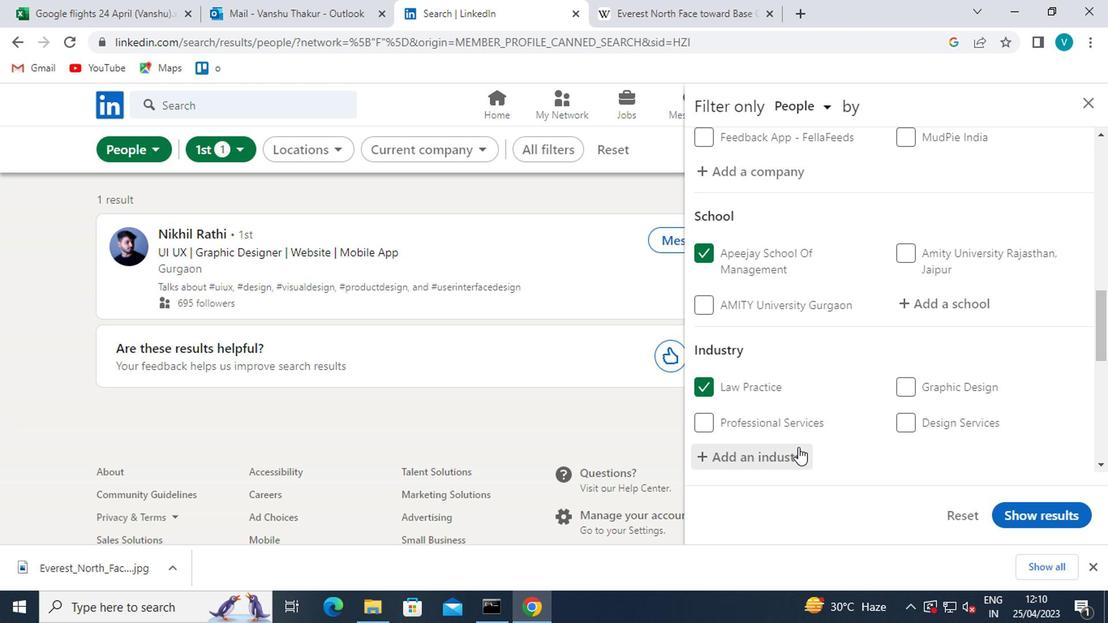 
Action: Mouse scrolled (688, 438) with delta (0, 0)
Screenshot: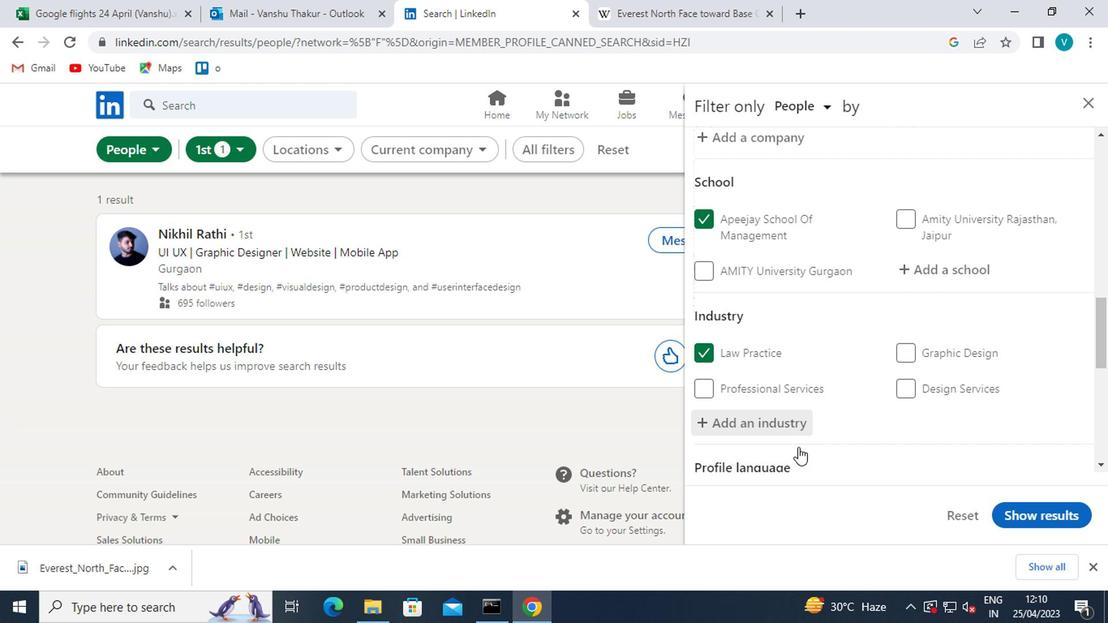 
Action: Mouse moved to (667, 393)
Screenshot: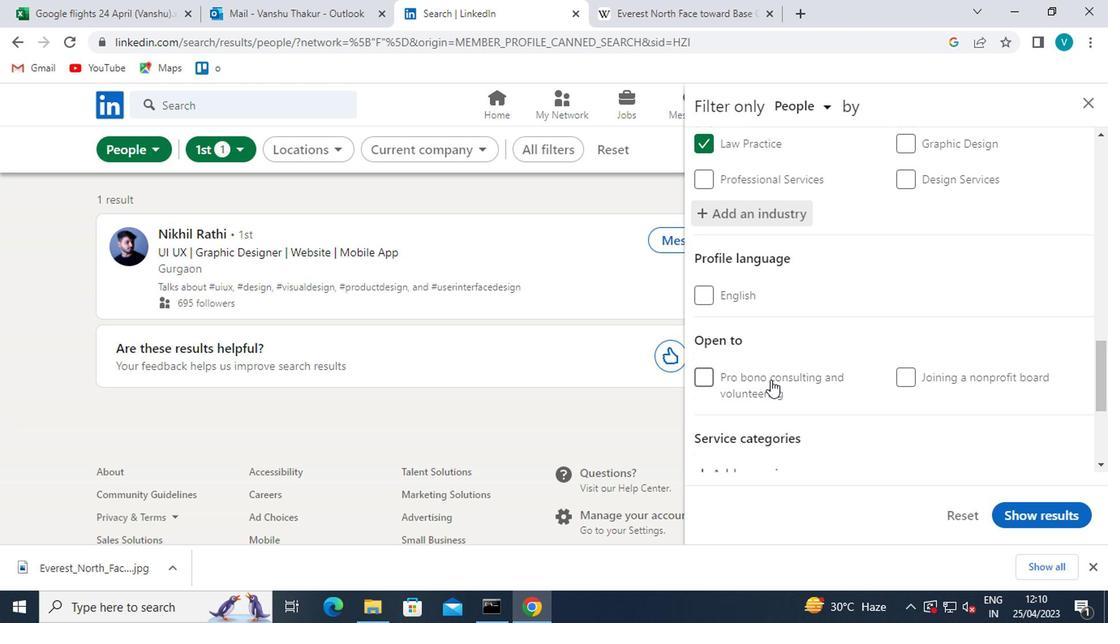 
Action: Mouse scrolled (667, 393) with delta (0, 0)
Screenshot: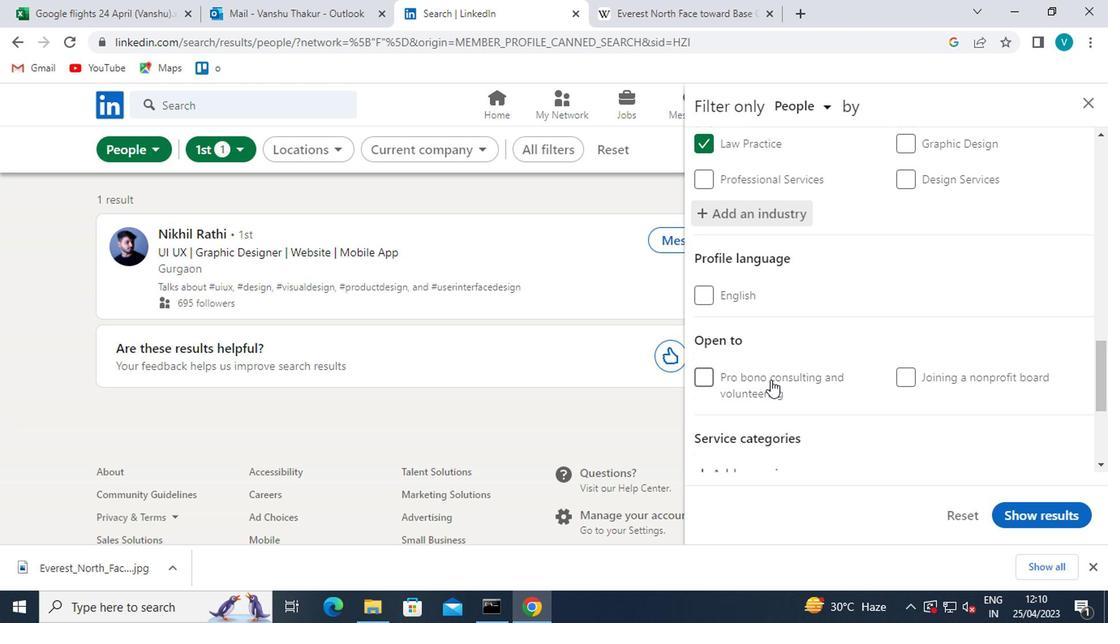 
Action: Mouse moved to (667, 394)
Screenshot: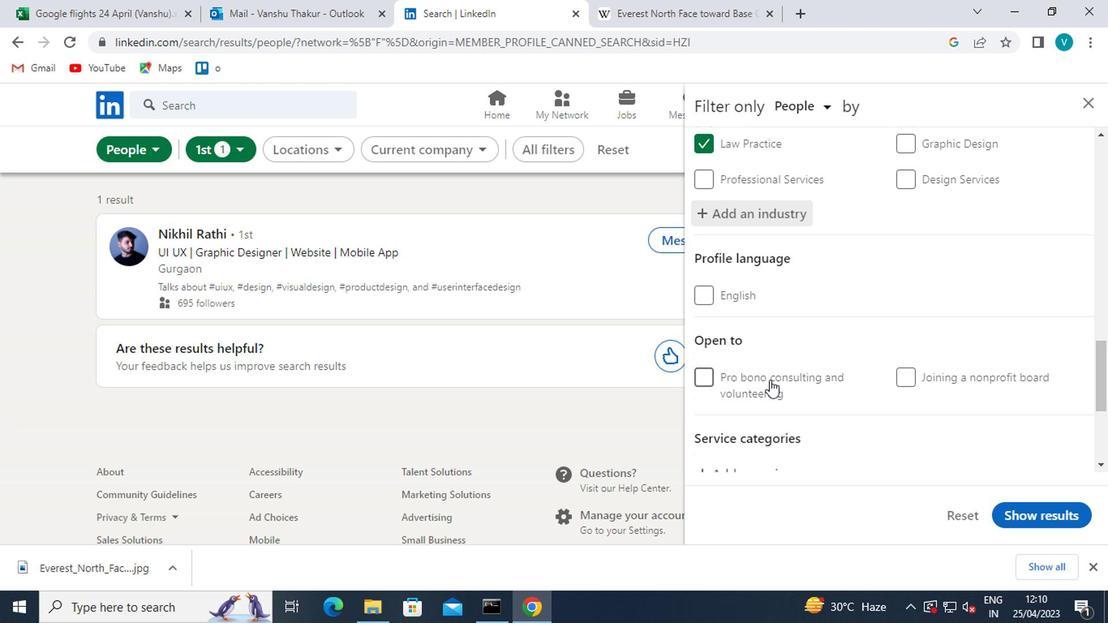 
Action: Mouse scrolled (667, 393) with delta (0, 0)
Screenshot: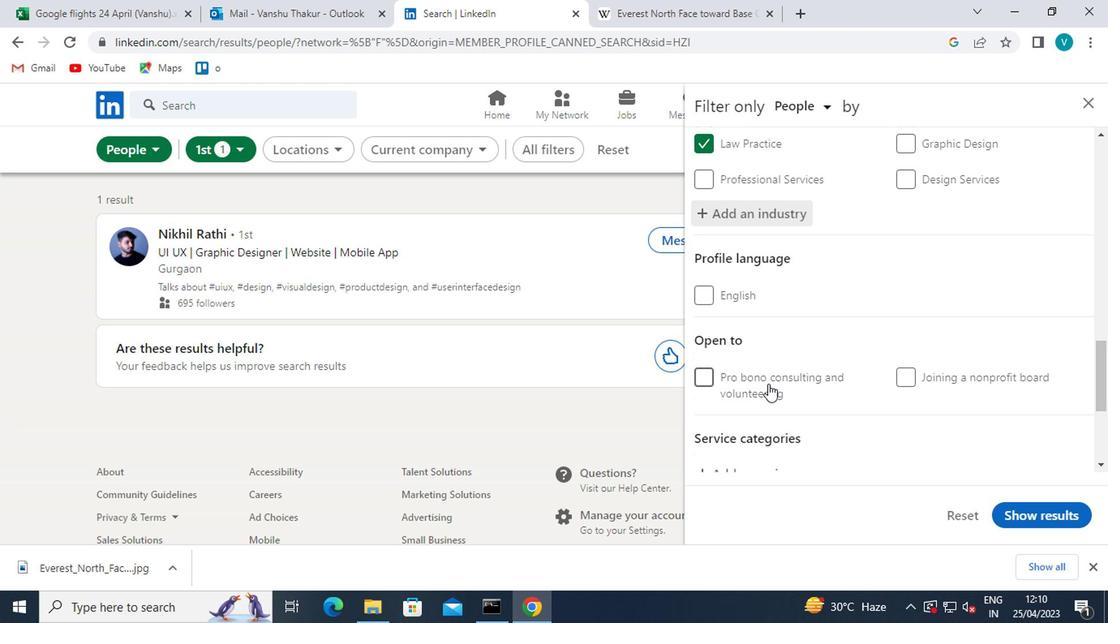 
Action: Mouse moved to (675, 344)
Screenshot: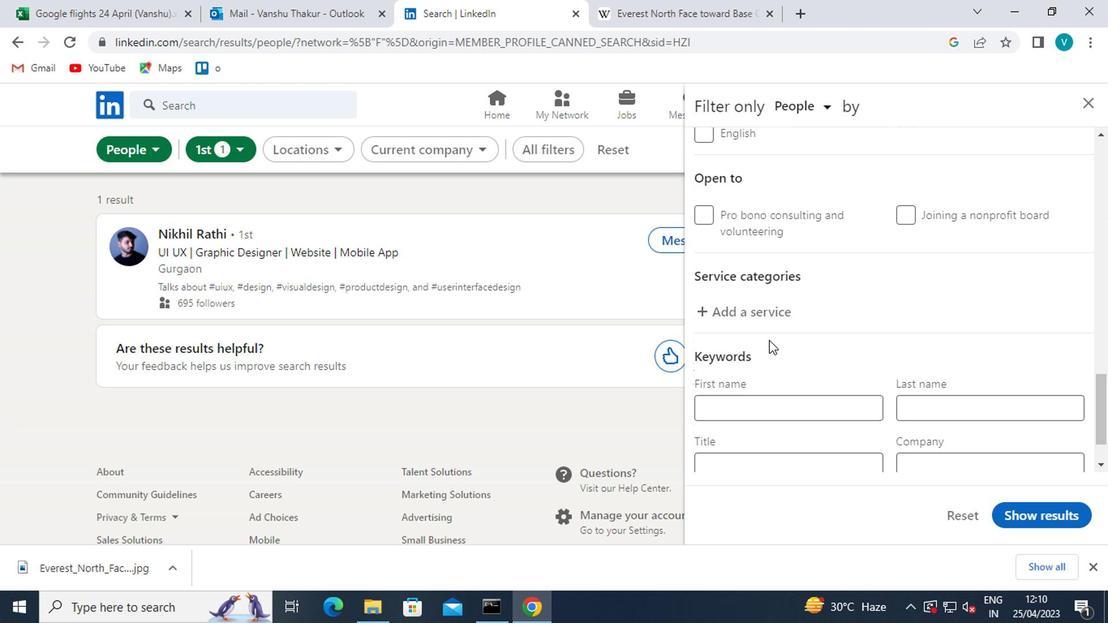 
Action: Mouse pressed left at (675, 344)
Screenshot: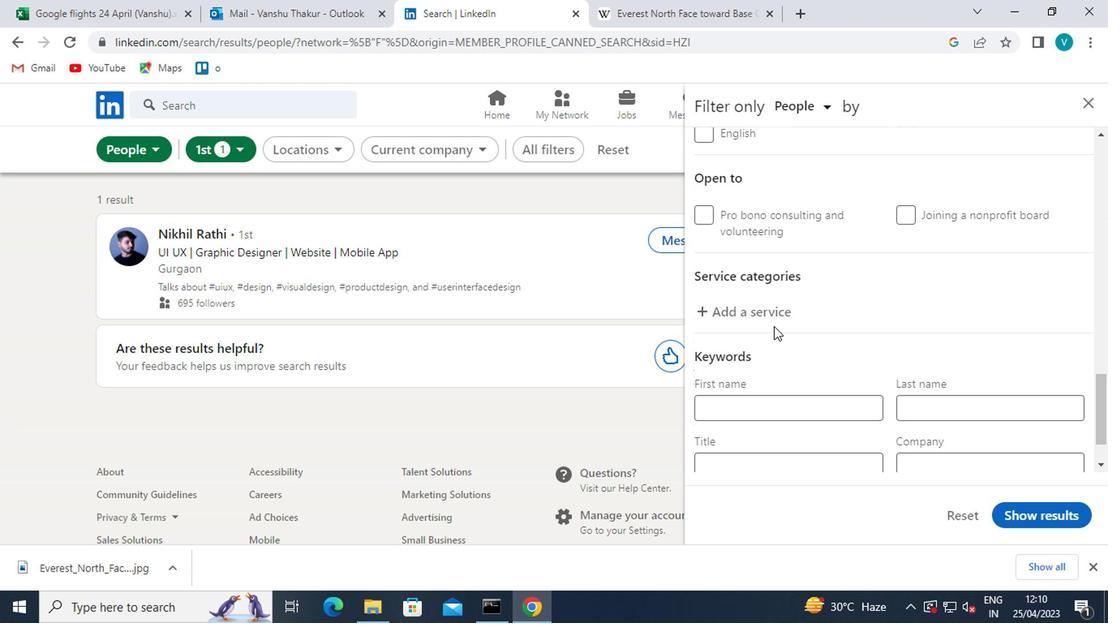 
Action: Key pressed <Key.shift>DIGITAL<Key.space><Key.shift>MARKETING
Screenshot: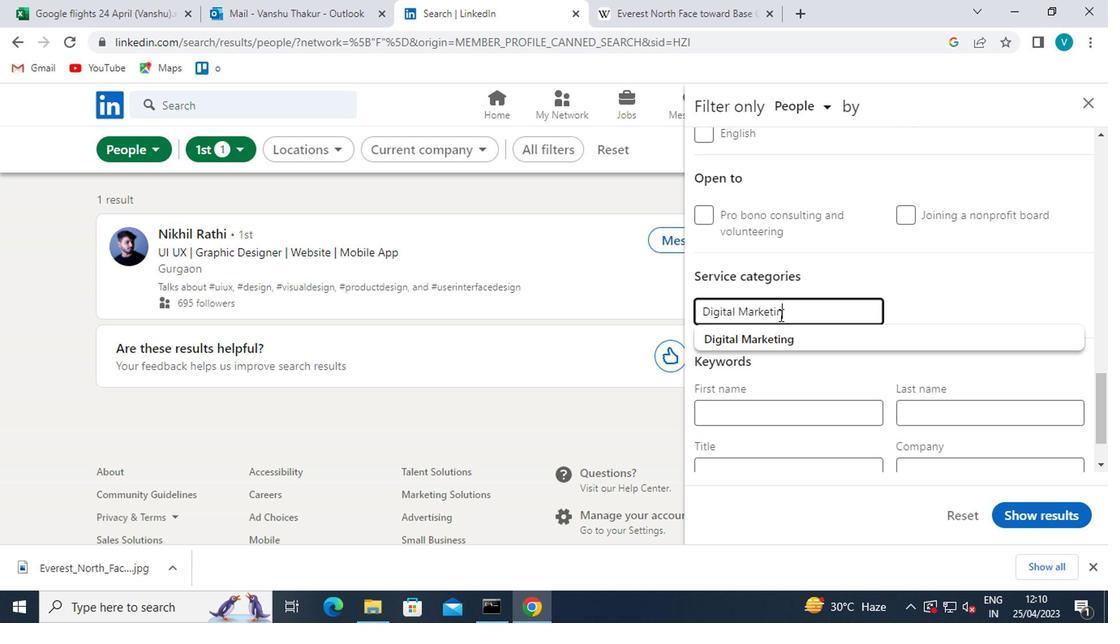 
Action: Mouse moved to (668, 360)
Screenshot: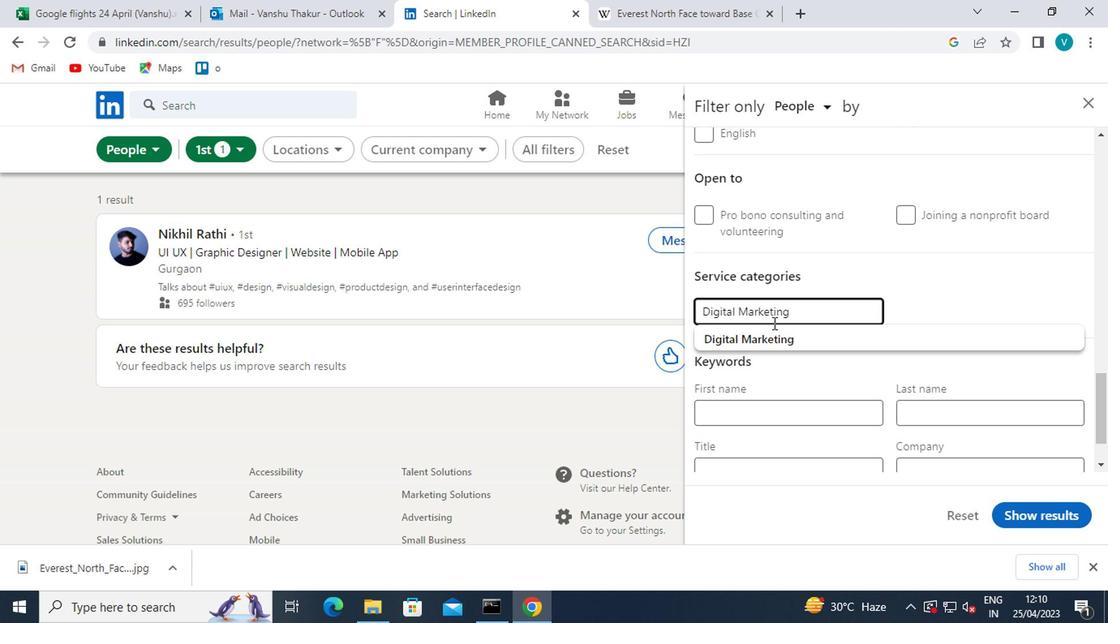 
Action: Mouse pressed left at (668, 360)
Screenshot: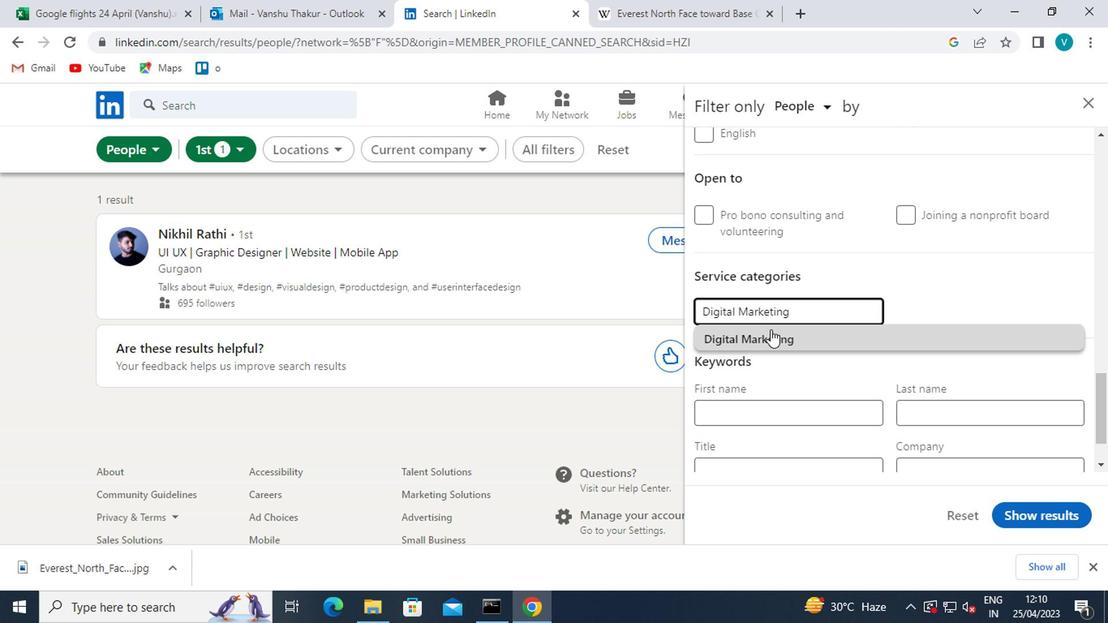 
Action: Mouse moved to (681, 355)
Screenshot: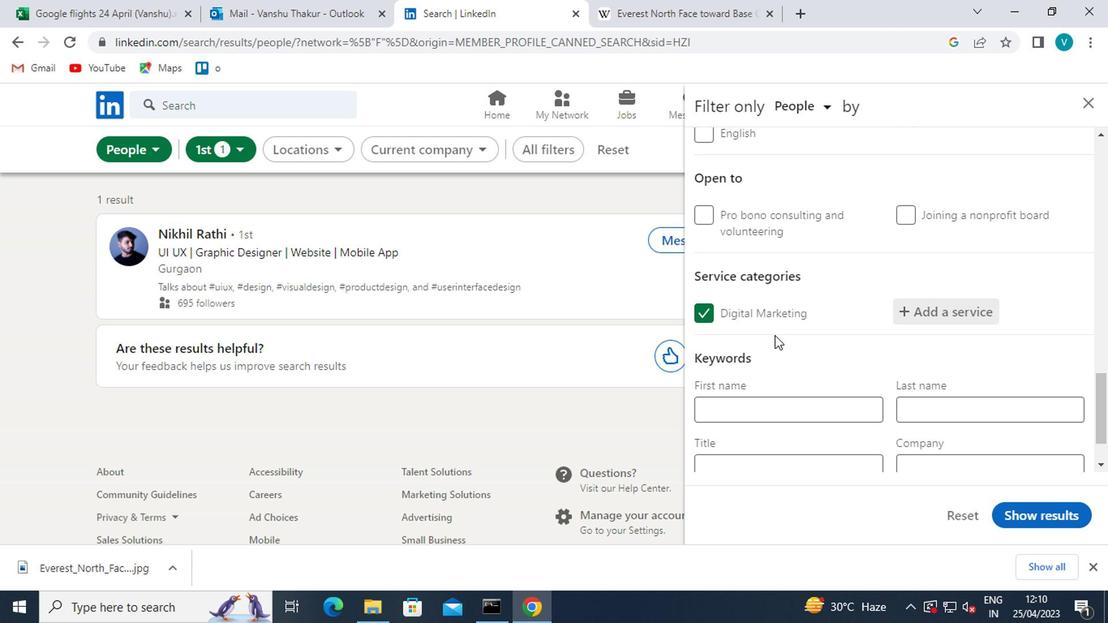 
Action: Mouse scrolled (681, 355) with delta (0, 0)
Screenshot: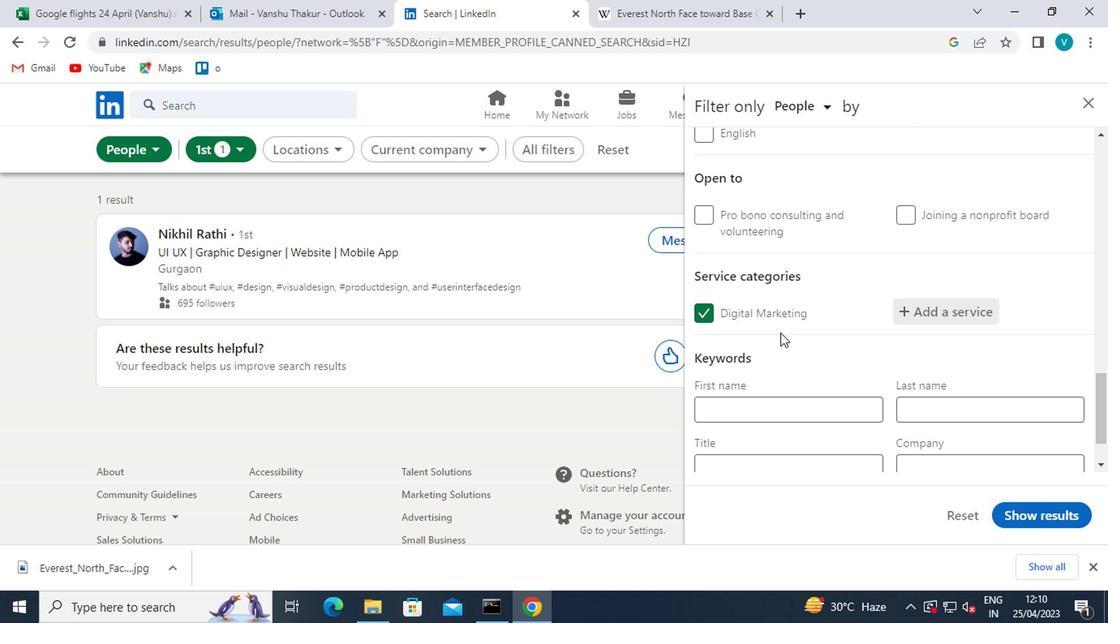 
Action: Mouse scrolled (681, 355) with delta (0, 0)
Screenshot: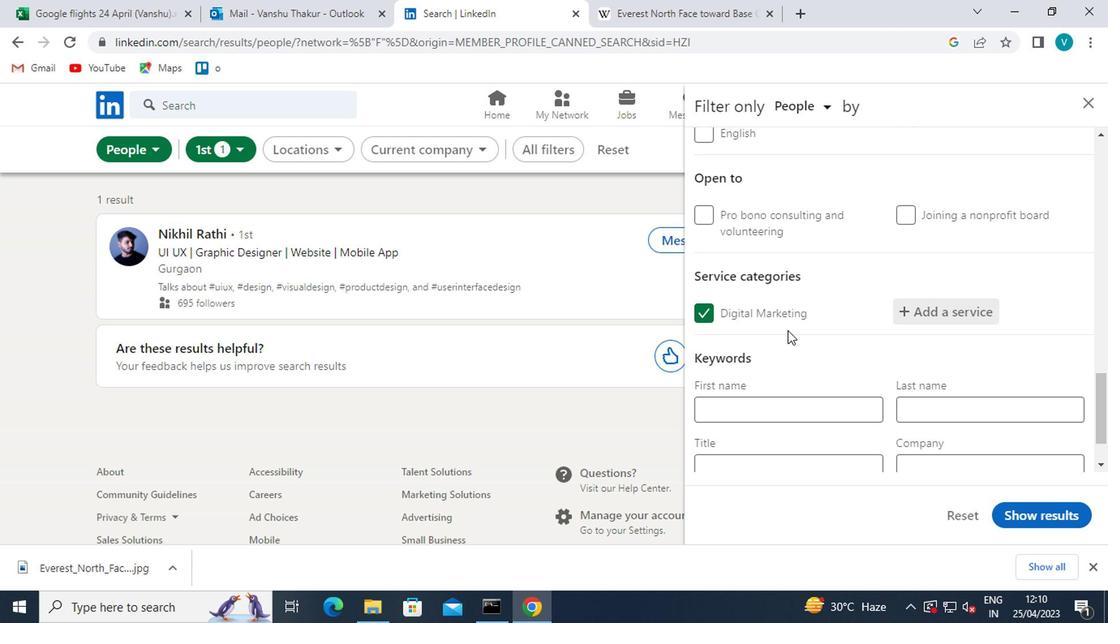 
Action: Mouse moved to (677, 395)
Screenshot: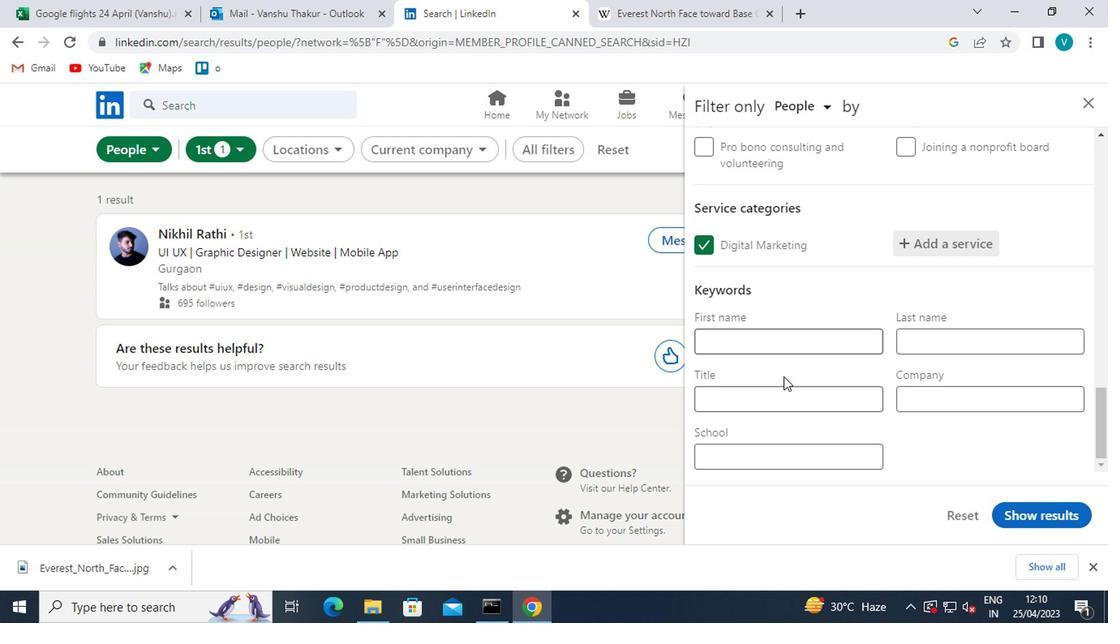 
Action: Mouse pressed left at (677, 395)
Screenshot: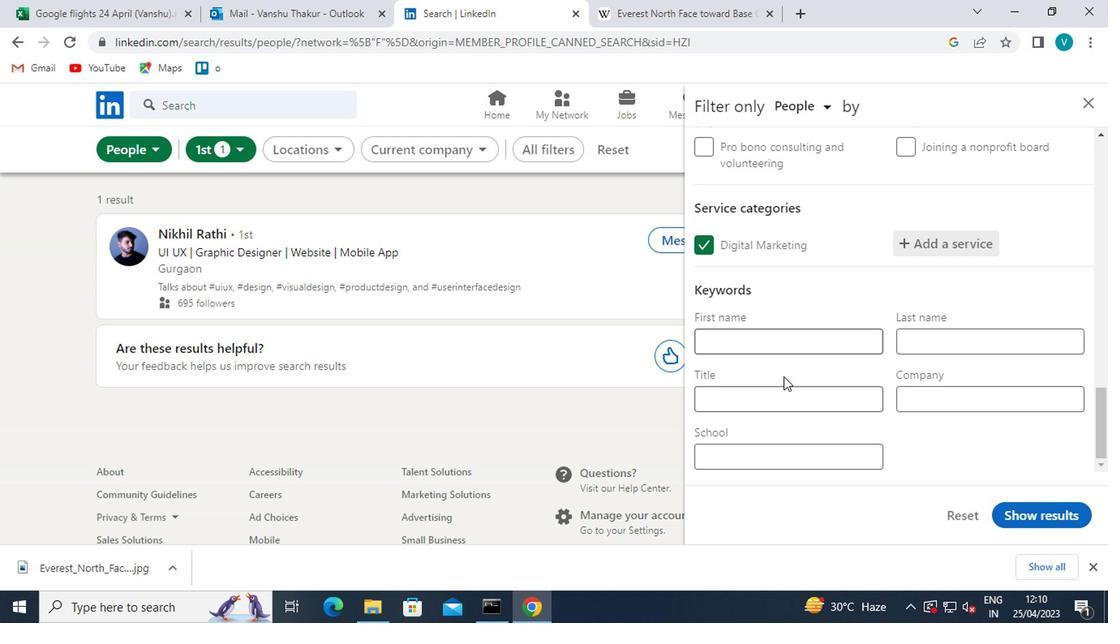 
Action: Key pressed <Key.shift>HOTEL<Key.space><Key.shift><Key.shift><Key.shift><Key.shift><Key.shift><Key.shift>RECEPTIONIST
Screenshot: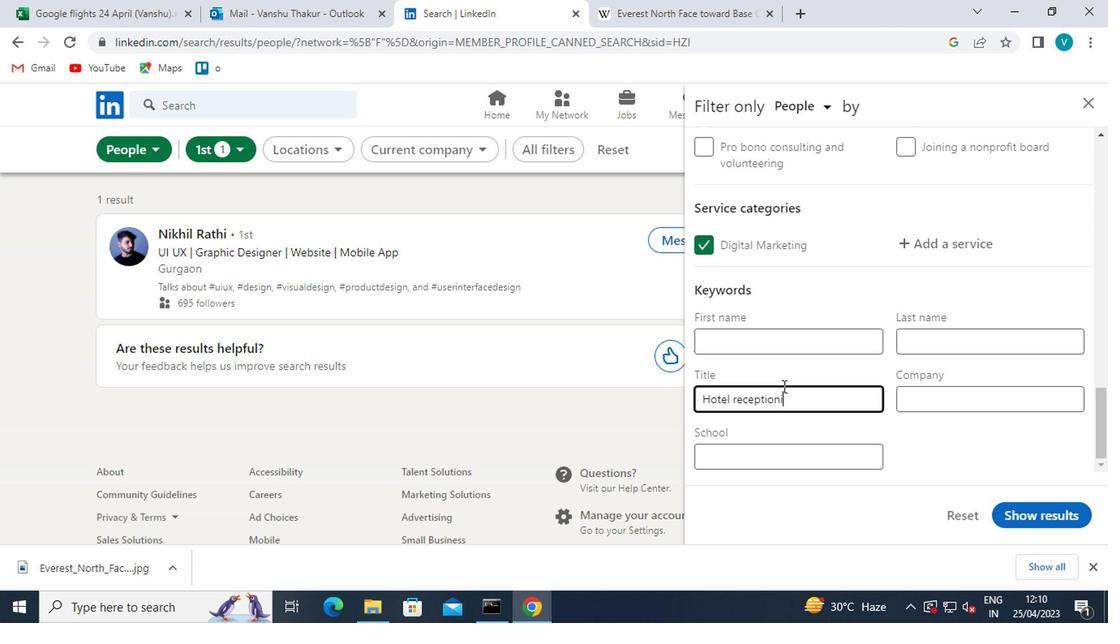 
Action: Mouse moved to (858, 492)
Screenshot: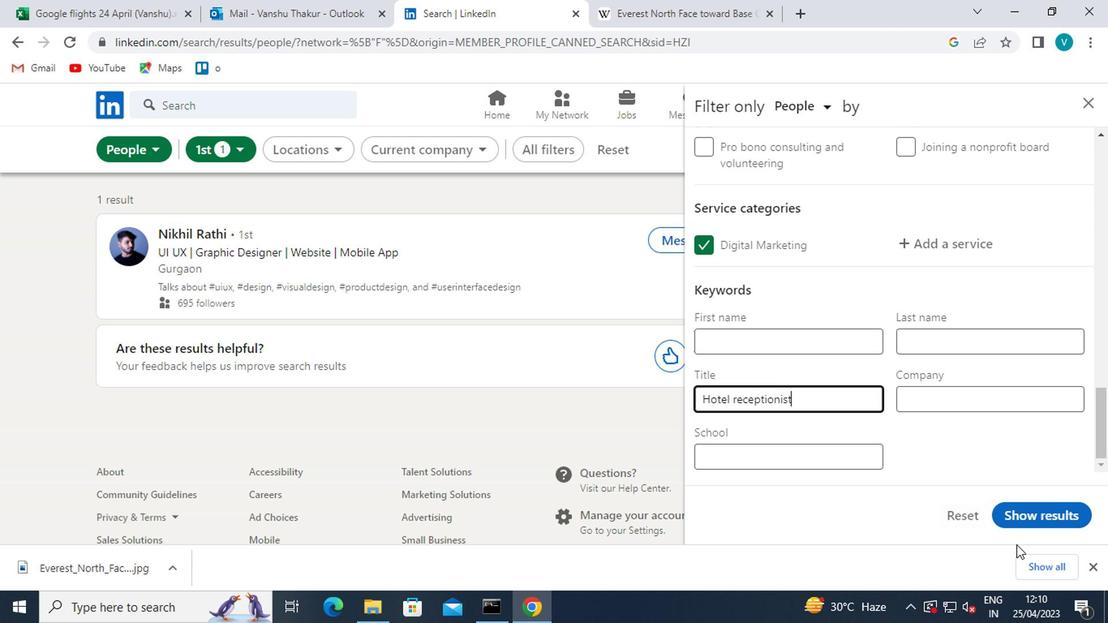 
Action: Mouse pressed left at (858, 492)
Screenshot: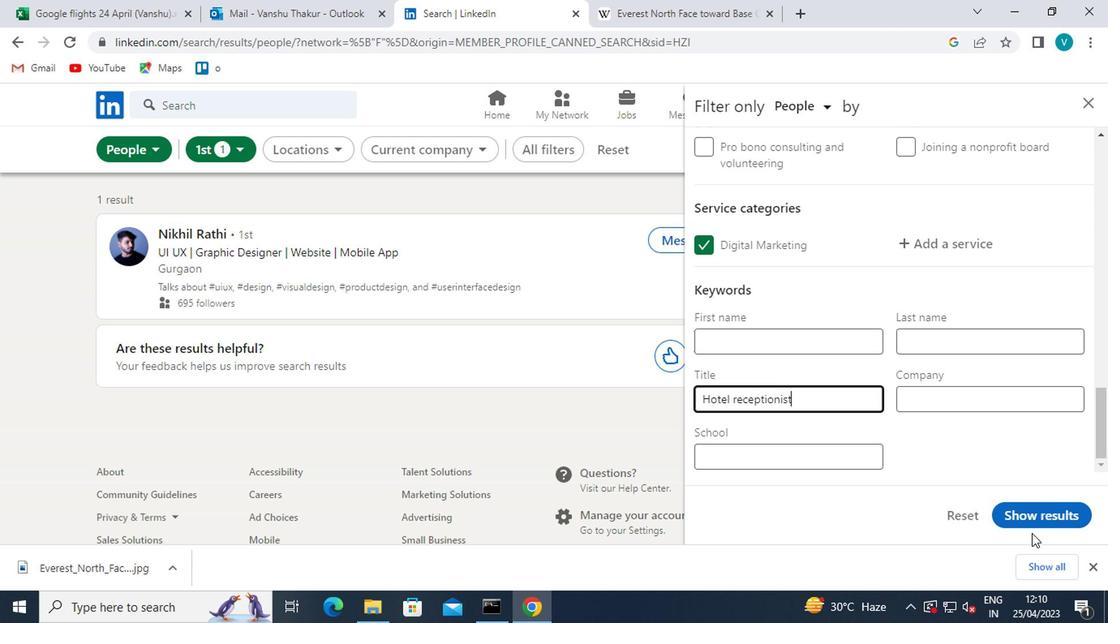 
Action: Mouse moved to (856, 491)
Screenshot: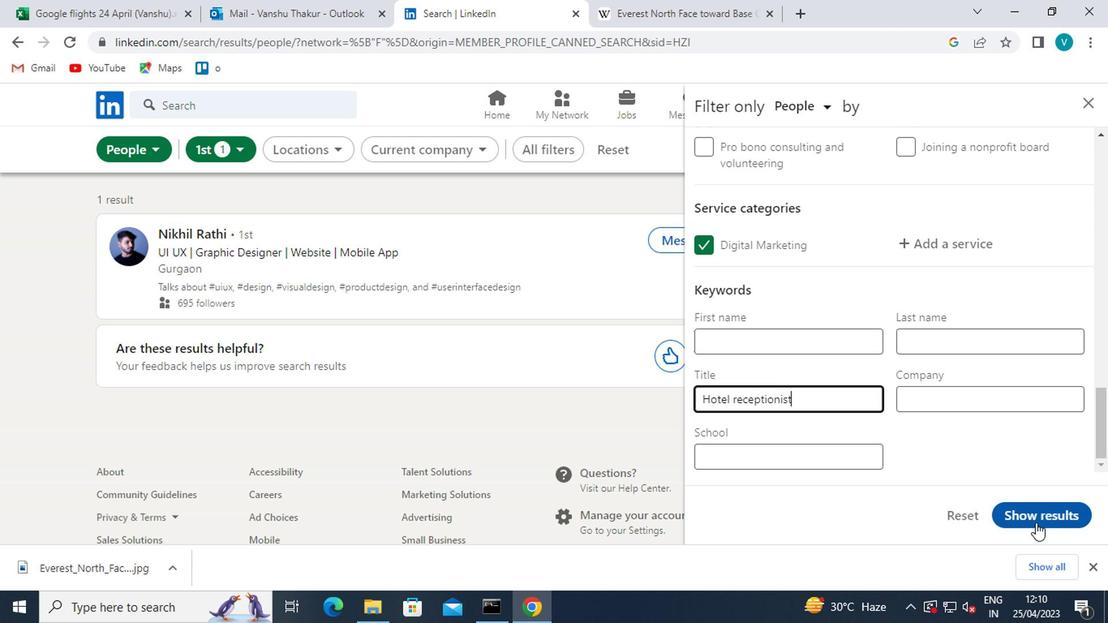 
